 Task: Add the iQOO Z7 5G phone with 6GB RAM and 128GB storage to your Amazon cart.
Action: Mouse moved to (403, 417)
Screenshot: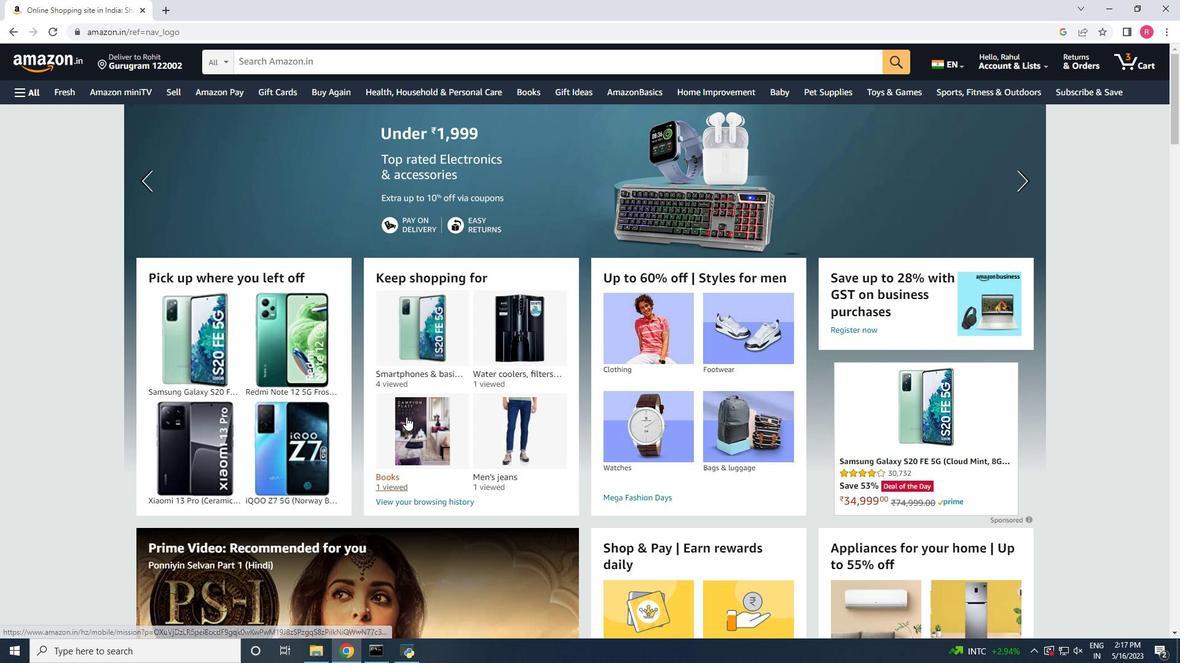 
Action: Mouse scrolled (403, 417) with delta (0, 0)
Screenshot: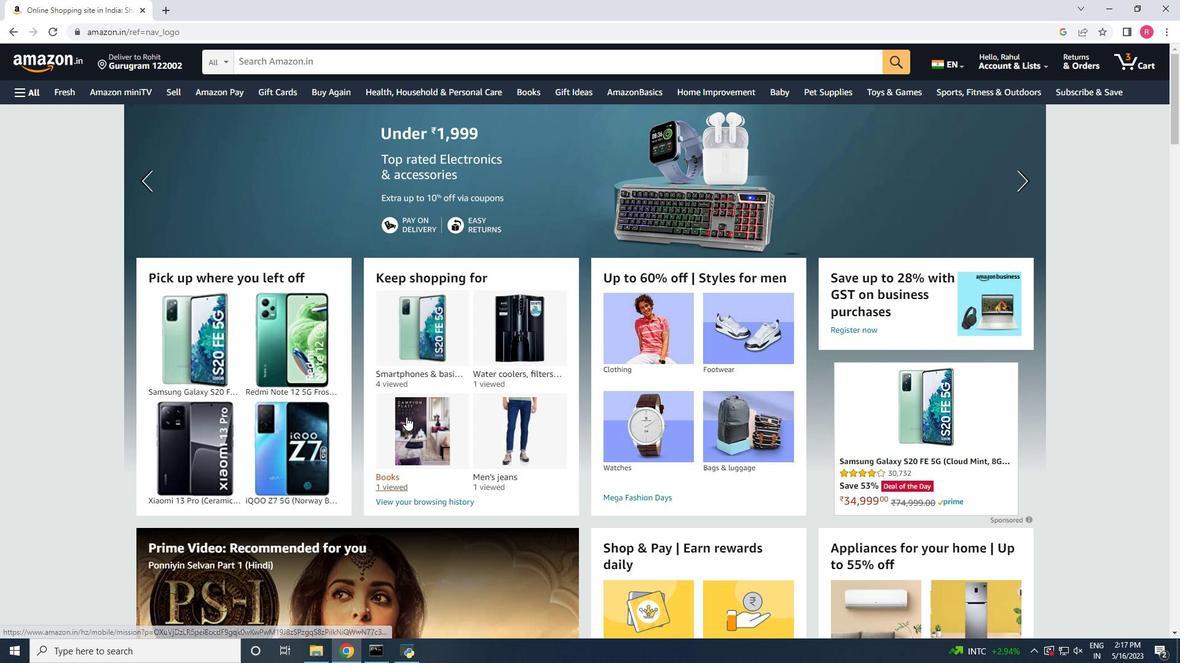 
Action: Mouse moved to (397, 419)
Screenshot: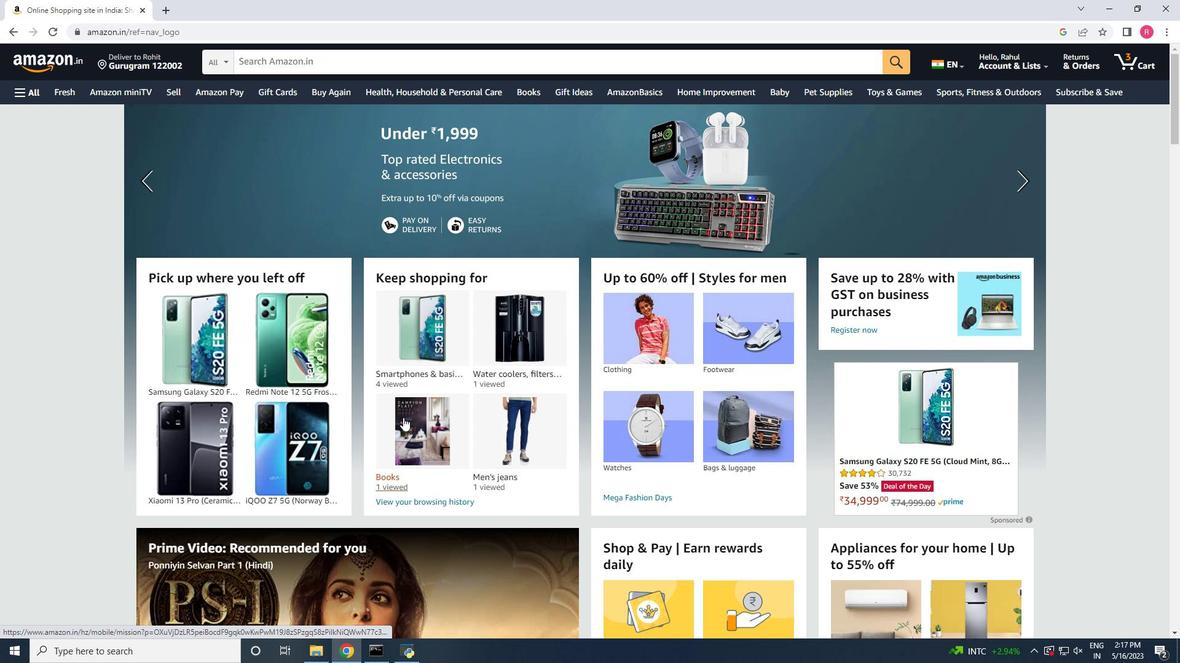
Action: Mouse scrolled (397, 419) with delta (0, 0)
Screenshot: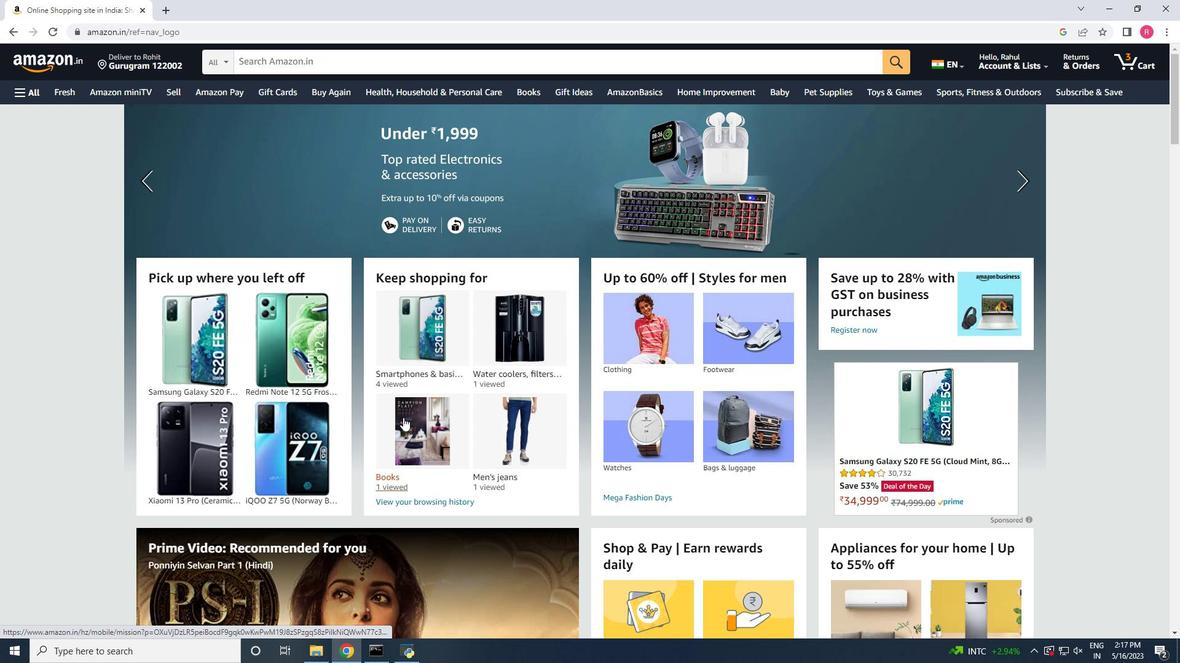 
Action: Mouse moved to (262, 315)
Screenshot: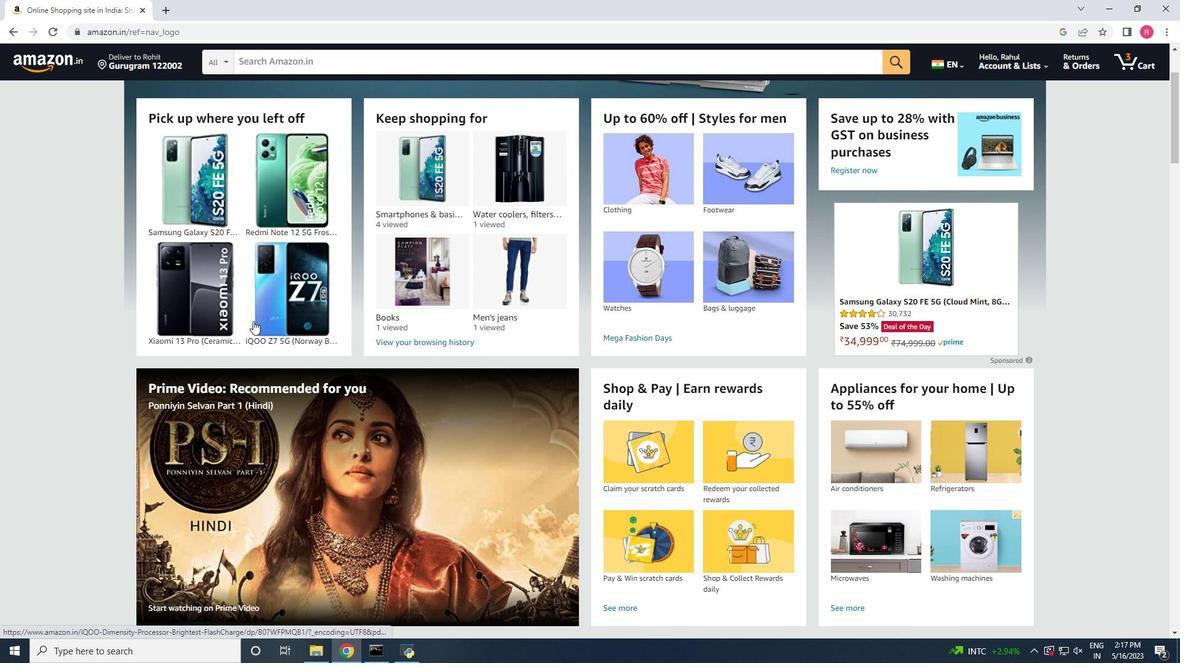 
Action: Mouse pressed left at (262, 315)
Screenshot: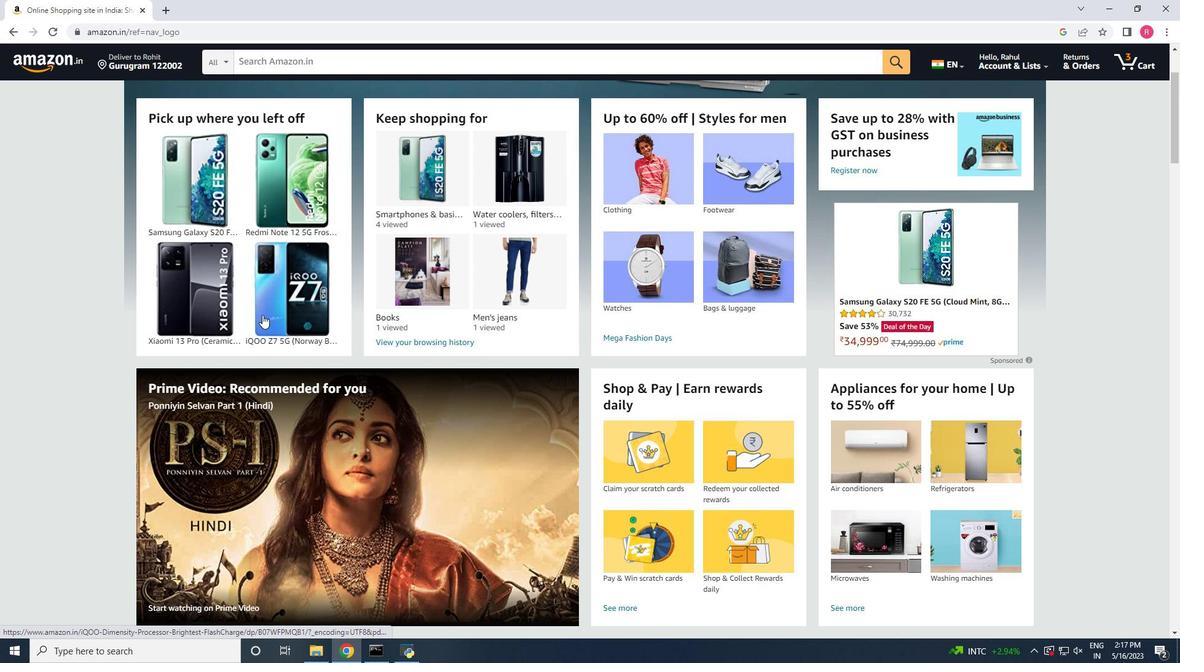 
Action: Mouse moved to (444, 343)
Screenshot: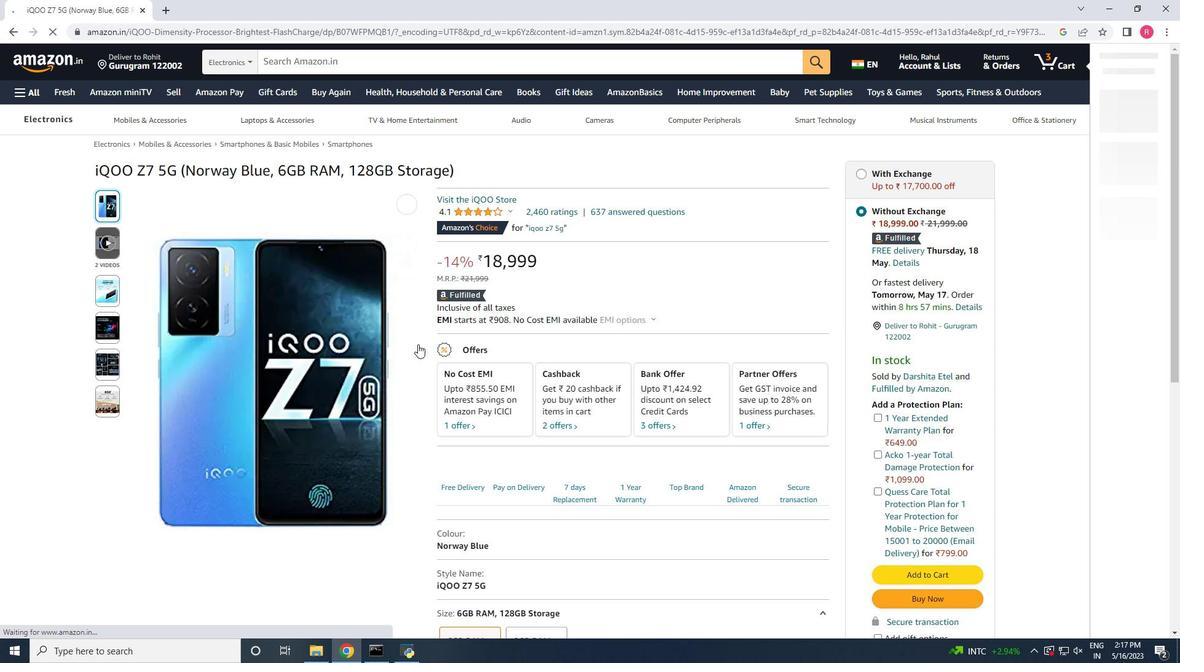 
Action: Mouse scrolled (444, 343) with delta (0, 0)
Screenshot: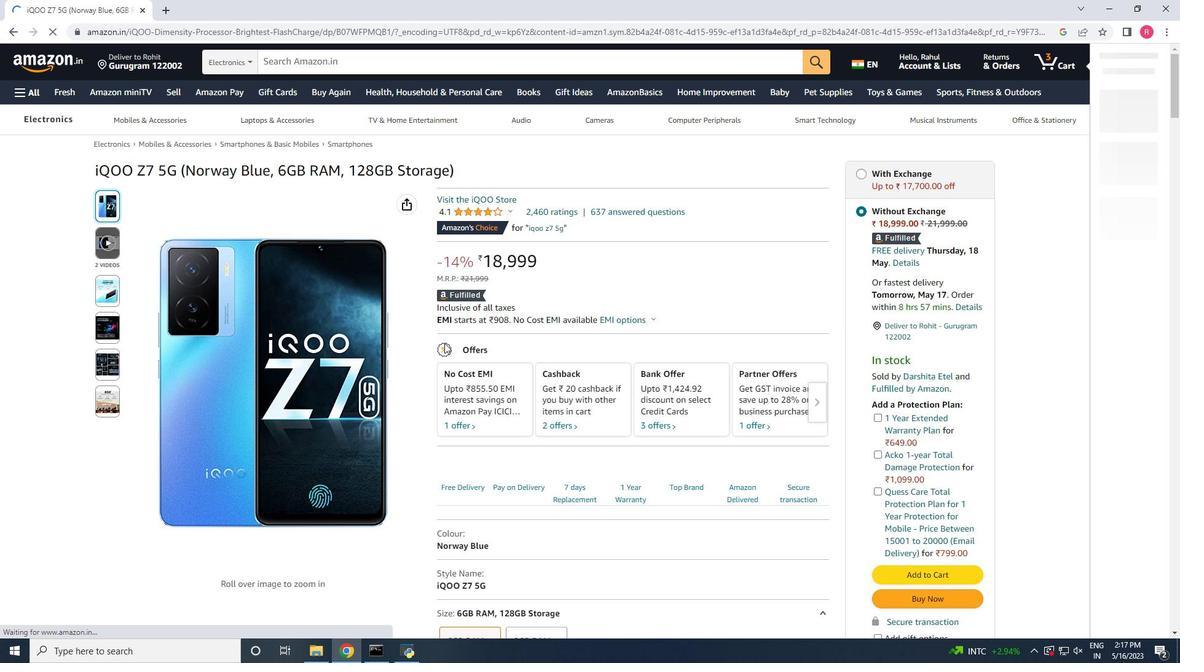 
Action: Mouse scrolled (444, 343) with delta (0, 0)
Screenshot: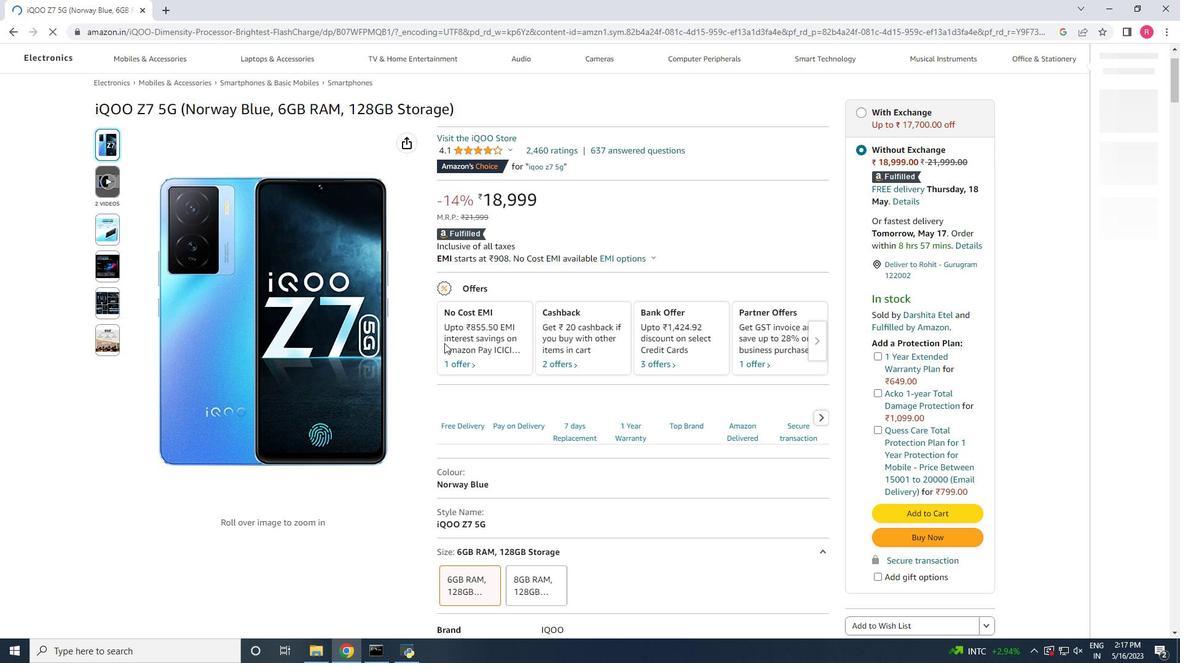 
Action: Mouse scrolled (444, 343) with delta (0, 0)
Screenshot: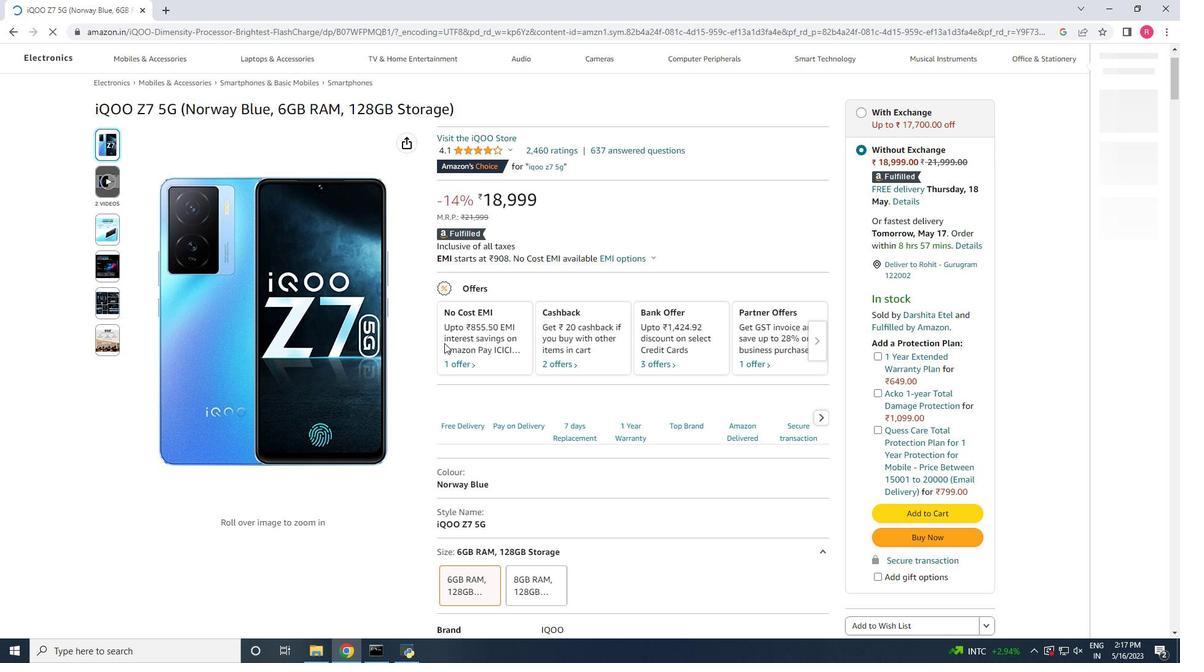 
Action: Mouse moved to (935, 395)
Screenshot: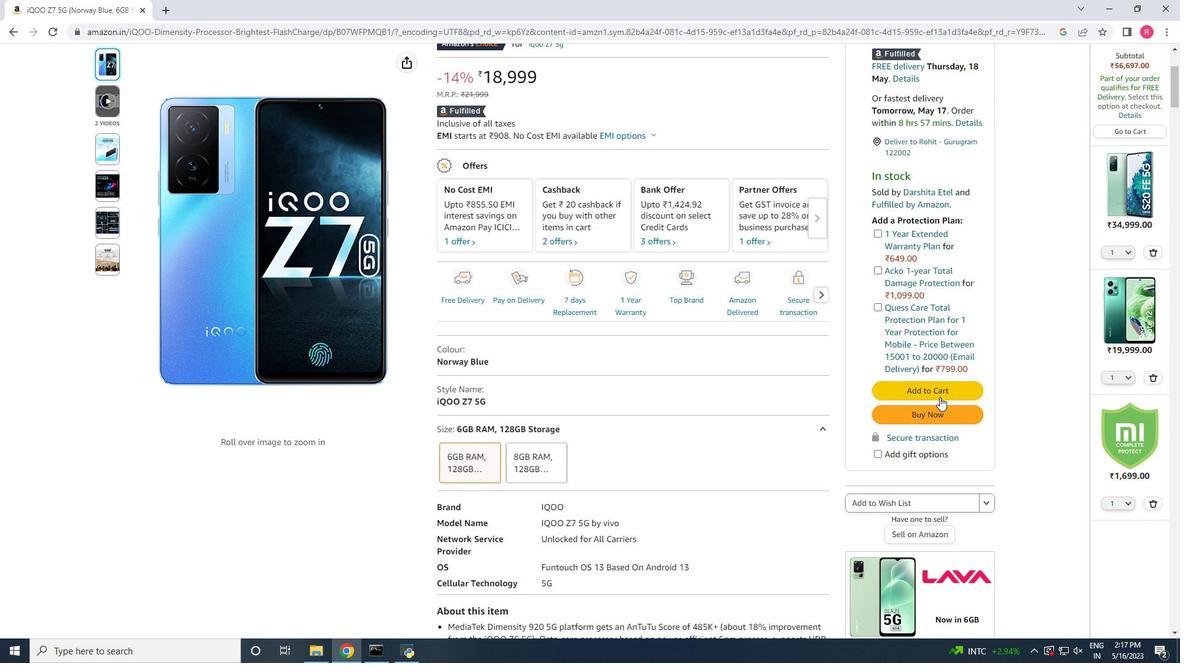 
Action: Mouse pressed left at (935, 395)
Screenshot: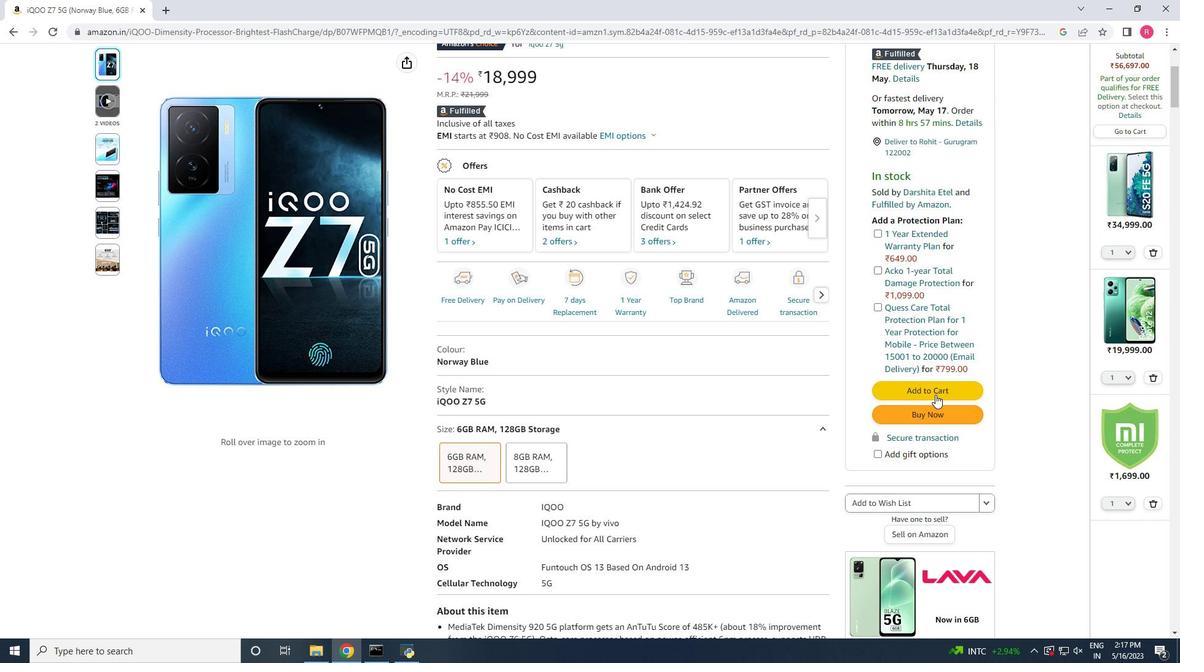 
Action: Mouse moved to (935, 92)
Screenshot: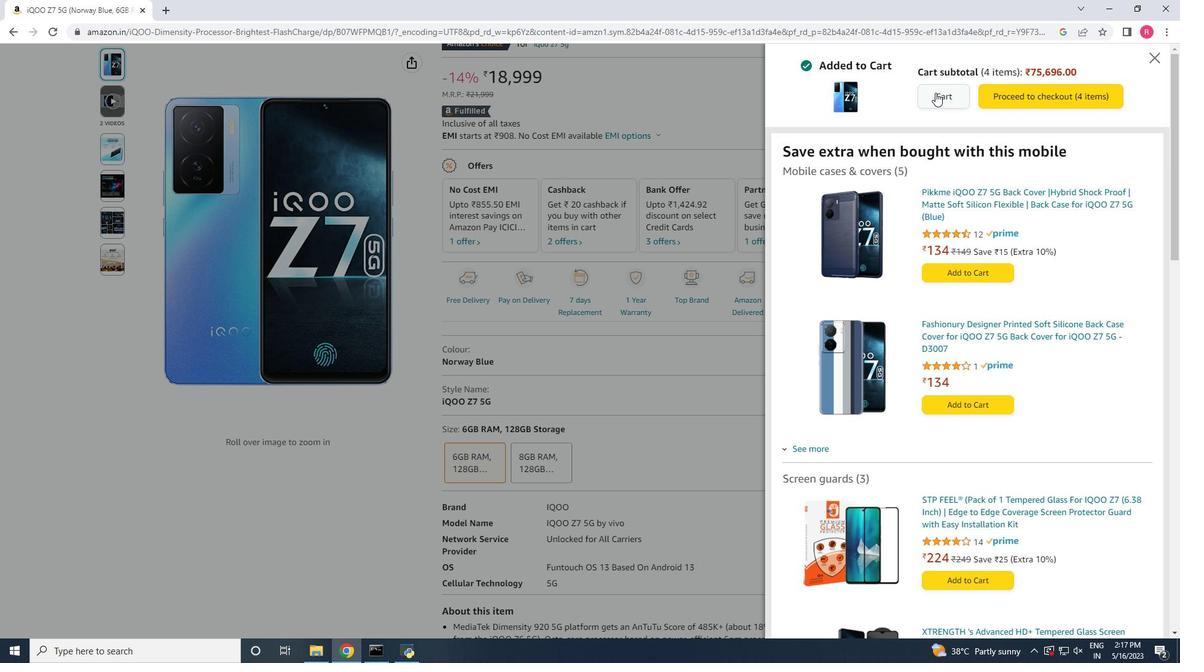 
Action: Mouse pressed left at (935, 92)
Screenshot: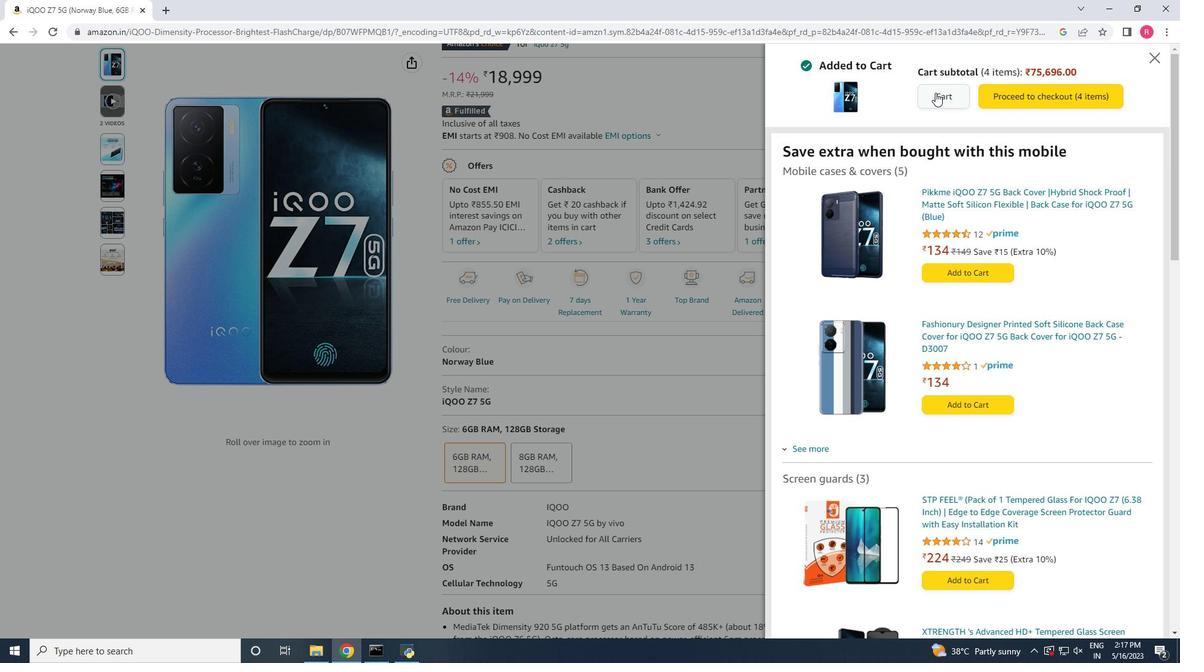 
Action: Mouse moved to (806, 398)
Screenshot: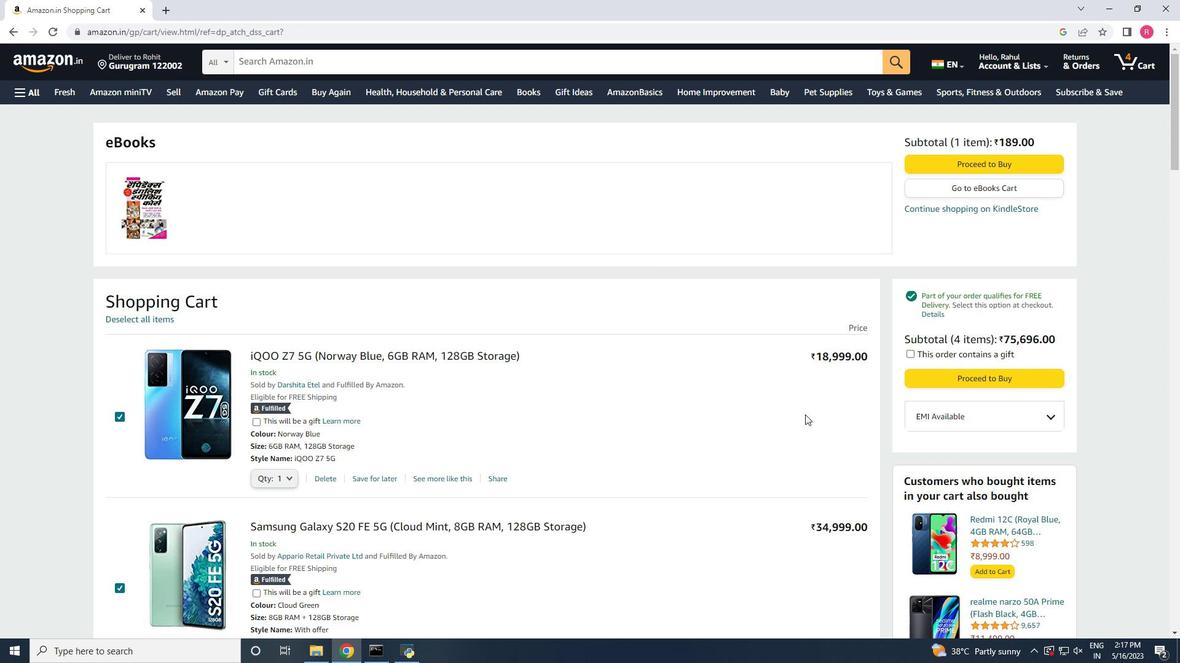 
Action: Mouse scrolled (806, 398) with delta (0, 0)
Screenshot: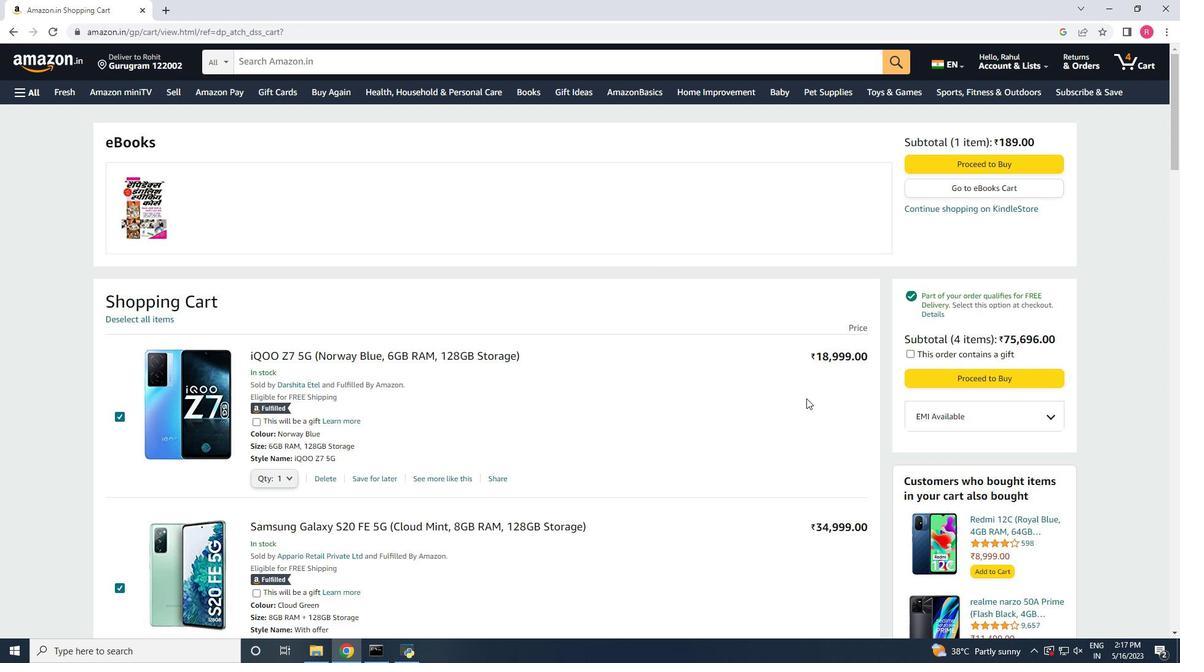 
Action: Mouse scrolled (806, 398) with delta (0, 0)
Screenshot: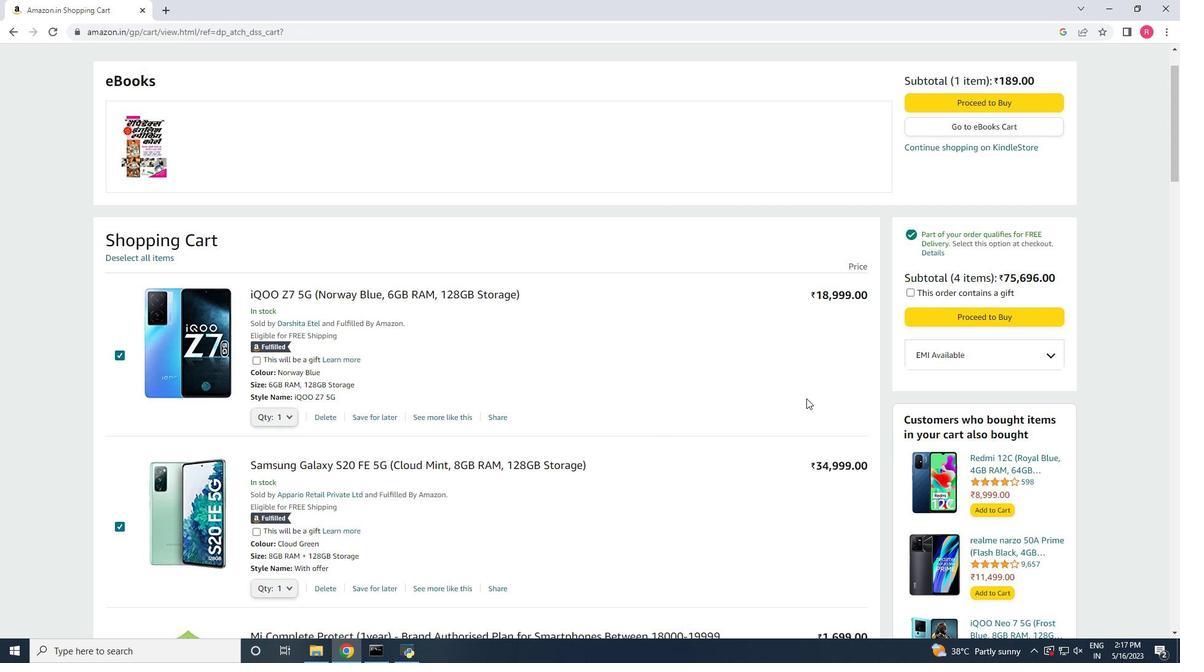 
Action: Mouse scrolled (806, 398) with delta (0, 0)
Screenshot: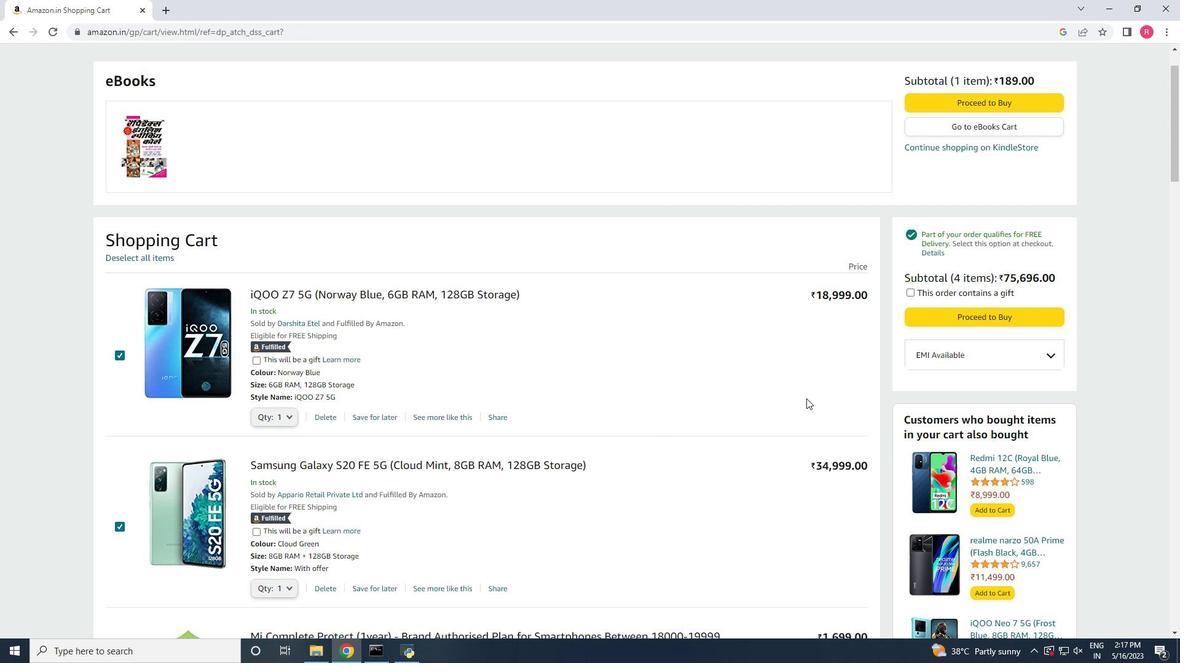 
Action: Mouse scrolled (806, 398) with delta (0, 0)
Screenshot: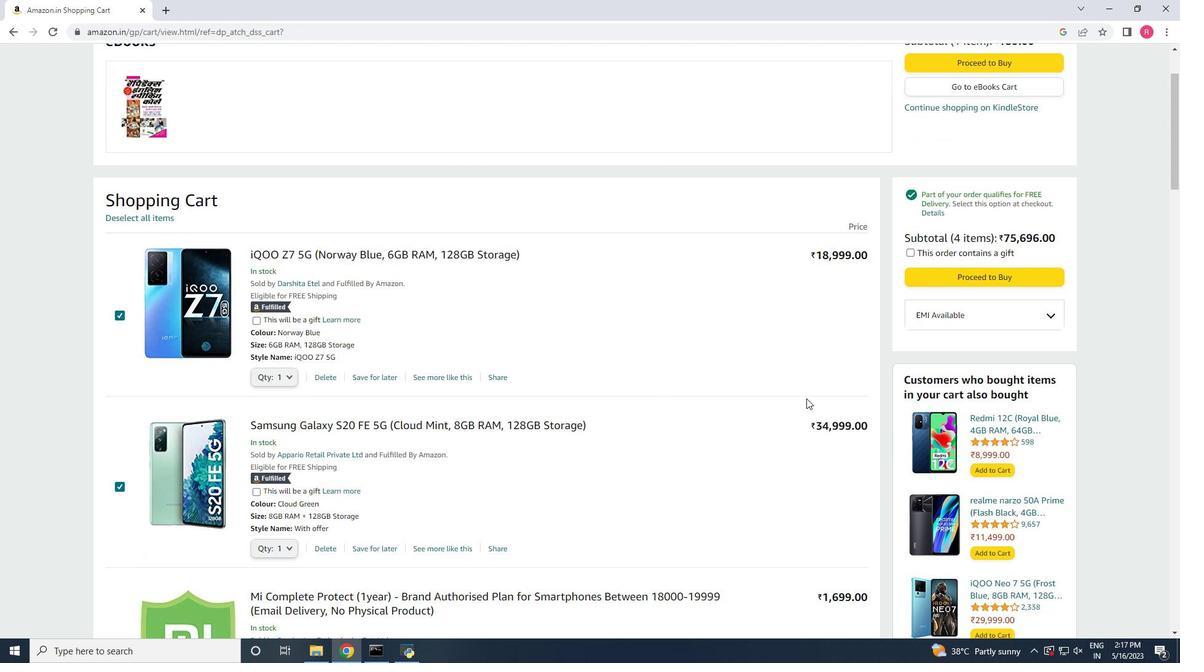 
Action: Mouse scrolled (806, 398) with delta (0, 0)
Screenshot: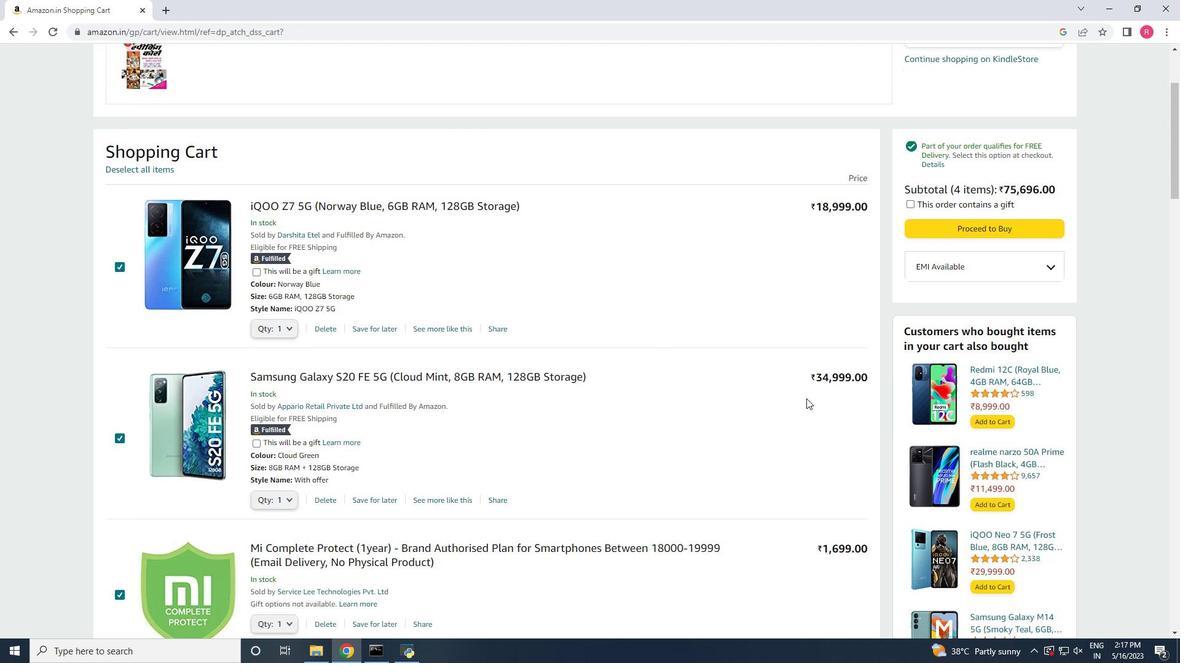
Action: Mouse scrolled (806, 398) with delta (0, 0)
Screenshot: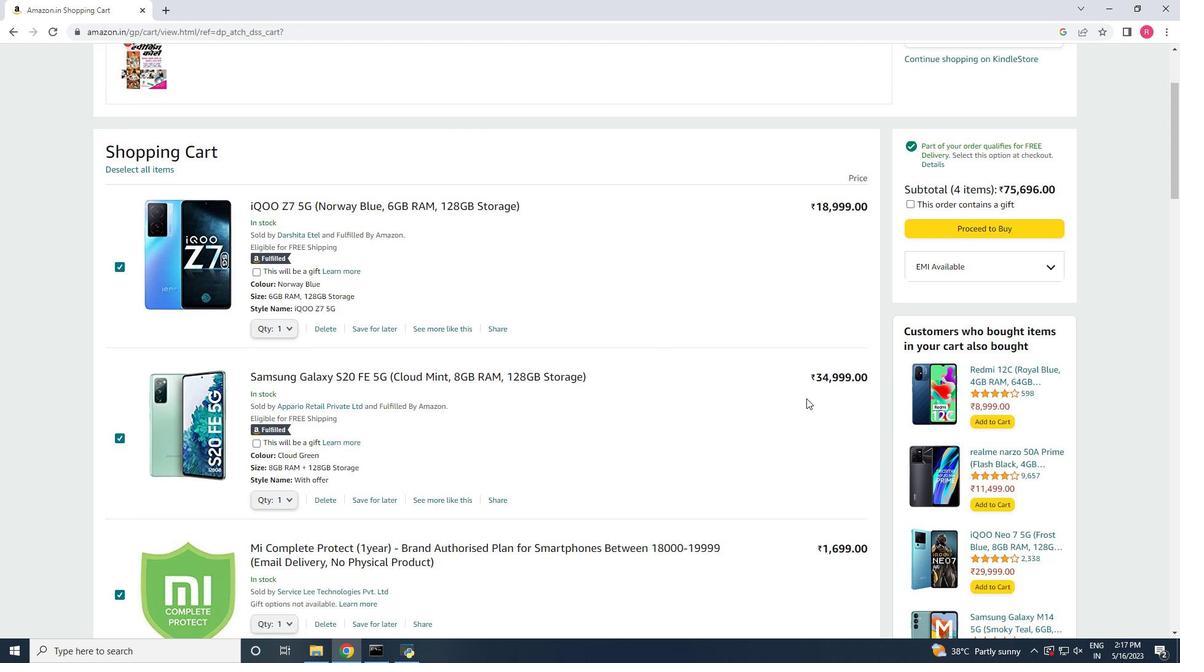 
Action: Mouse scrolled (806, 398) with delta (0, 0)
Screenshot: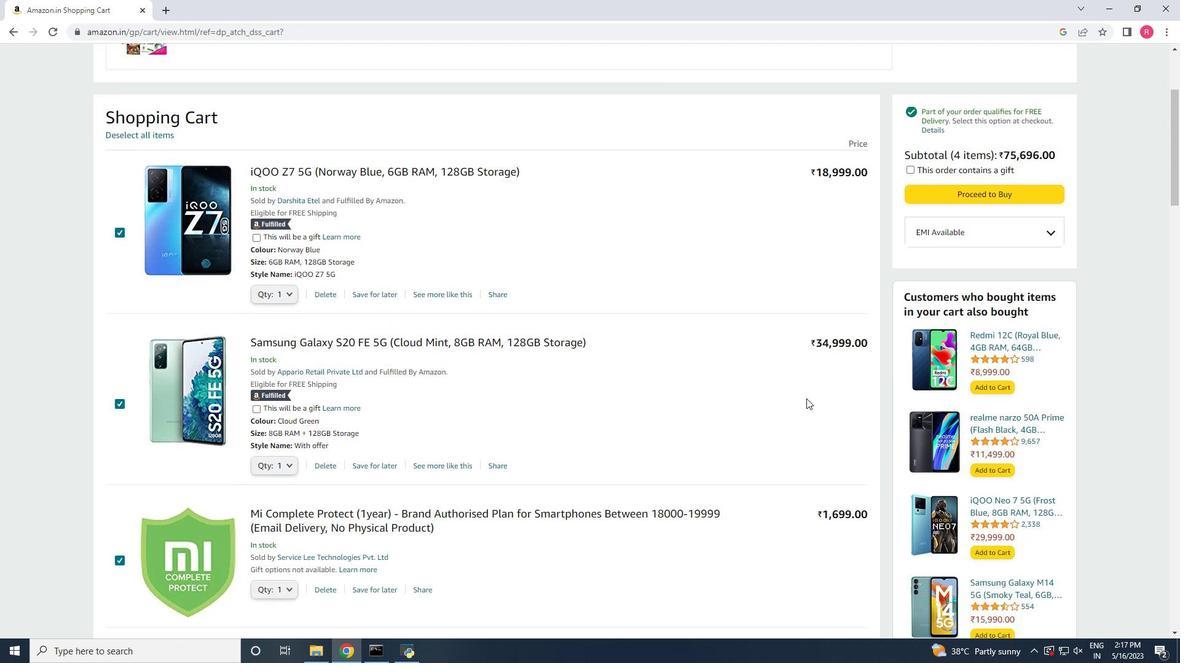
Action: Mouse scrolled (806, 398) with delta (0, 0)
Screenshot: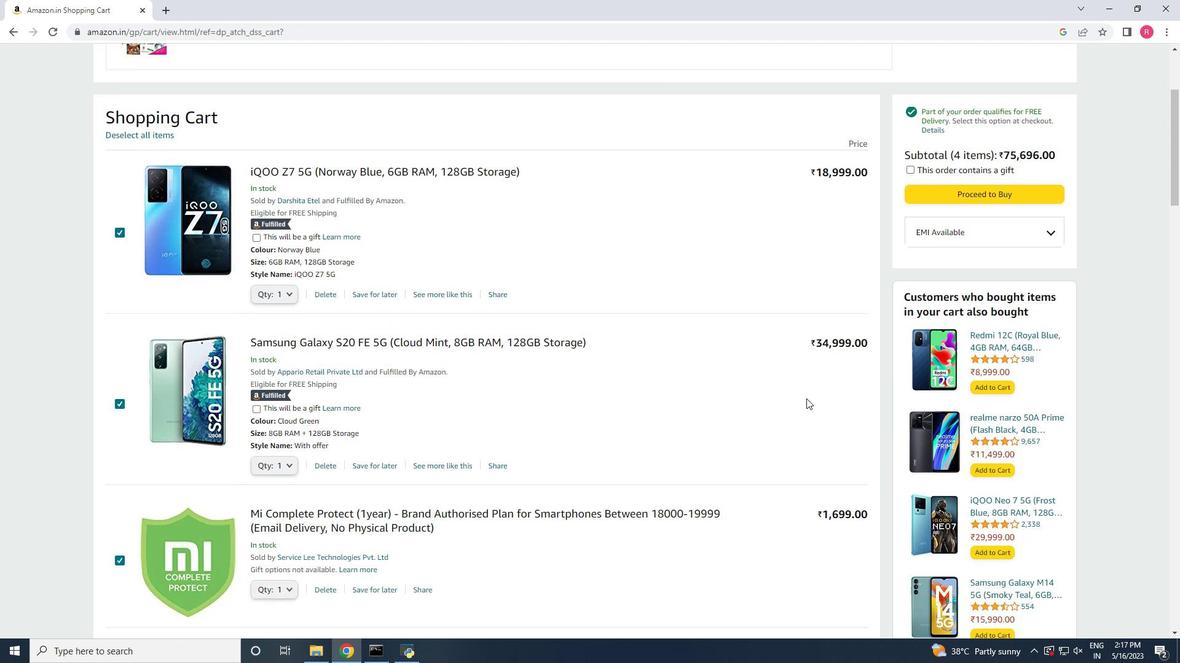 
Action: Mouse scrolled (806, 398) with delta (0, 0)
Screenshot: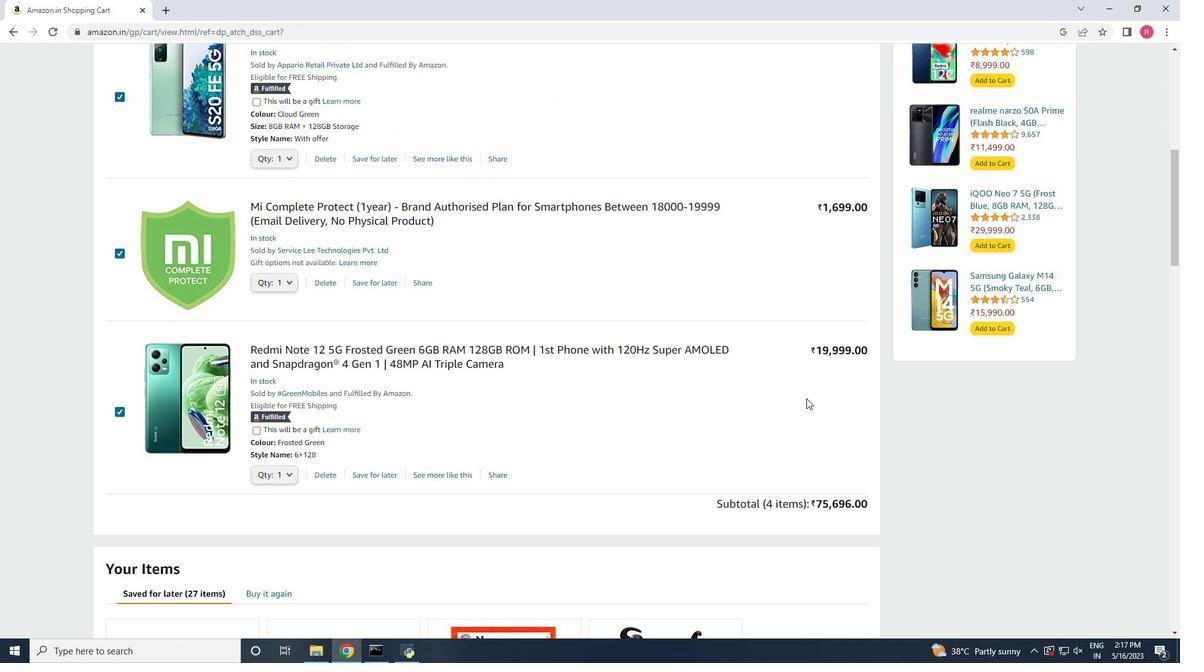 
Action: Mouse scrolled (806, 398) with delta (0, 0)
Screenshot: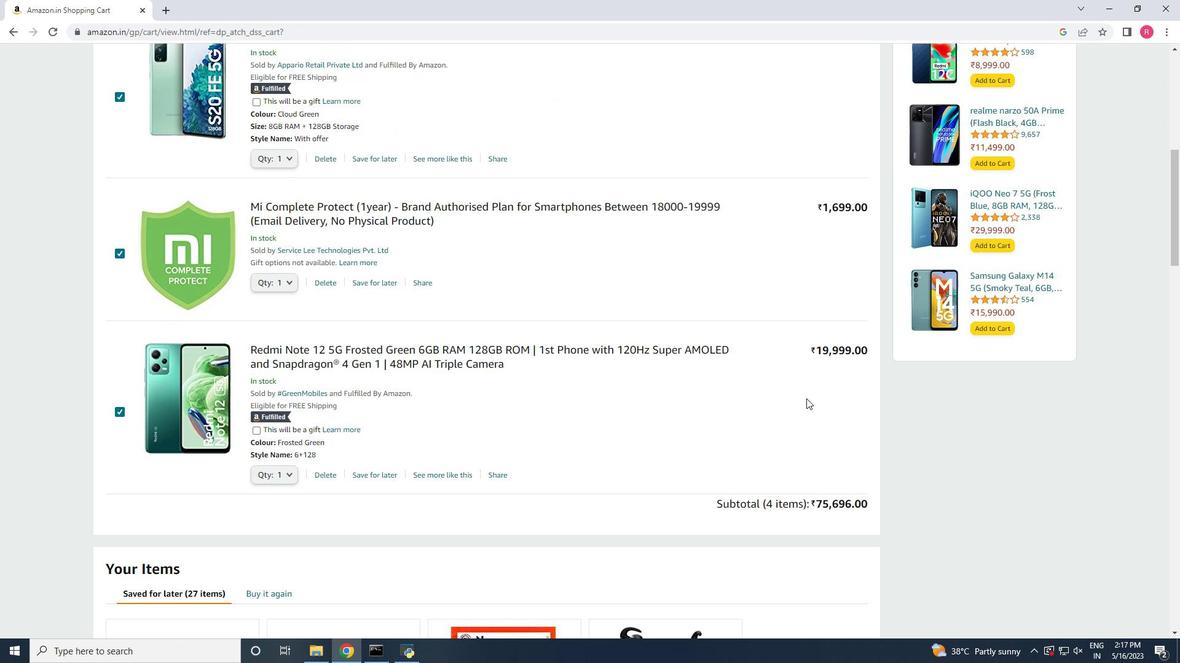 
Action: Mouse scrolled (806, 398) with delta (0, 0)
Screenshot: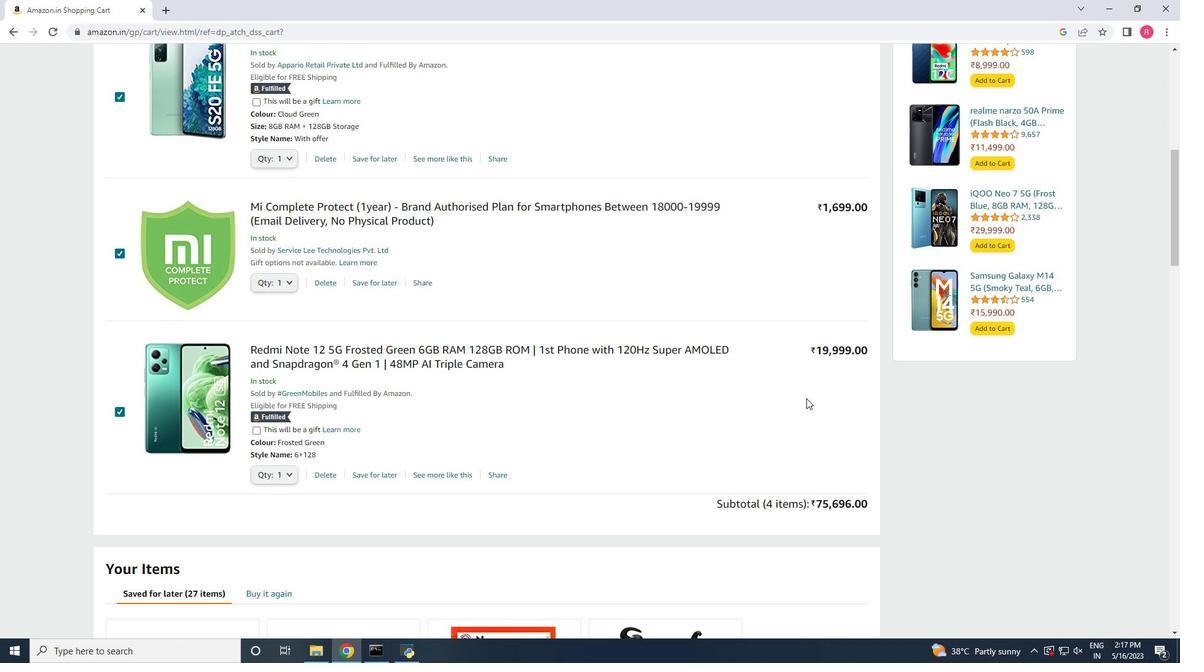
Action: Mouse scrolled (806, 398) with delta (0, 0)
Screenshot: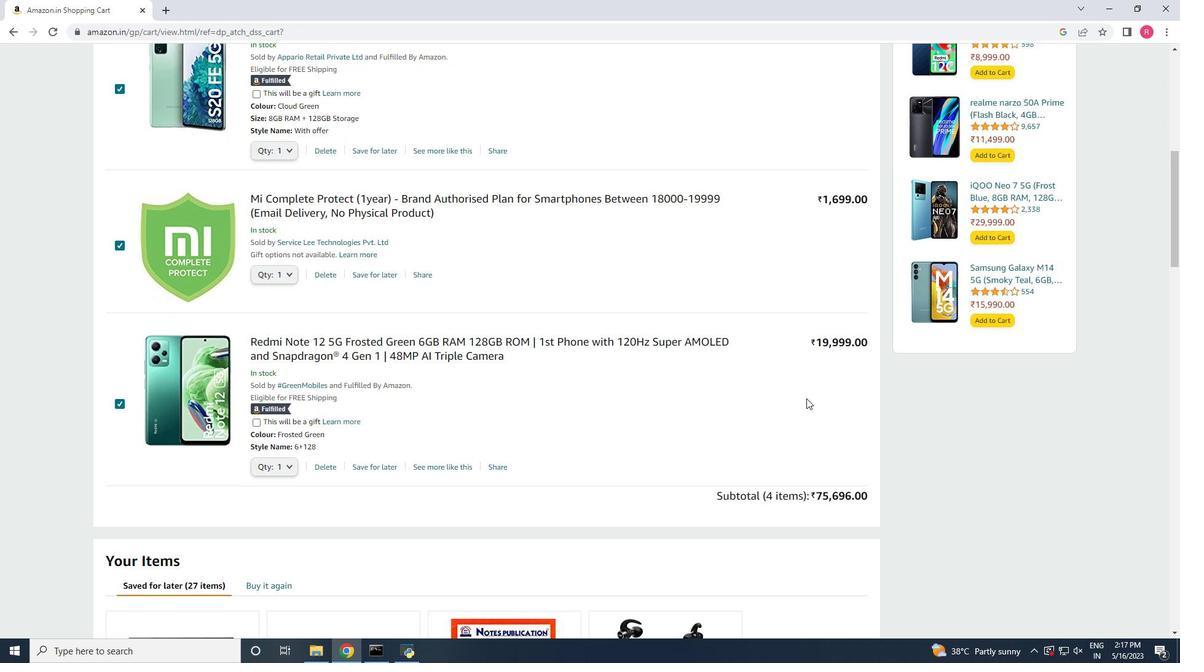 
Action: Mouse scrolled (806, 398) with delta (0, 0)
Screenshot: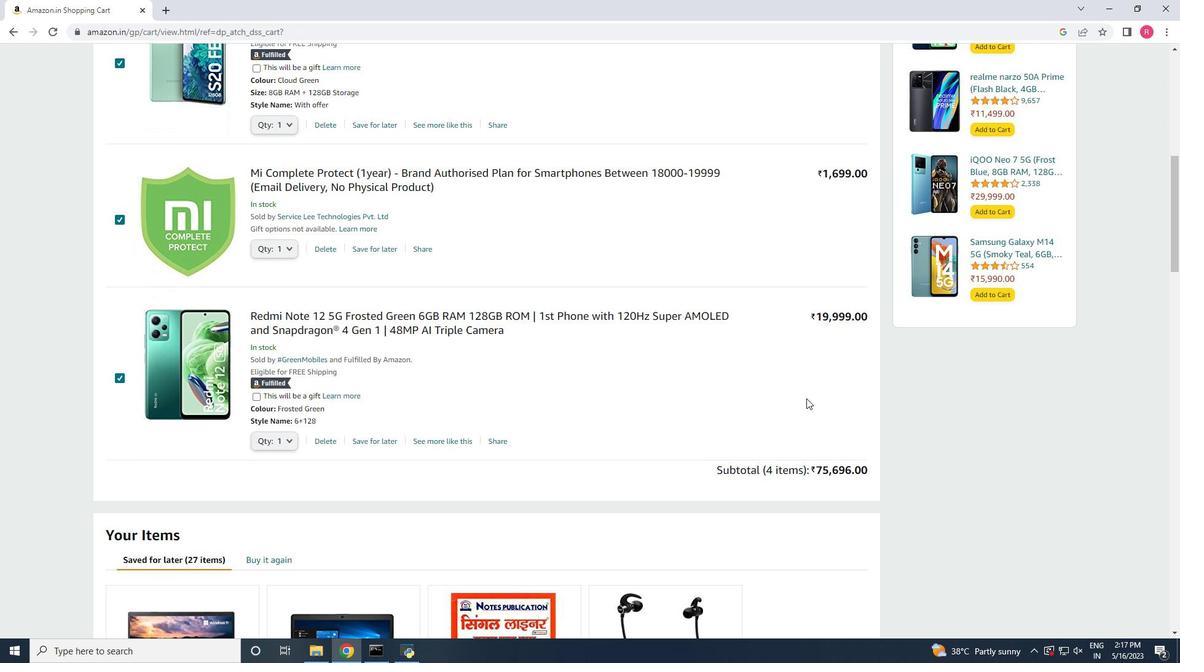 
Action: Mouse moved to (807, 398)
Screenshot: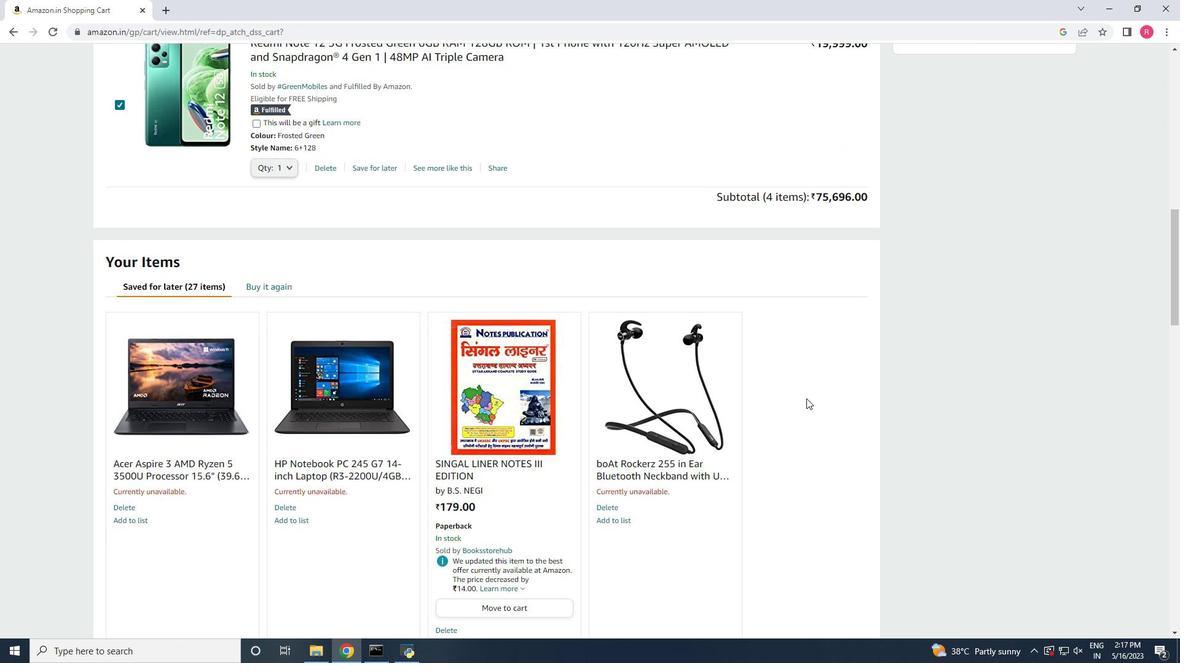 
Action: Mouse scrolled (807, 397) with delta (0, 0)
Screenshot: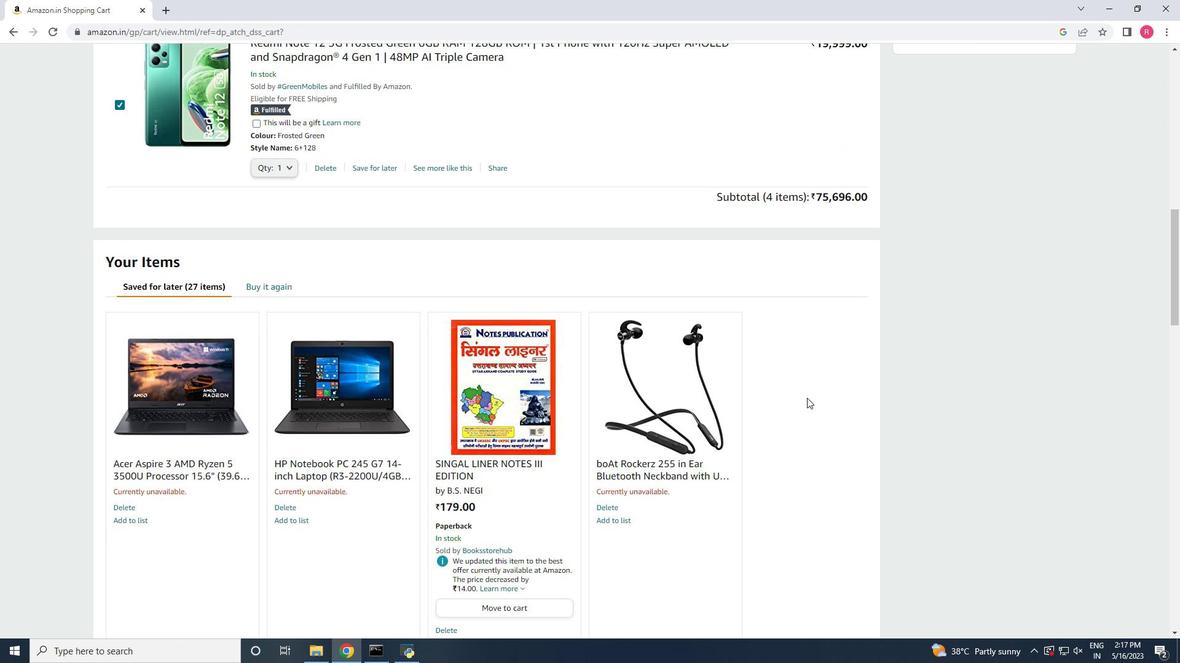 
Action: Mouse scrolled (807, 397) with delta (0, 0)
Screenshot: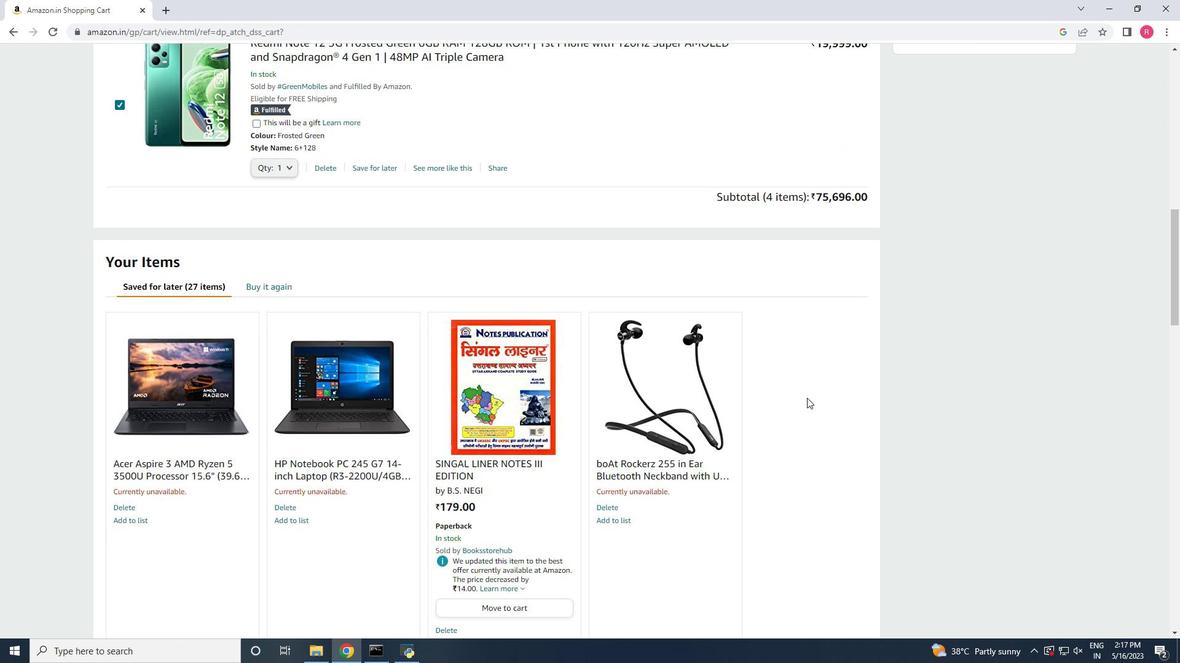 
Action: Mouse scrolled (807, 397) with delta (0, 0)
Screenshot: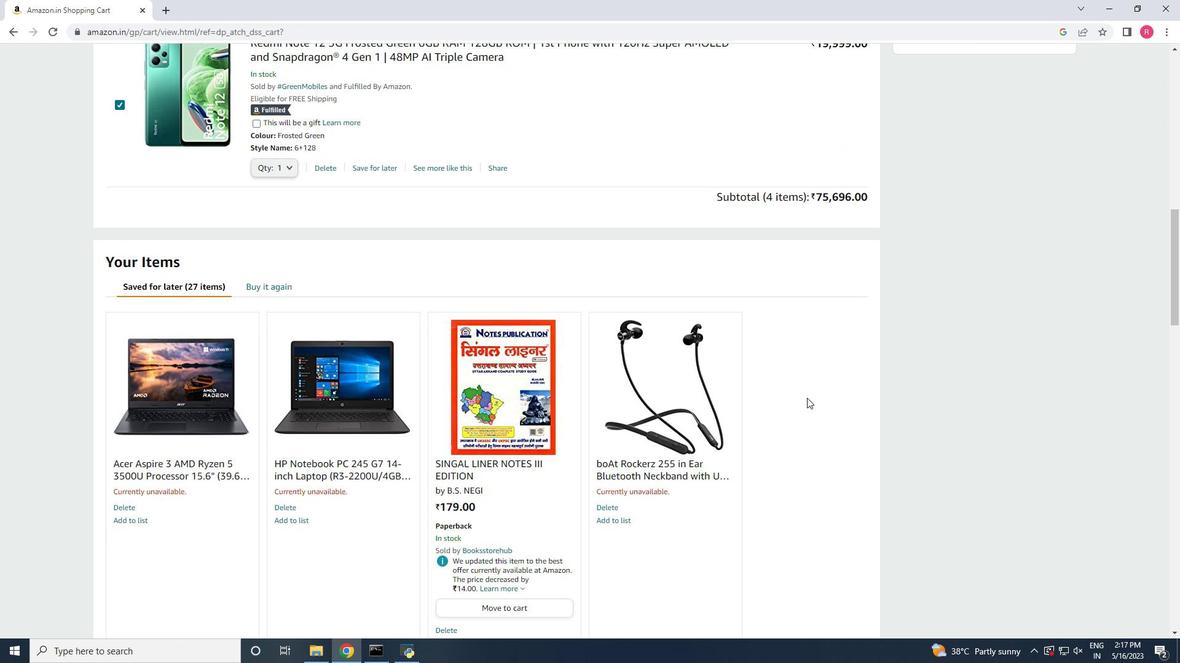 
Action: Mouse scrolled (807, 397) with delta (0, 0)
Screenshot: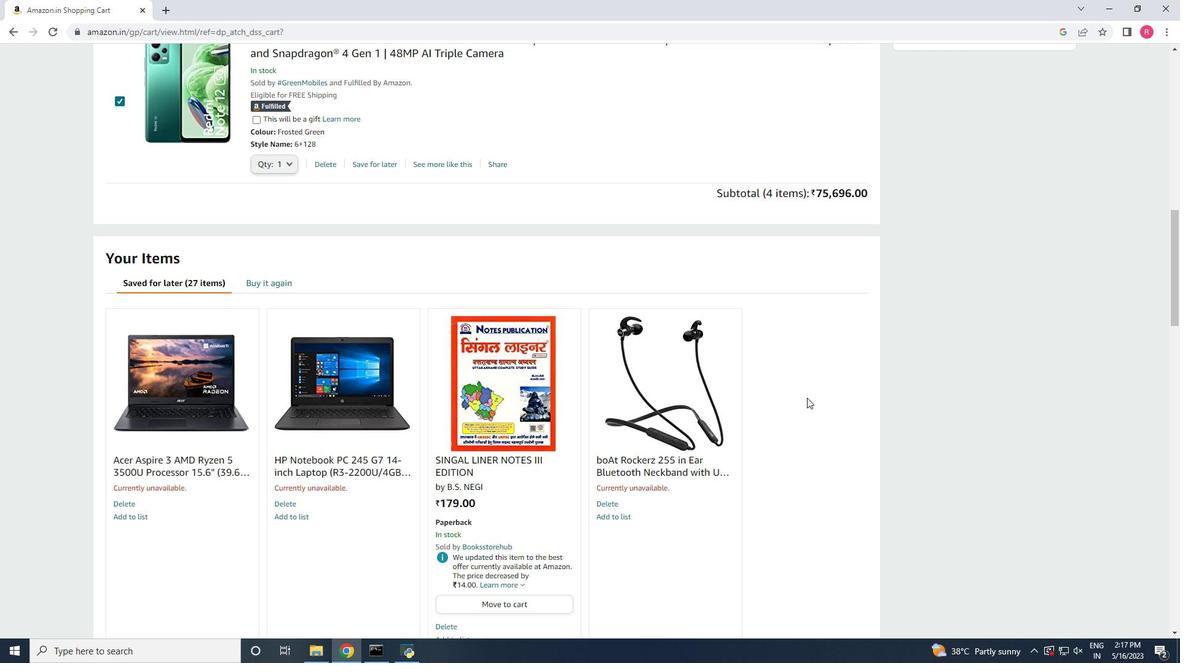 
Action: Mouse scrolled (807, 397) with delta (0, 0)
Screenshot: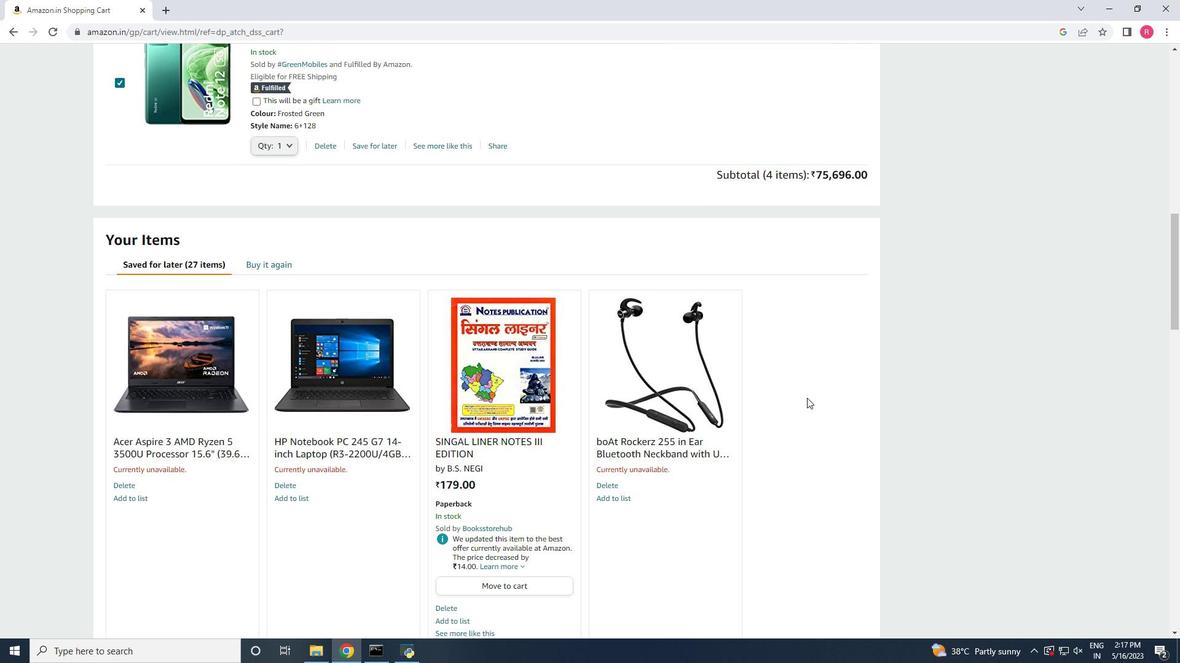
Action: Mouse scrolled (807, 397) with delta (0, 0)
Screenshot: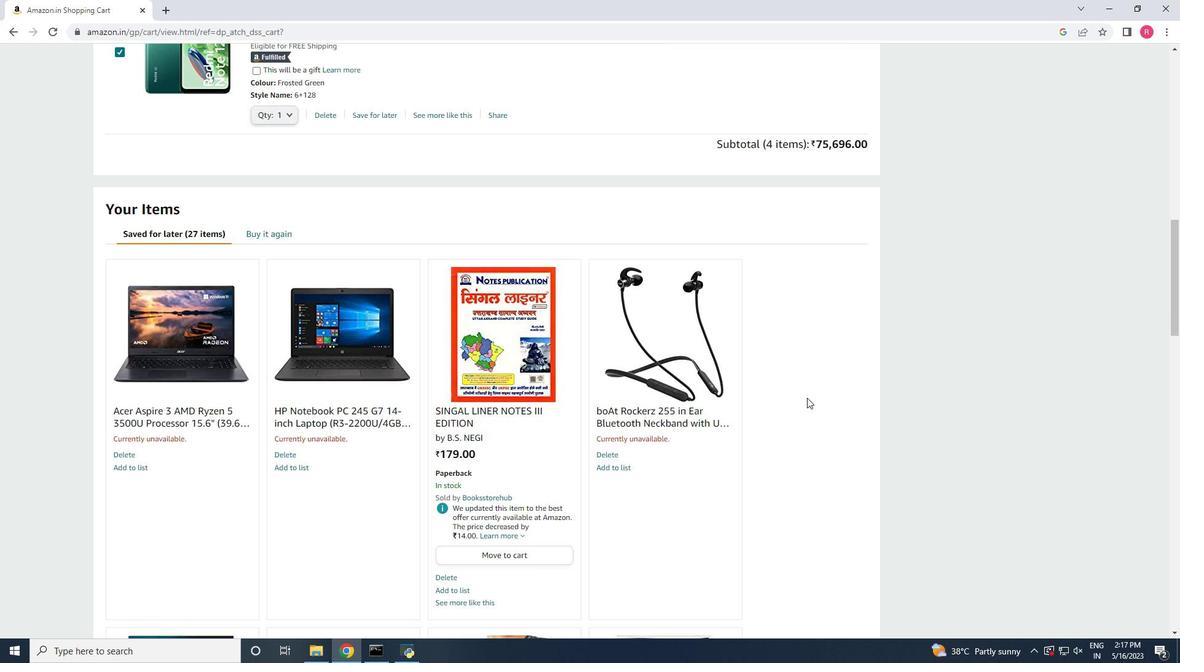 
Action: Mouse scrolled (807, 397) with delta (0, 0)
Screenshot: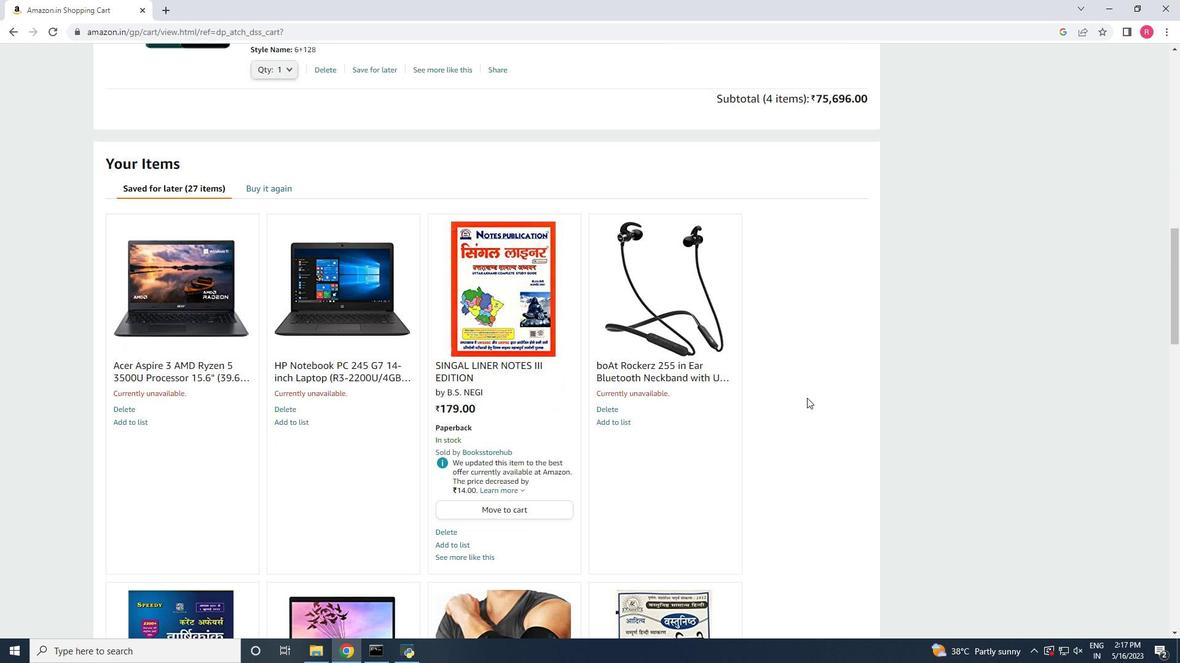 
Action: Mouse scrolled (807, 397) with delta (0, 0)
Screenshot: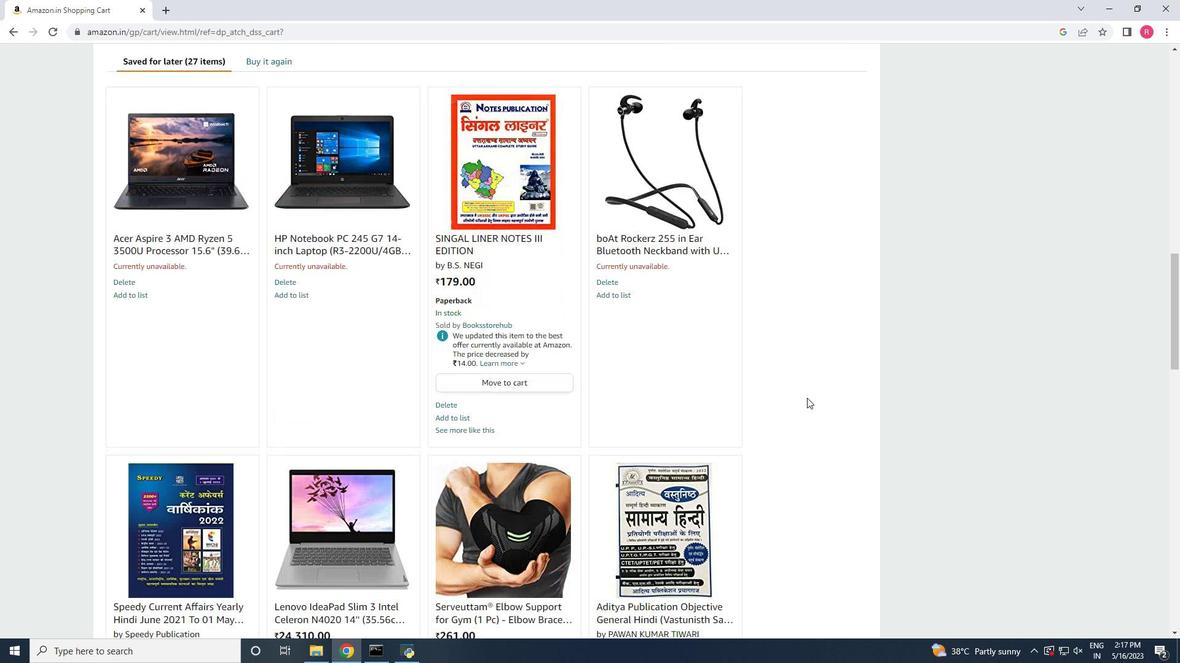 
Action: Mouse scrolled (807, 397) with delta (0, 0)
Screenshot: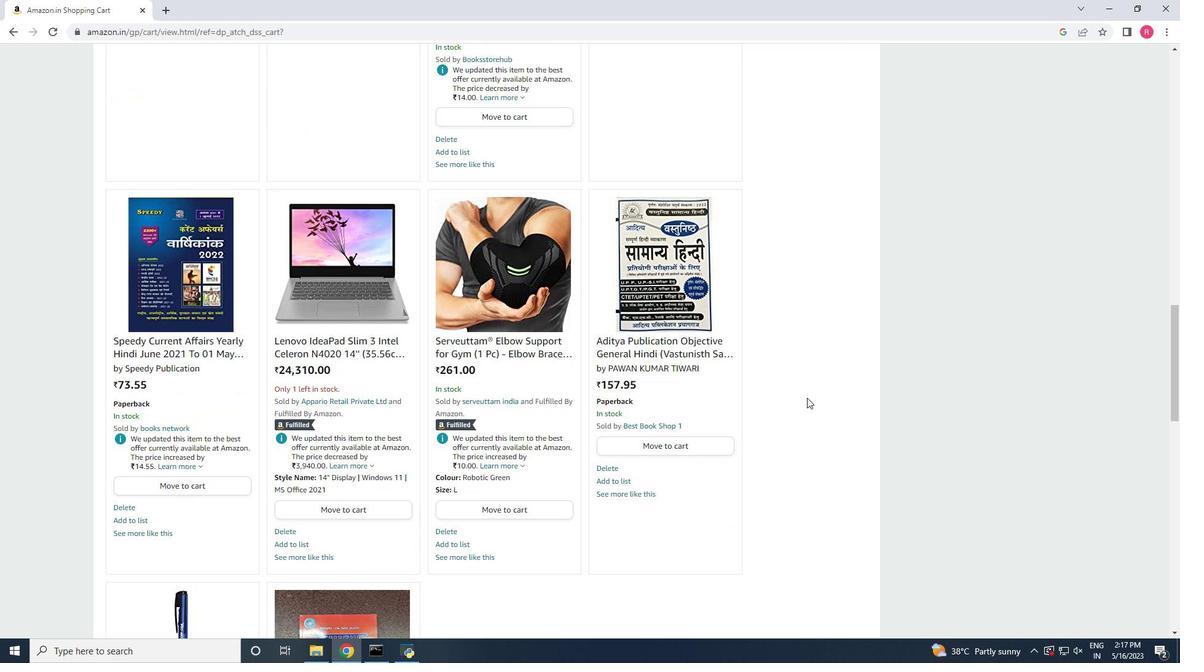 
Action: Mouse scrolled (807, 397) with delta (0, 0)
Screenshot: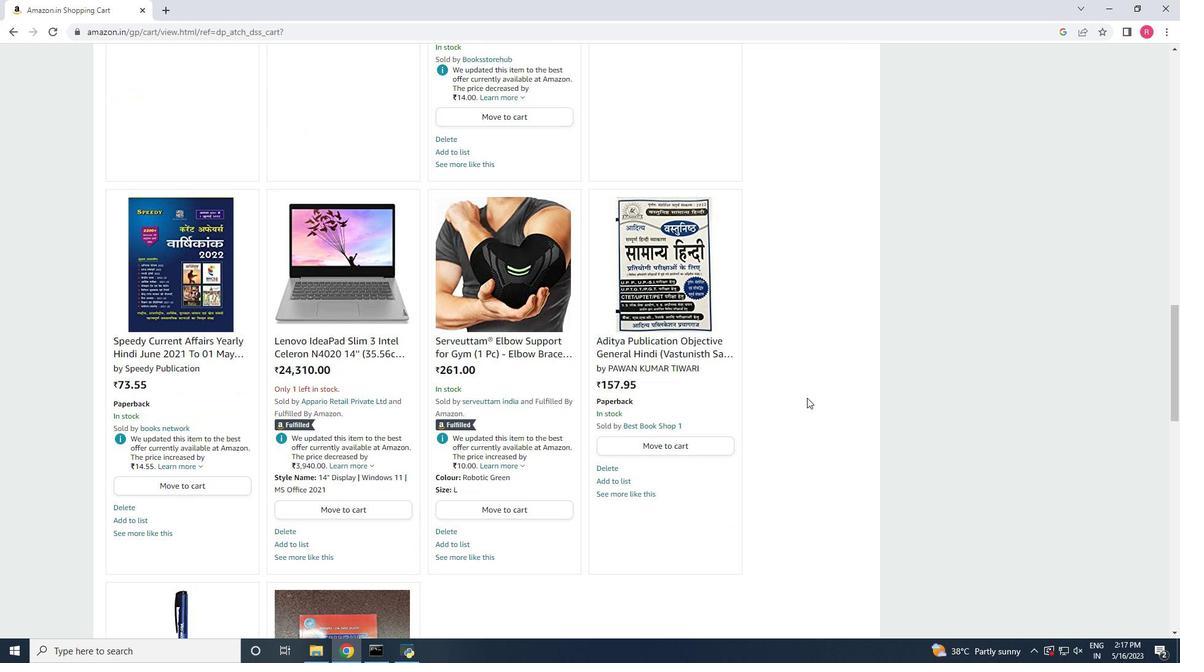 
Action: Mouse scrolled (807, 397) with delta (0, 0)
Screenshot: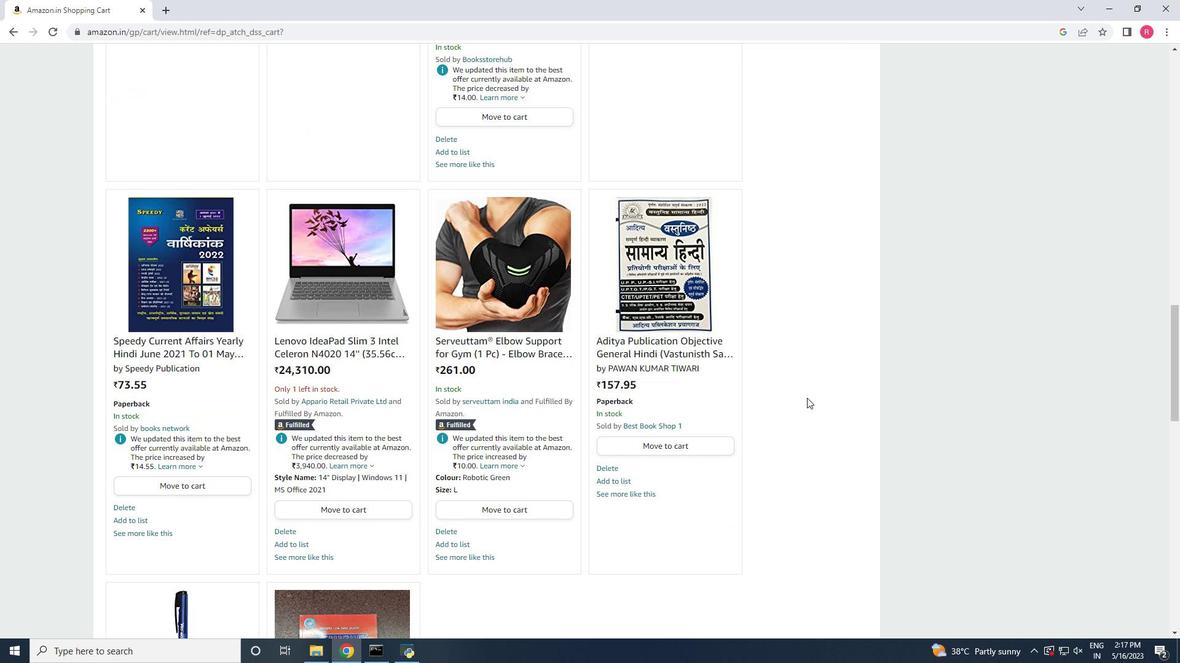 
Action: Mouse scrolled (807, 397) with delta (0, 0)
Screenshot: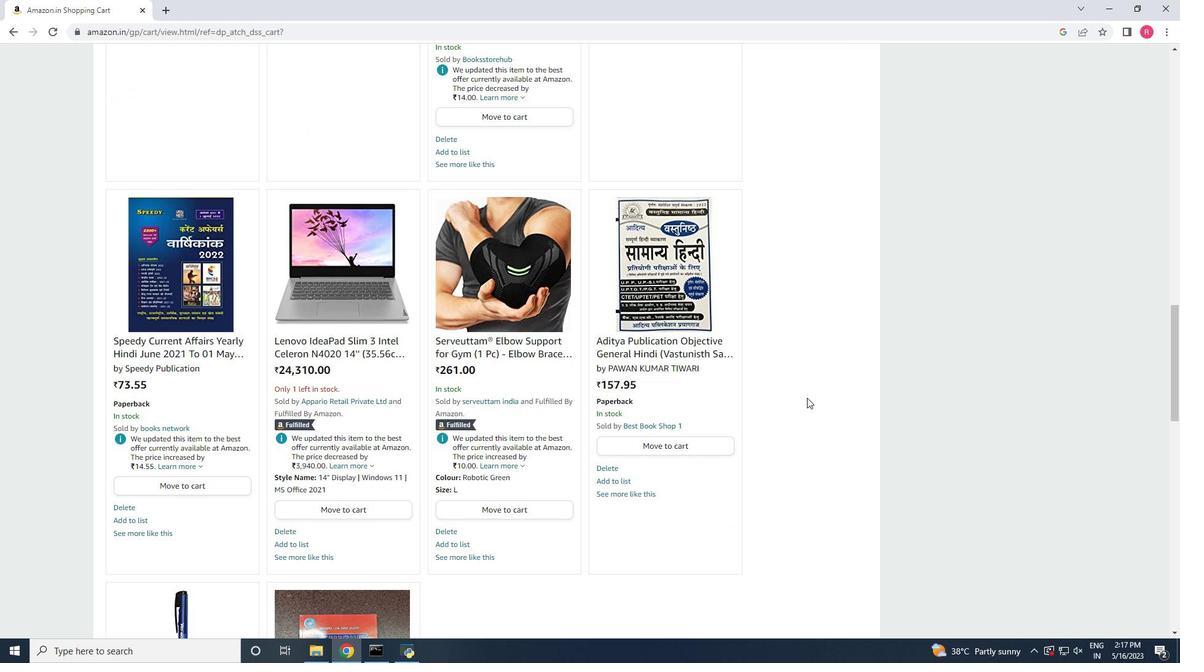 
Action: Mouse scrolled (807, 397) with delta (0, 0)
Screenshot: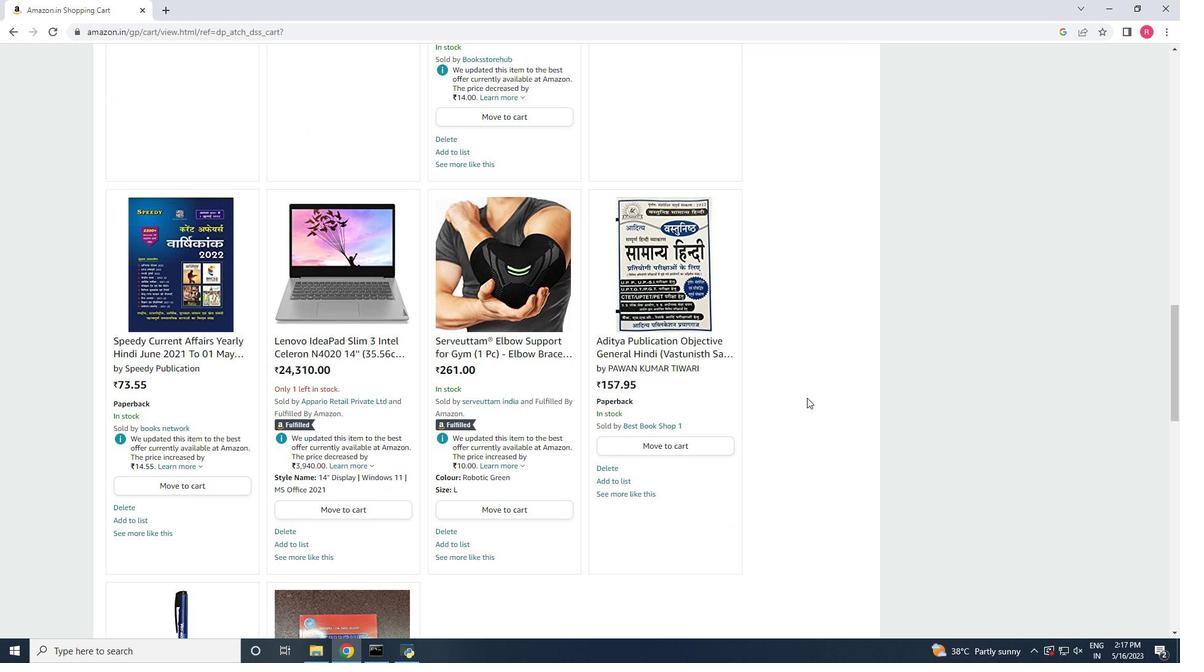 
Action: Mouse scrolled (807, 397) with delta (0, 0)
Screenshot: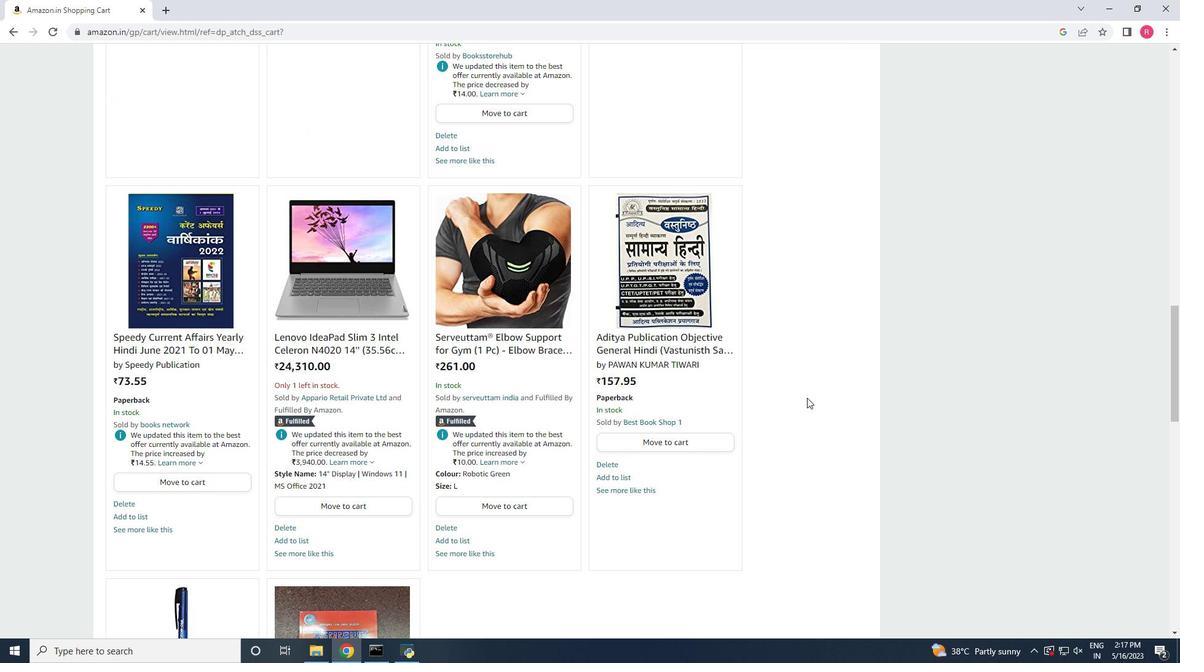 
Action: Mouse scrolled (807, 397) with delta (0, 0)
Screenshot: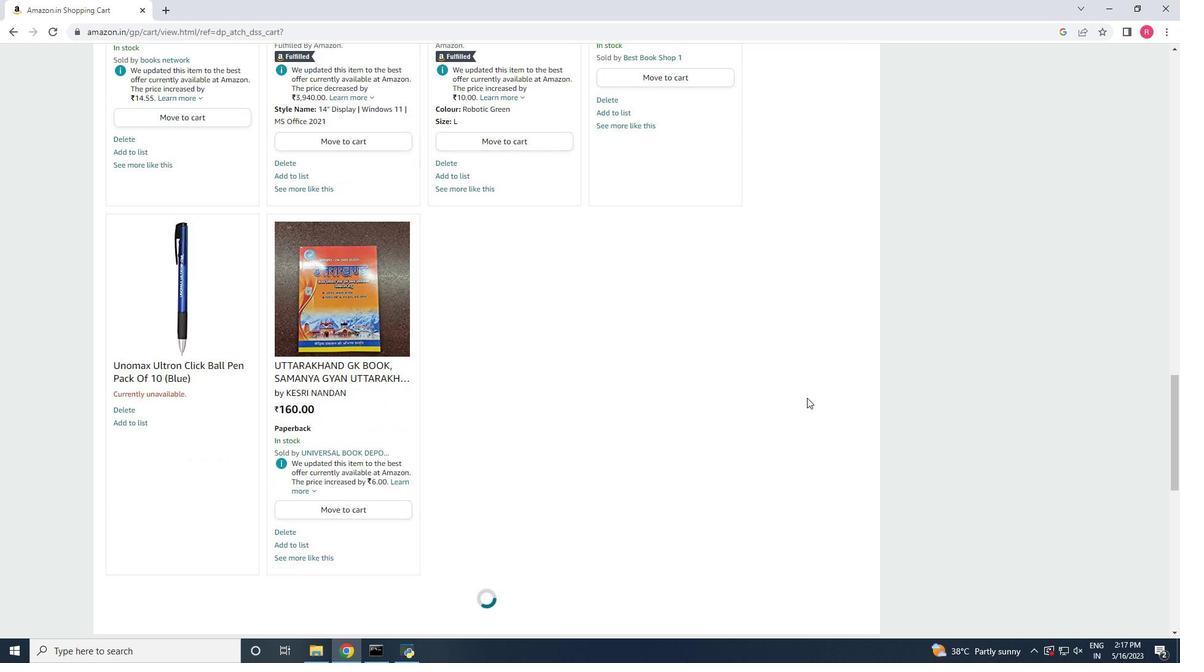
Action: Mouse scrolled (807, 397) with delta (0, 0)
Screenshot: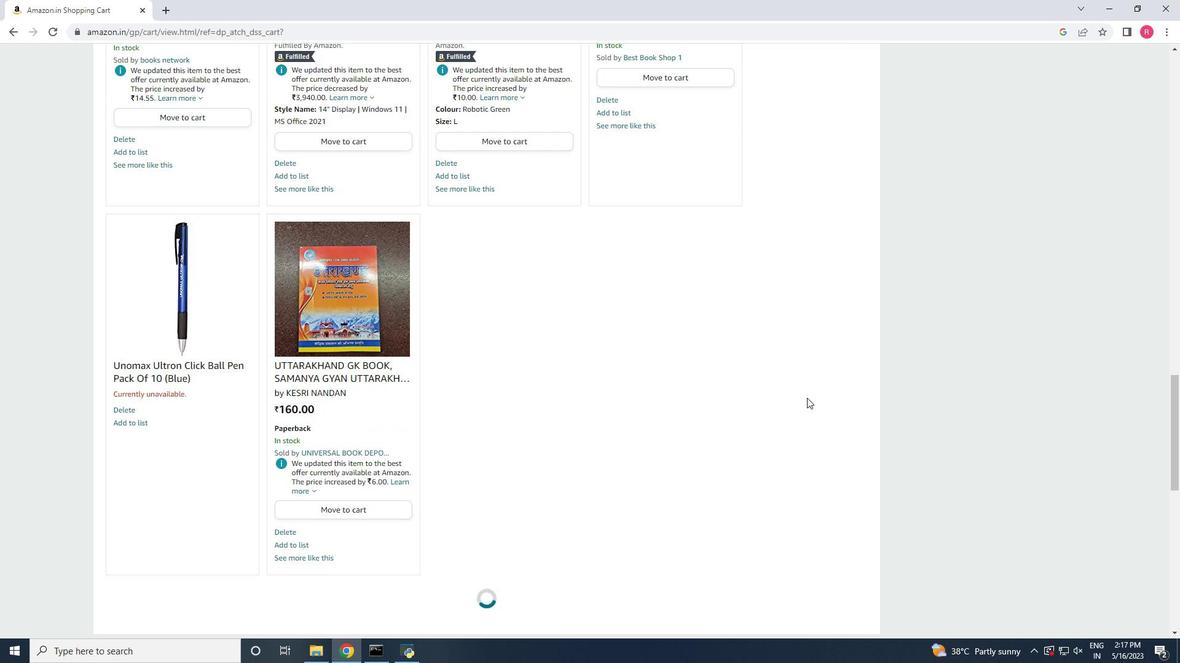 
Action: Mouse scrolled (807, 397) with delta (0, 0)
Screenshot: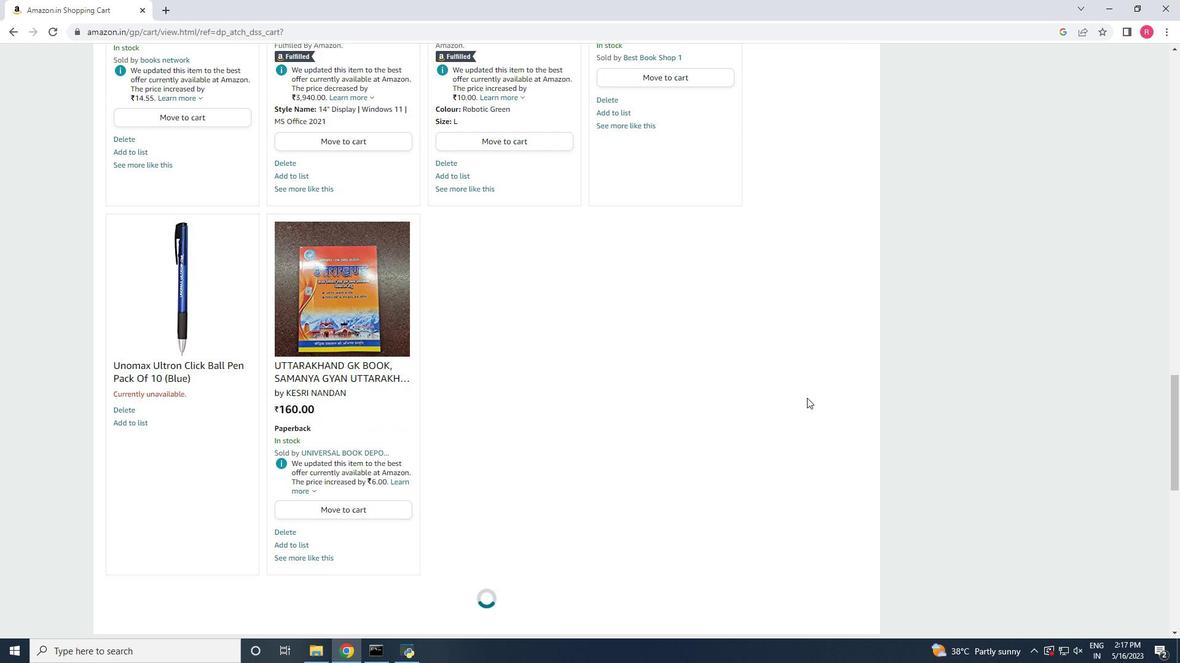 
Action: Mouse scrolled (807, 397) with delta (0, 0)
Screenshot: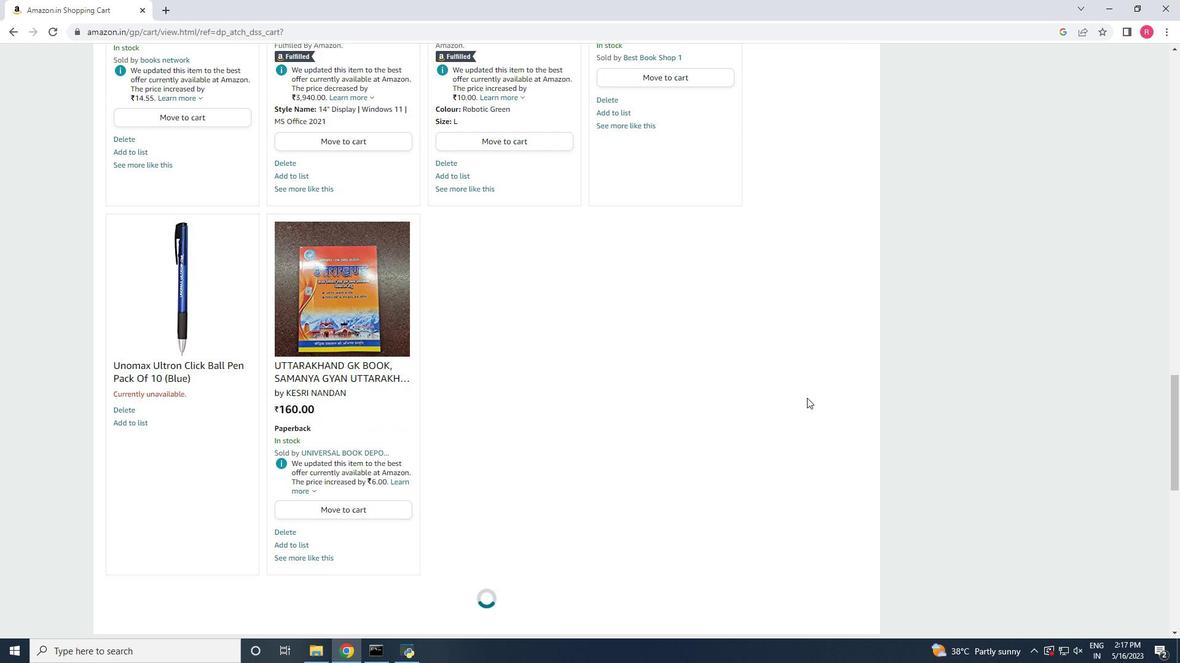 
Action: Mouse scrolled (807, 397) with delta (0, 0)
Screenshot: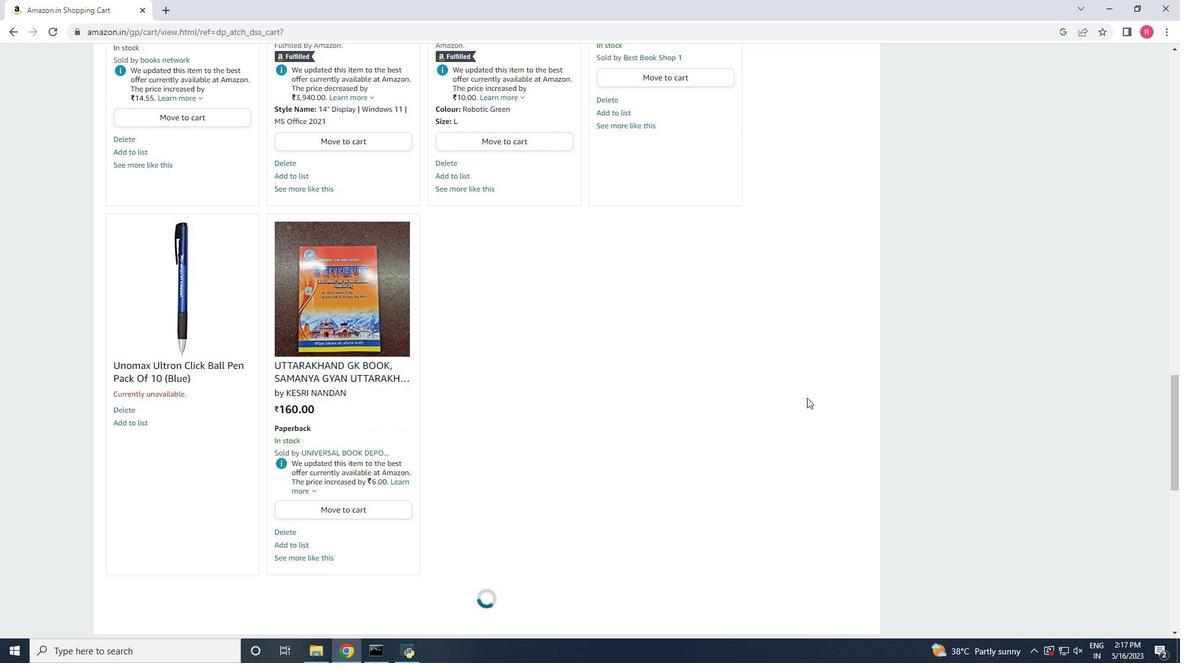 
Action: Mouse scrolled (807, 397) with delta (0, 0)
Screenshot: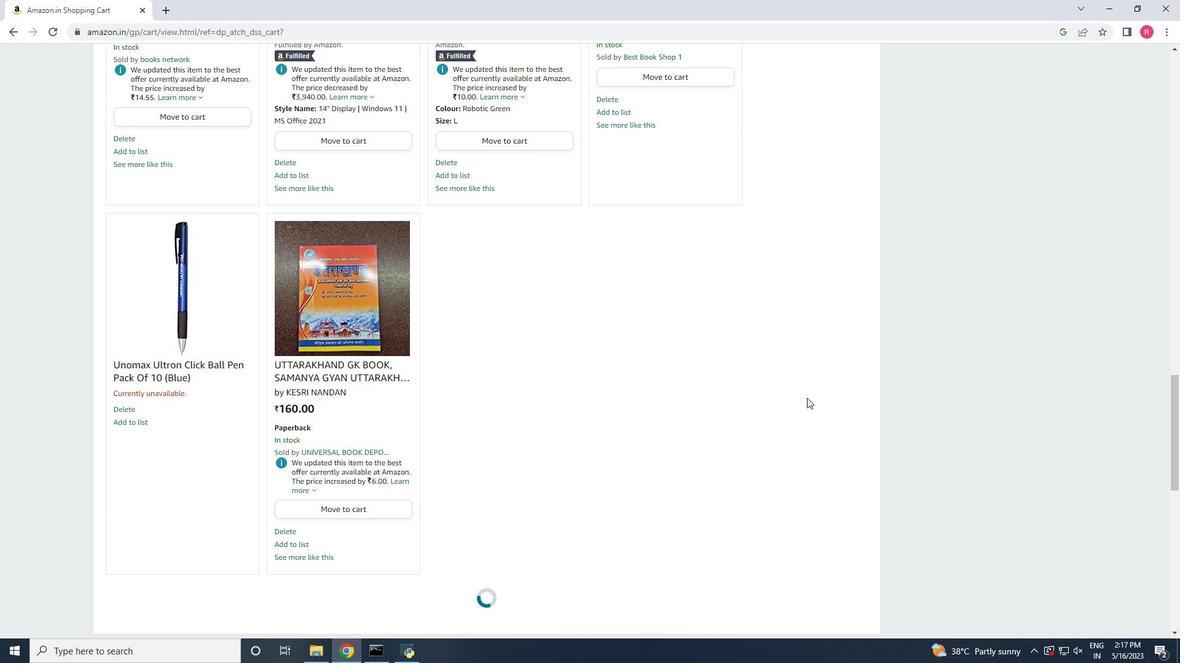 
Action: Mouse scrolled (807, 397) with delta (0, 0)
Screenshot: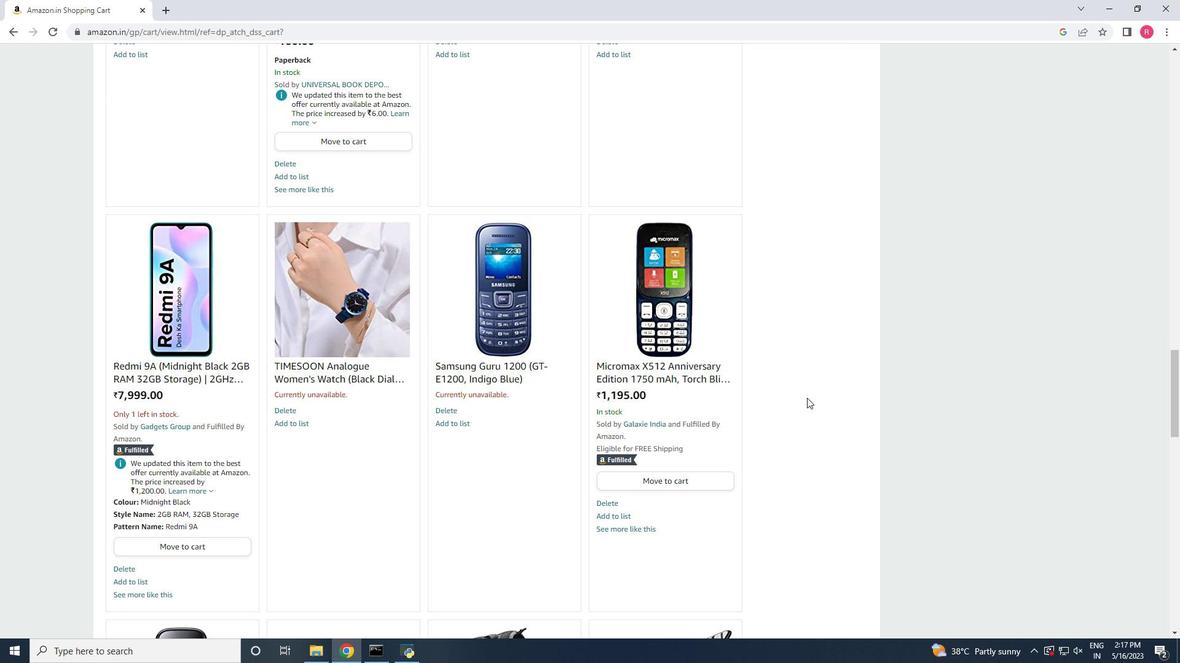 
Action: Mouse scrolled (807, 397) with delta (0, 0)
Screenshot: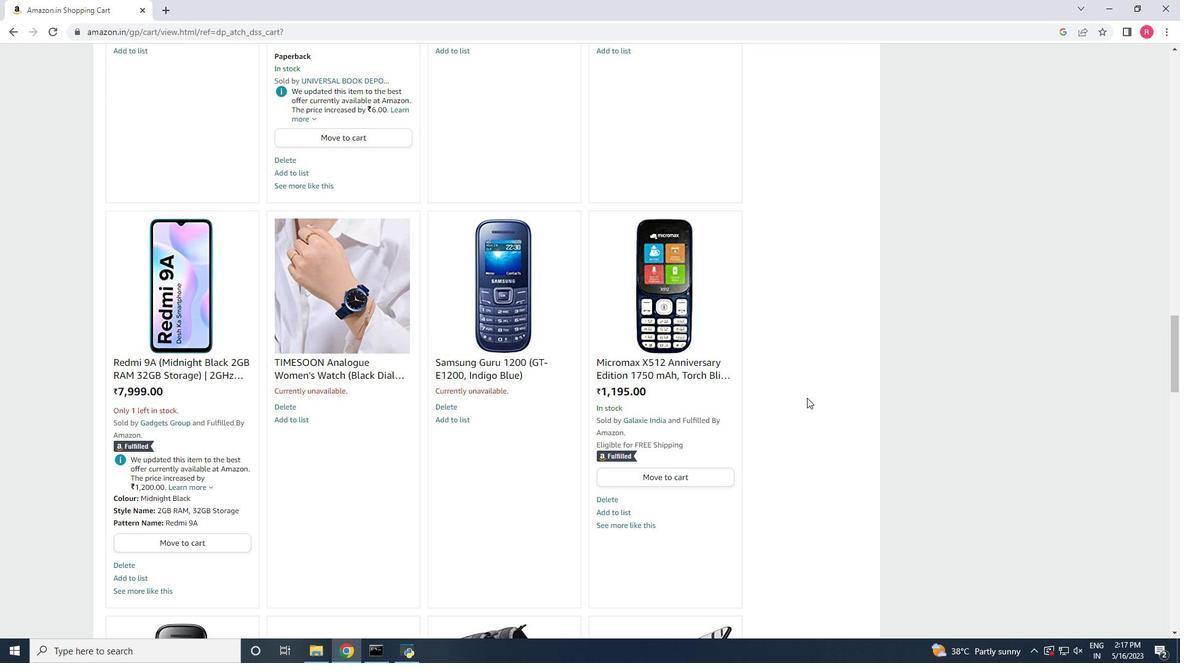 
Action: Mouse scrolled (807, 397) with delta (0, 0)
Screenshot: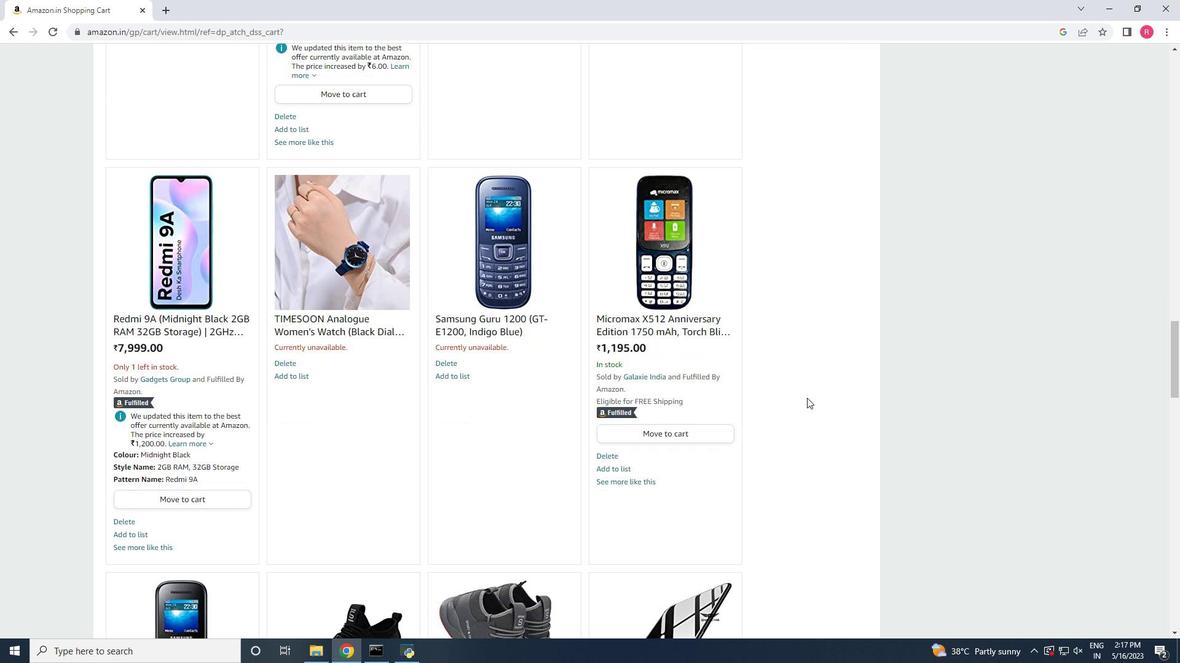 
Action: Mouse scrolled (807, 397) with delta (0, 0)
Screenshot: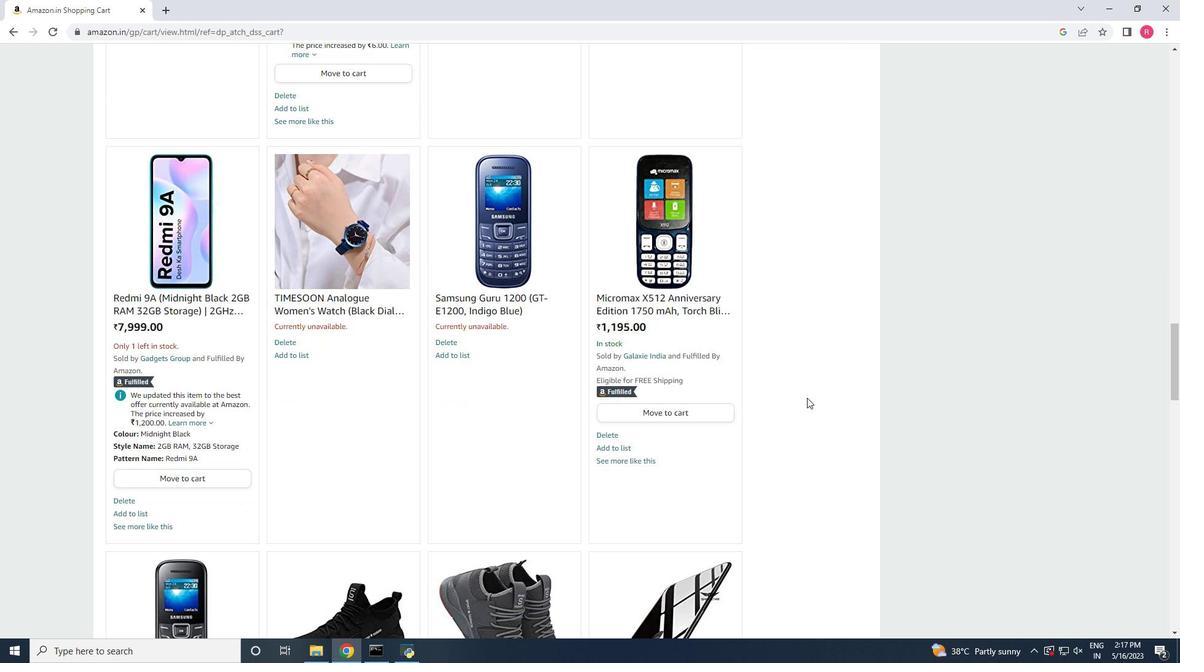 
Action: Mouse scrolled (807, 397) with delta (0, 0)
Screenshot: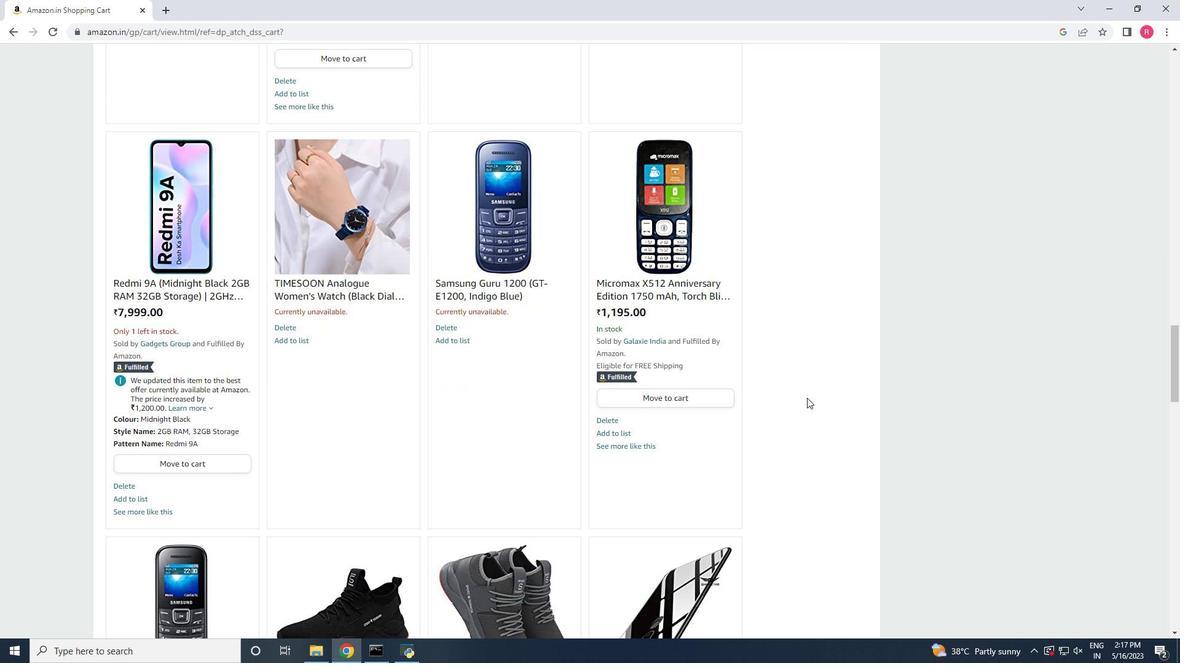 
Action: Mouse scrolled (807, 397) with delta (0, 0)
Screenshot: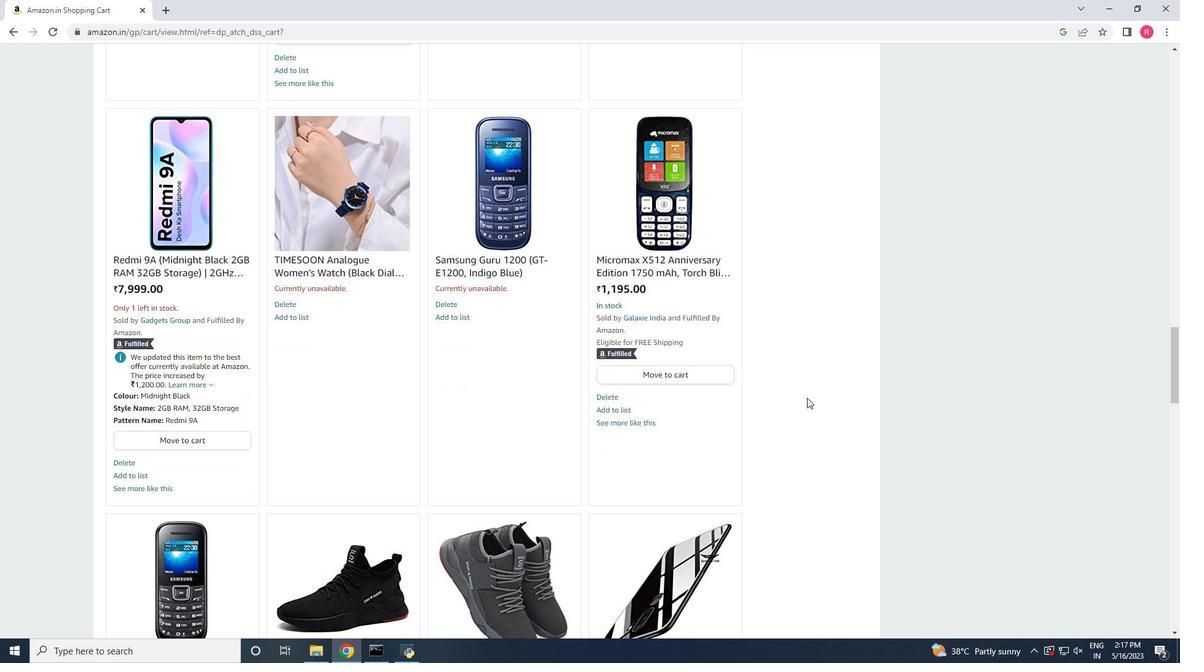 
Action: Mouse scrolled (807, 397) with delta (0, 0)
Screenshot: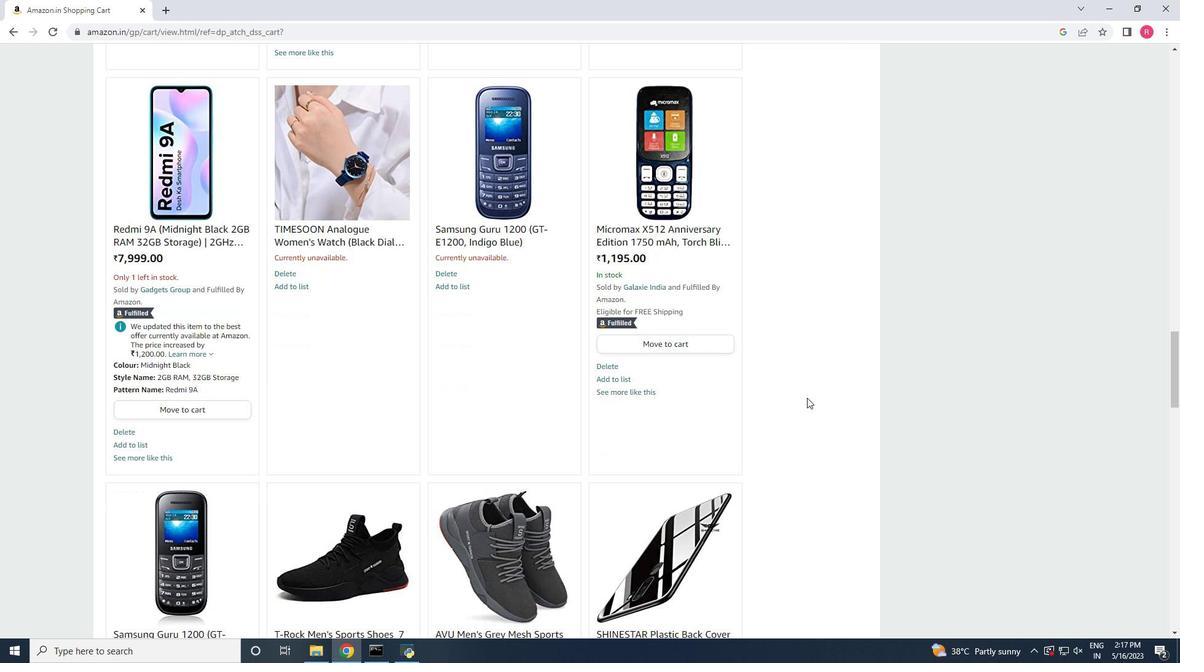 
Action: Mouse scrolled (807, 397) with delta (0, 0)
Screenshot: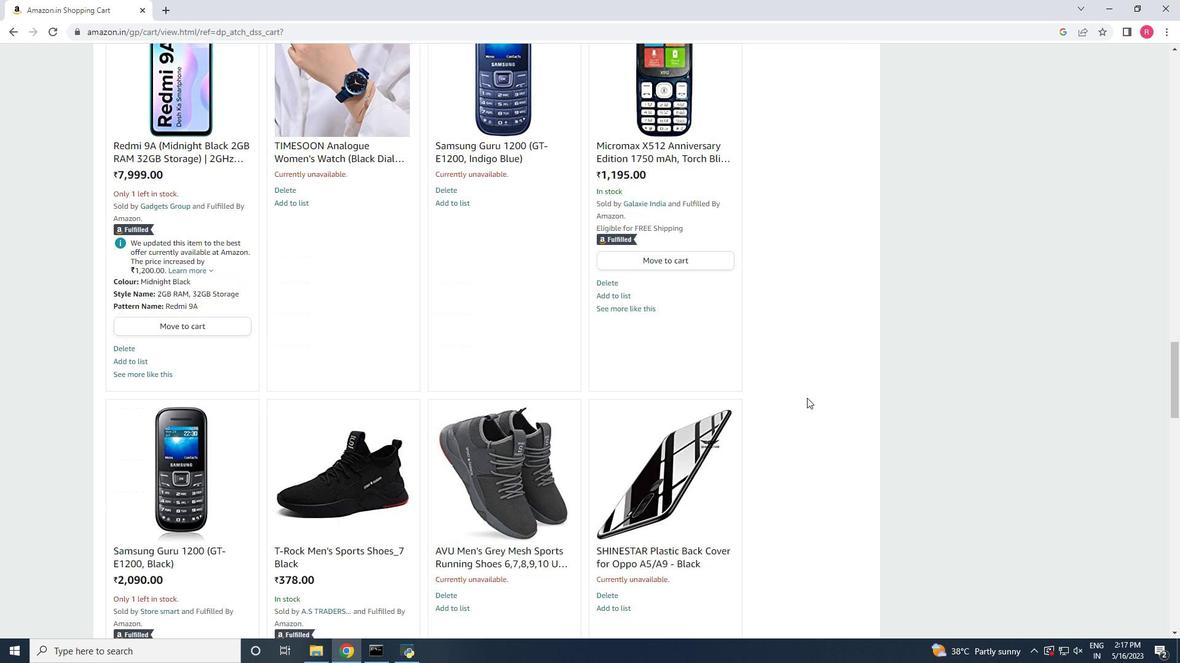 
Action: Mouse scrolled (807, 397) with delta (0, 0)
Screenshot: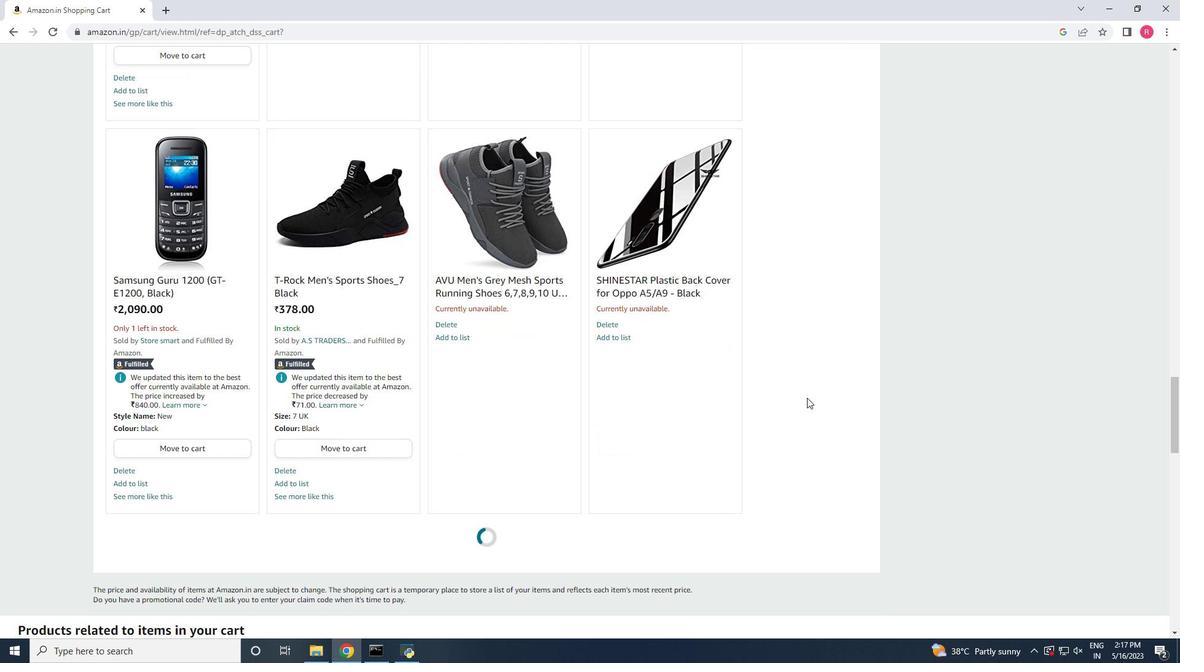
Action: Mouse scrolled (807, 397) with delta (0, 0)
Screenshot: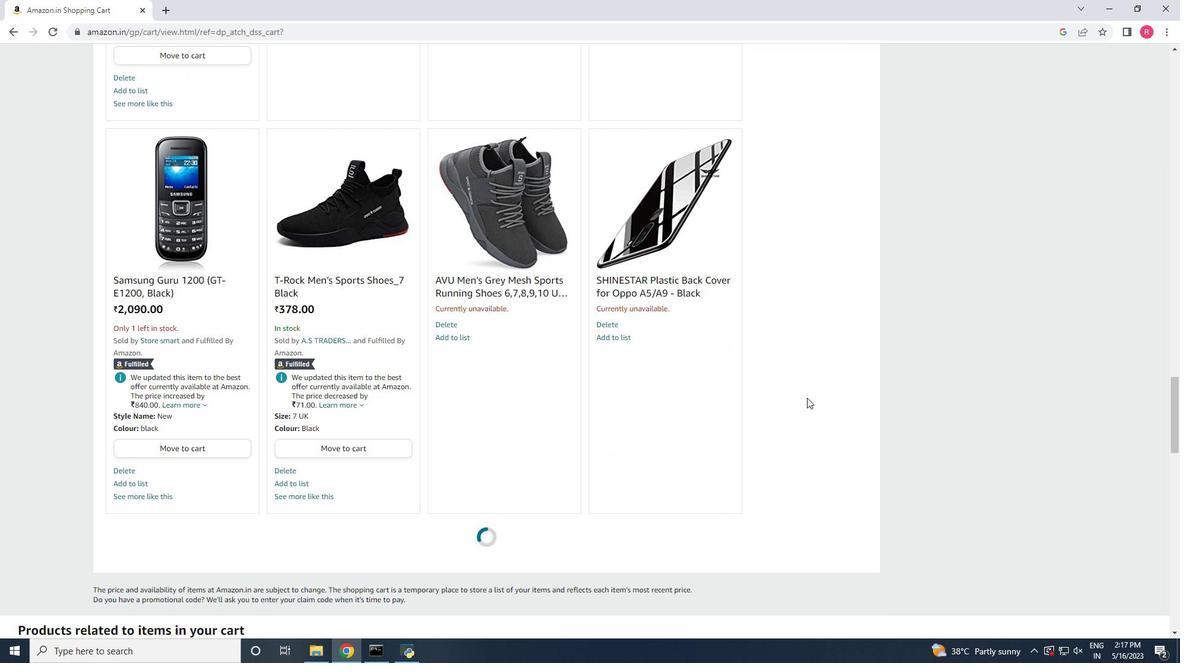 
Action: Mouse scrolled (807, 397) with delta (0, 0)
Screenshot: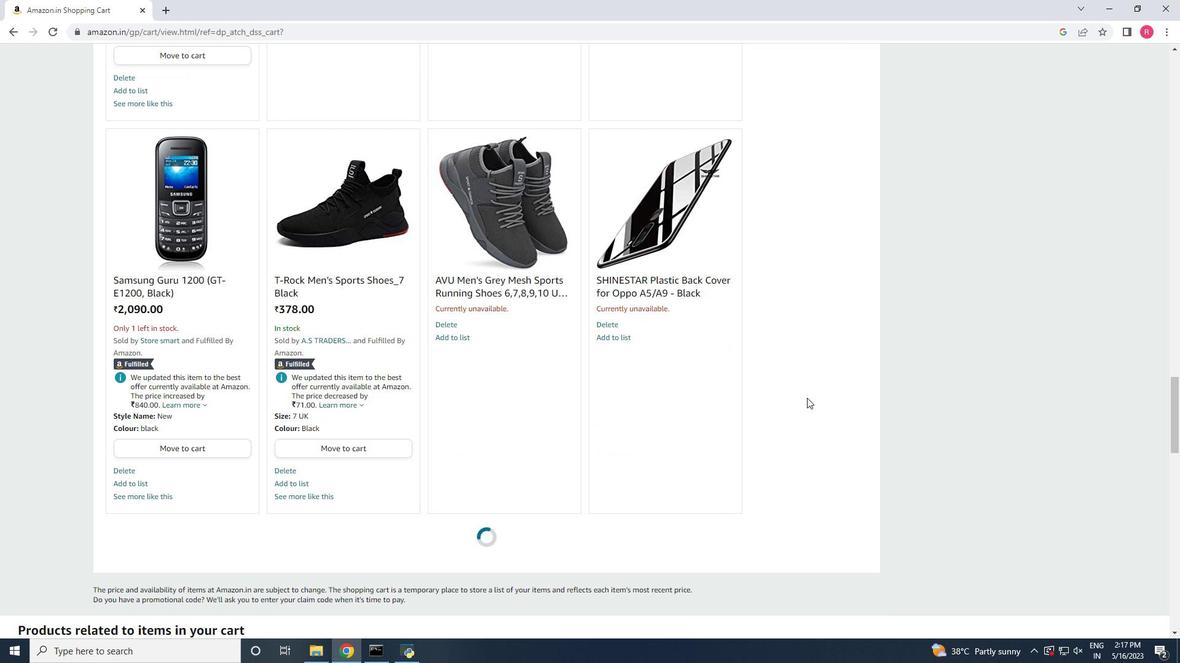 
Action: Mouse scrolled (807, 397) with delta (0, 0)
Screenshot: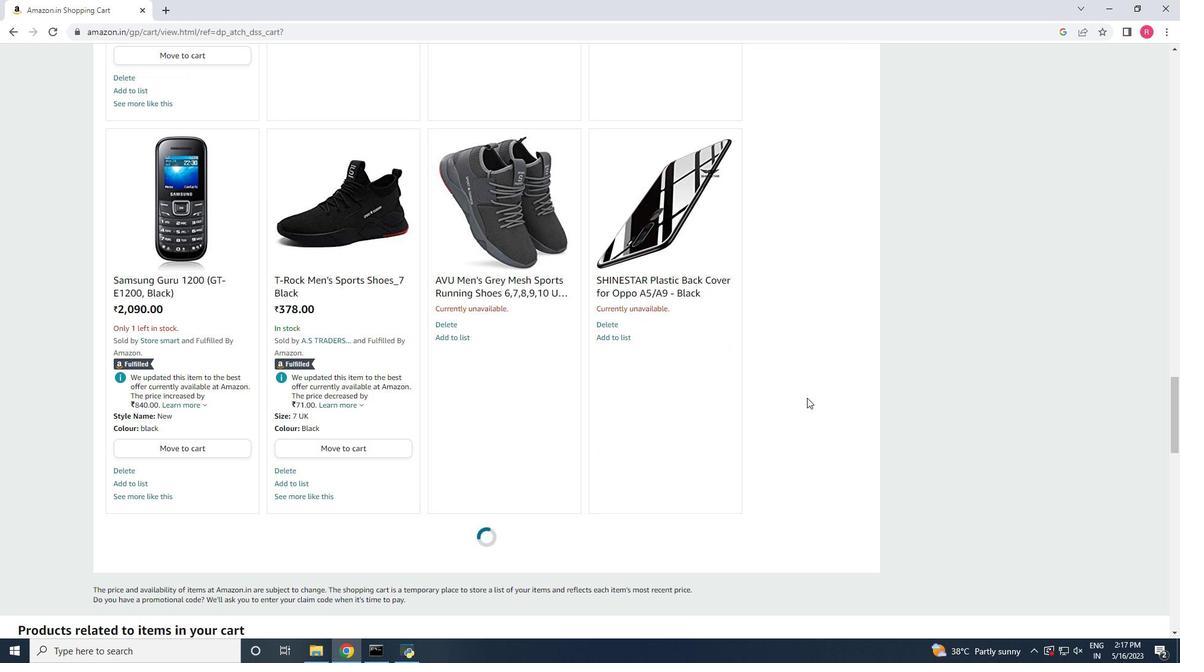 
Action: Mouse scrolled (807, 397) with delta (0, 0)
Screenshot: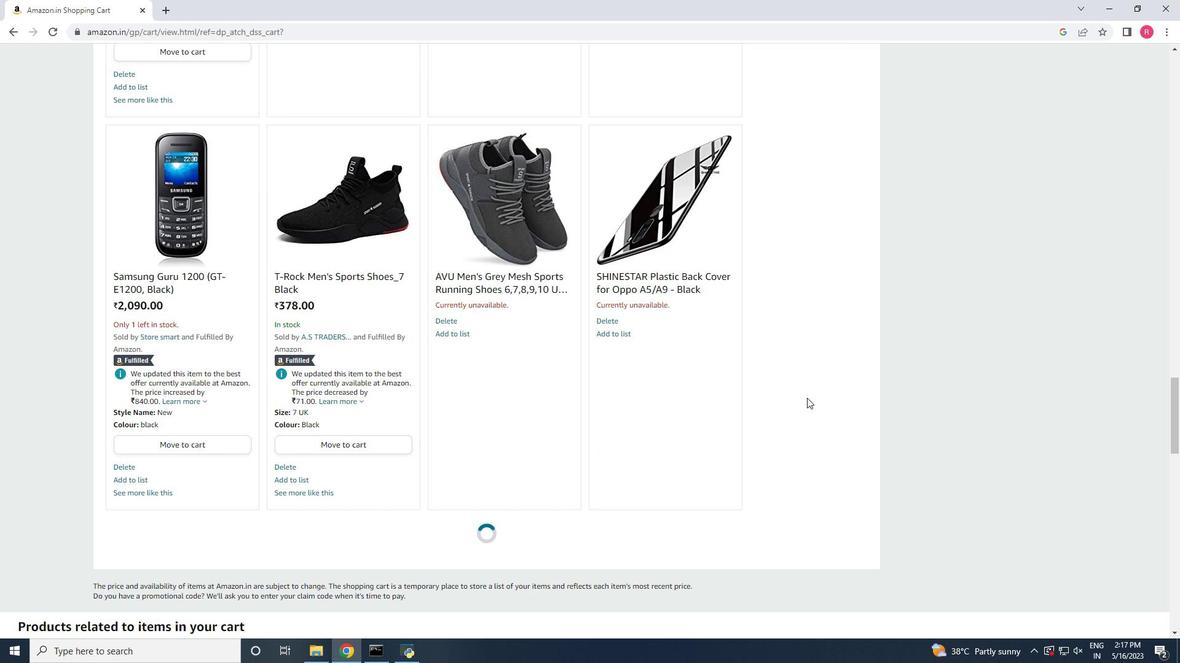 
Action: Mouse scrolled (807, 397) with delta (0, 0)
Screenshot: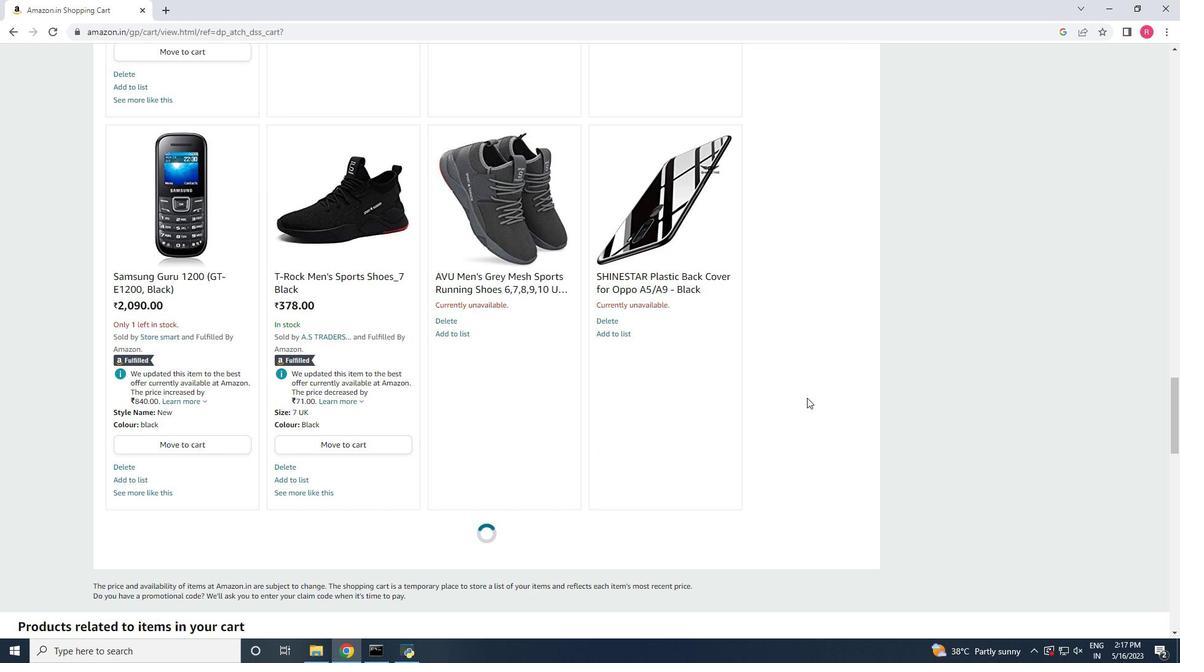 
Action: Mouse scrolled (807, 397) with delta (0, 0)
Screenshot: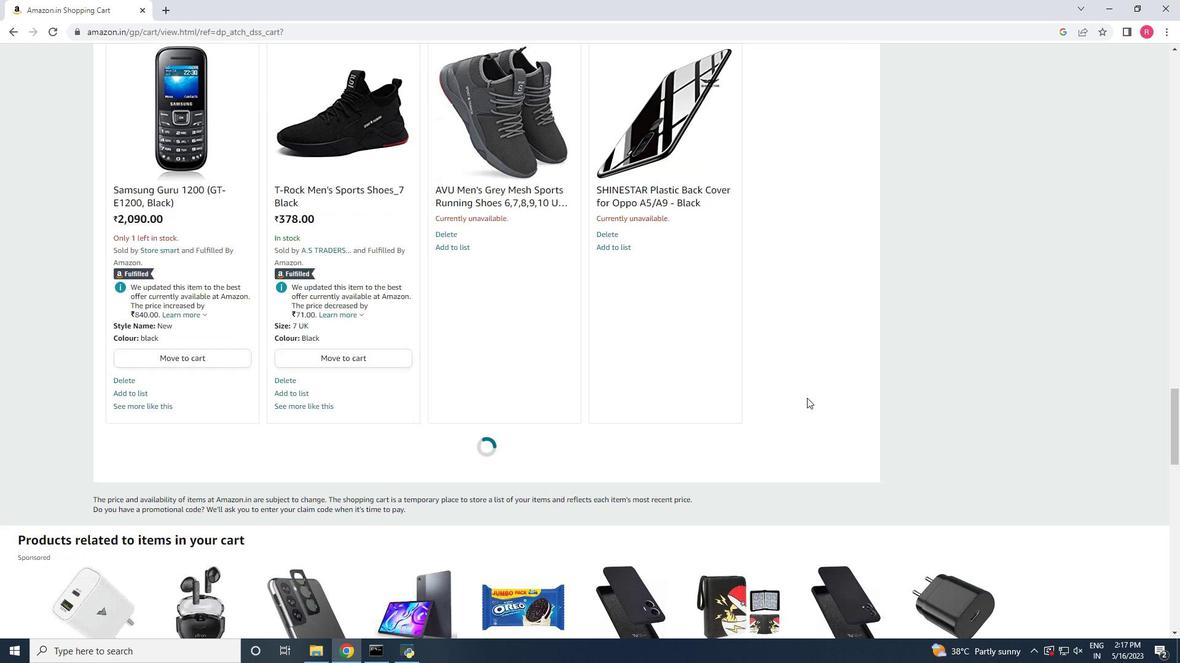
Action: Mouse scrolled (807, 397) with delta (0, 0)
Screenshot: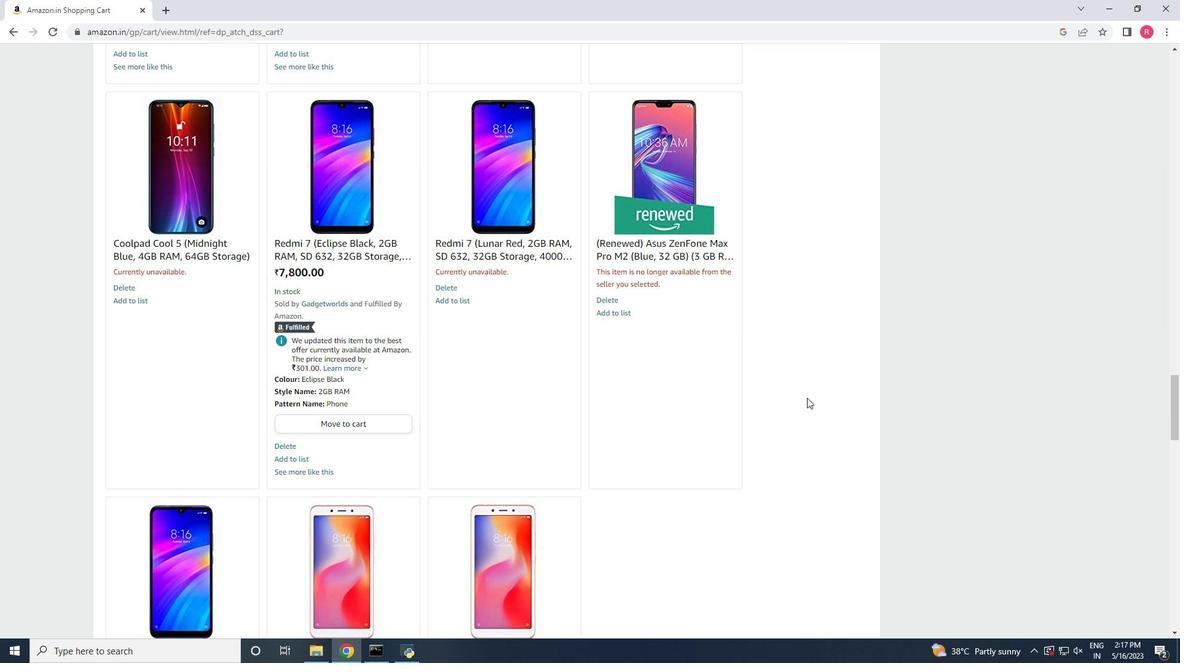 
Action: Mouse scrolled (807, 397) with delta (0, 0)
Screenshot: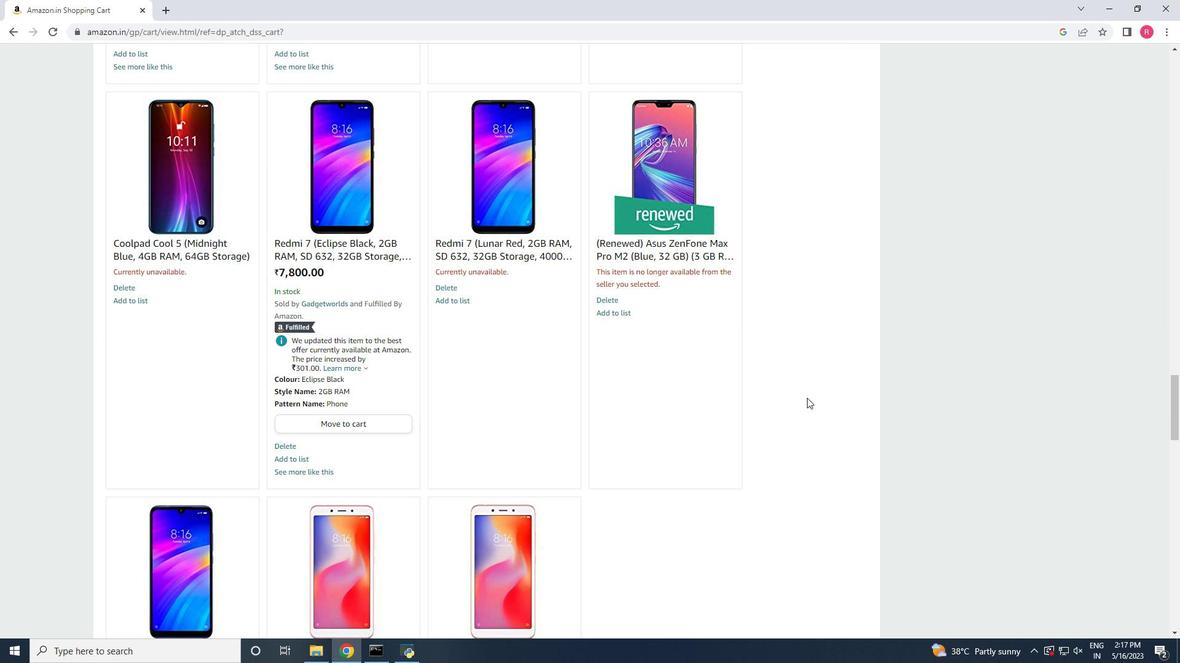
Action: Mouse scrolled (807, 397) with delta (0, 0)
Screenshot: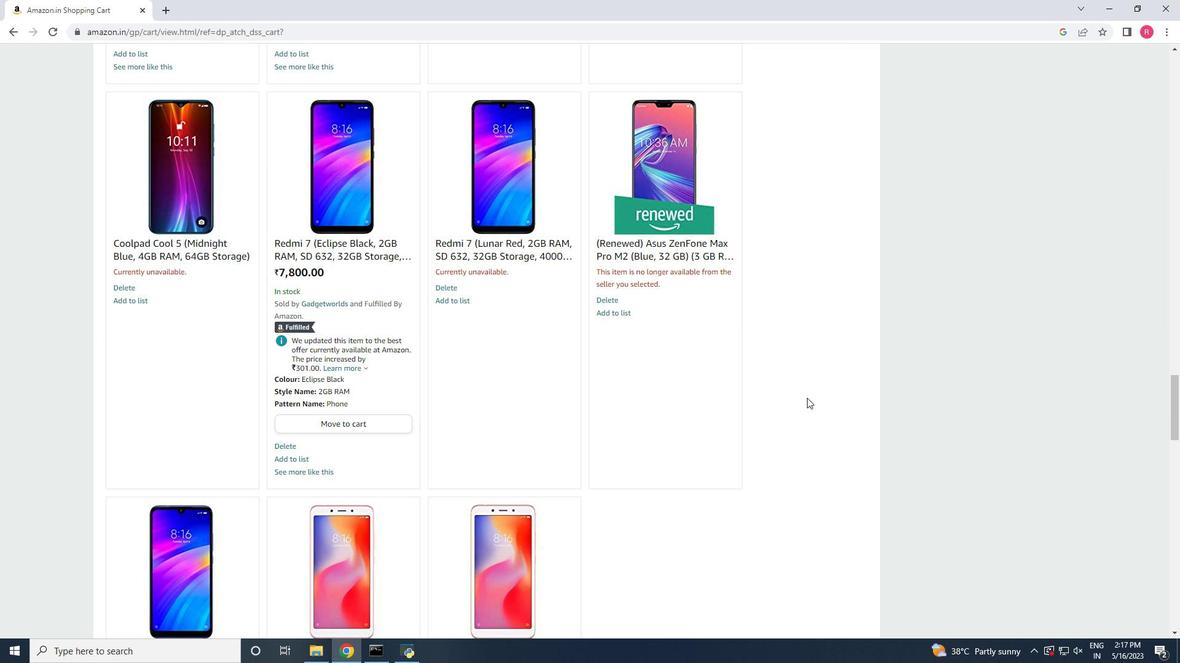 
Action: Mouse scrolled (807, 397) with delta (0, 0)
Screenshot: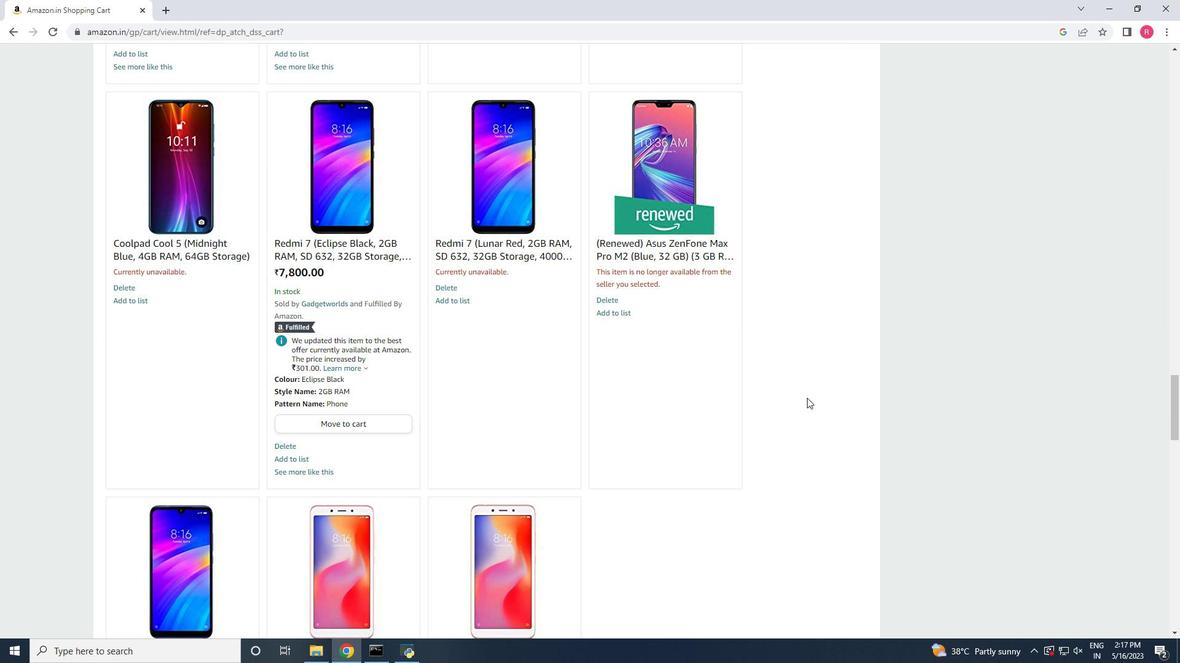 
Action: Mouse scrolled (807, 397) with delta (0, 0)
Screenshot: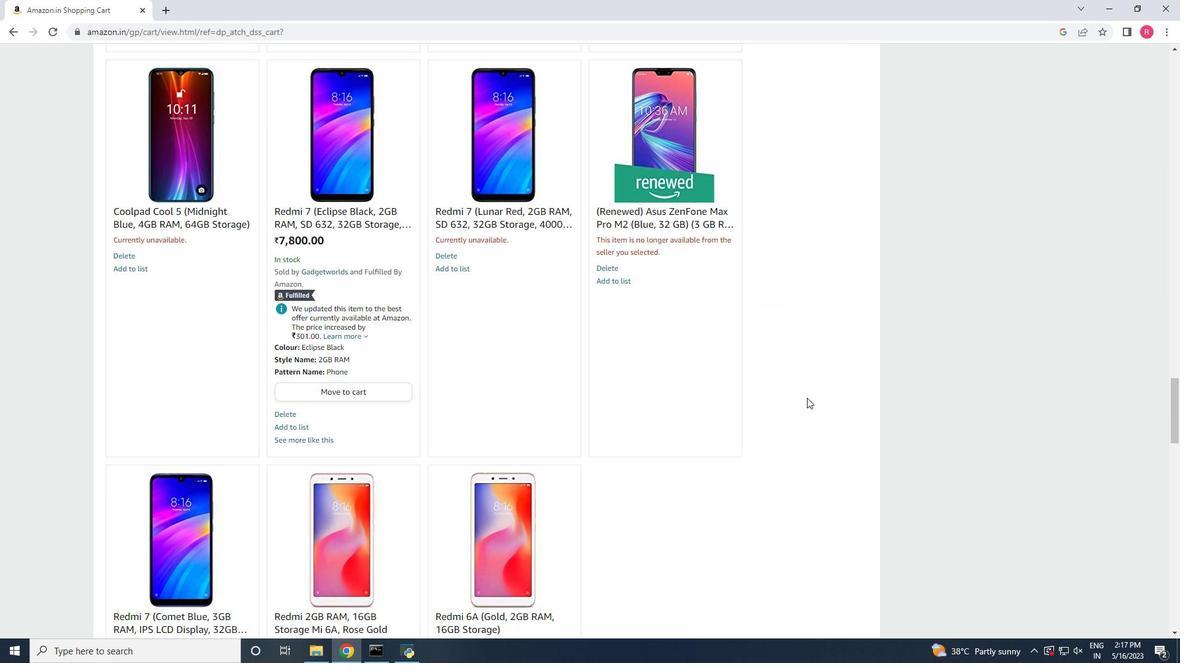 
Action: Mouse scrolled (807, 397) with delta (0, 0)
Screenshot: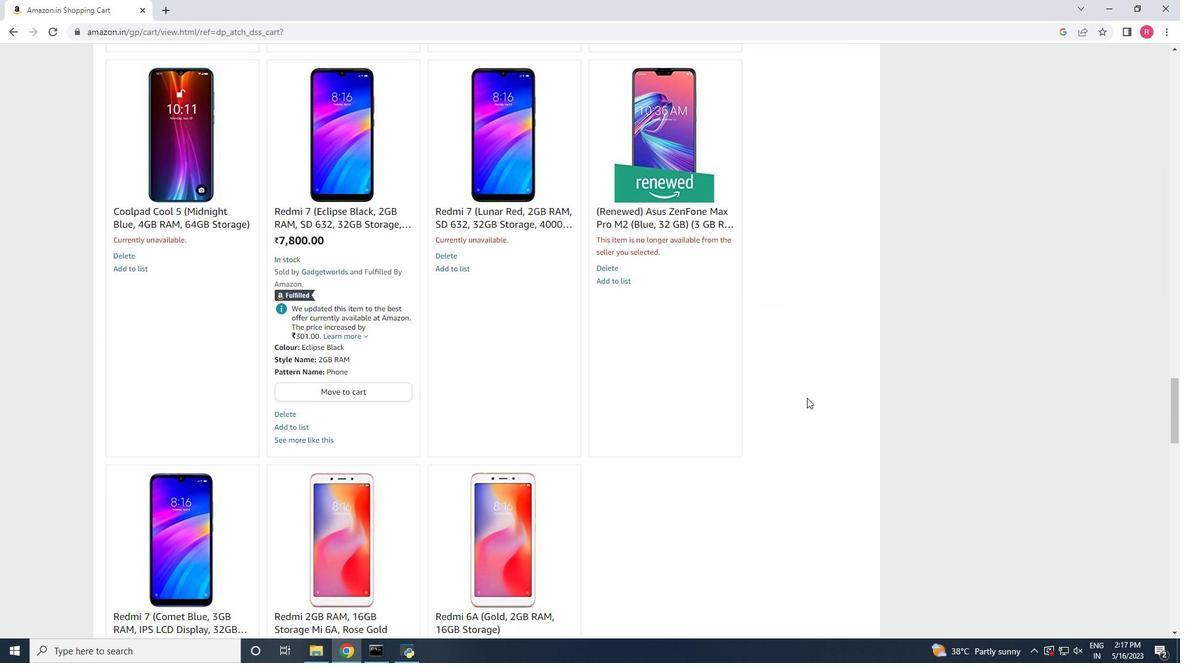 
Action: Mouse scrolled (807, 397) with delta (0, 0)
Screenshot: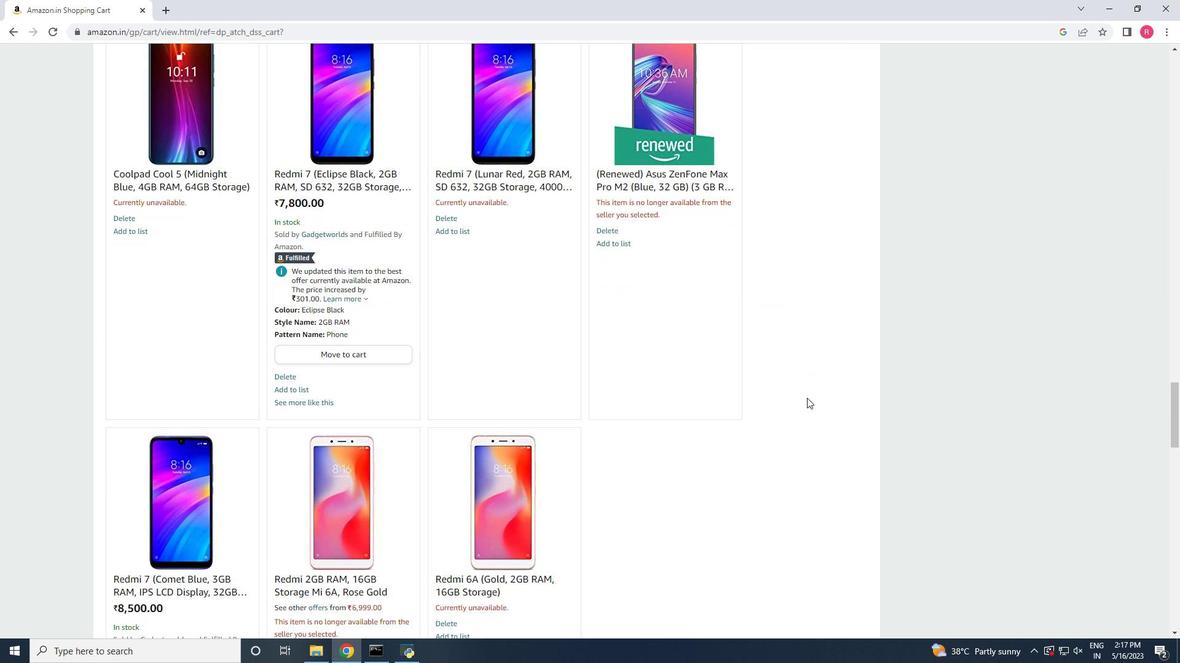 
Action: Mouse scrolled (807, 397) with delta (0, 0)
Screenshot: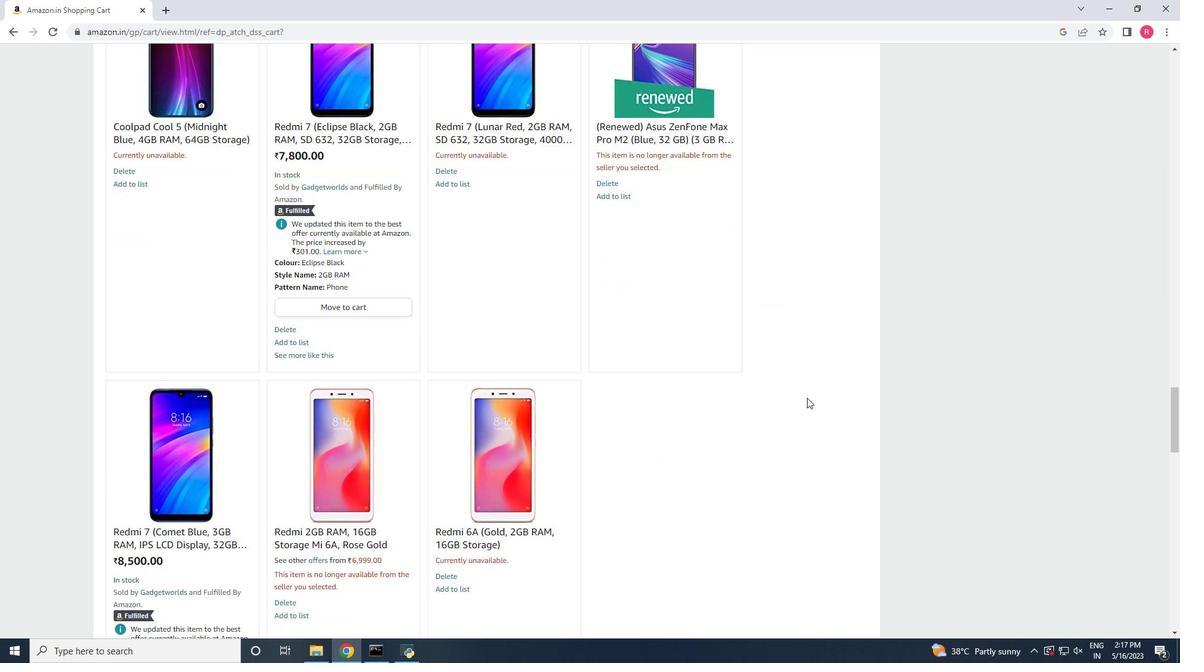 
Action: Mouse scrolled (807, 398) with delta (0, 0)
Screenshot: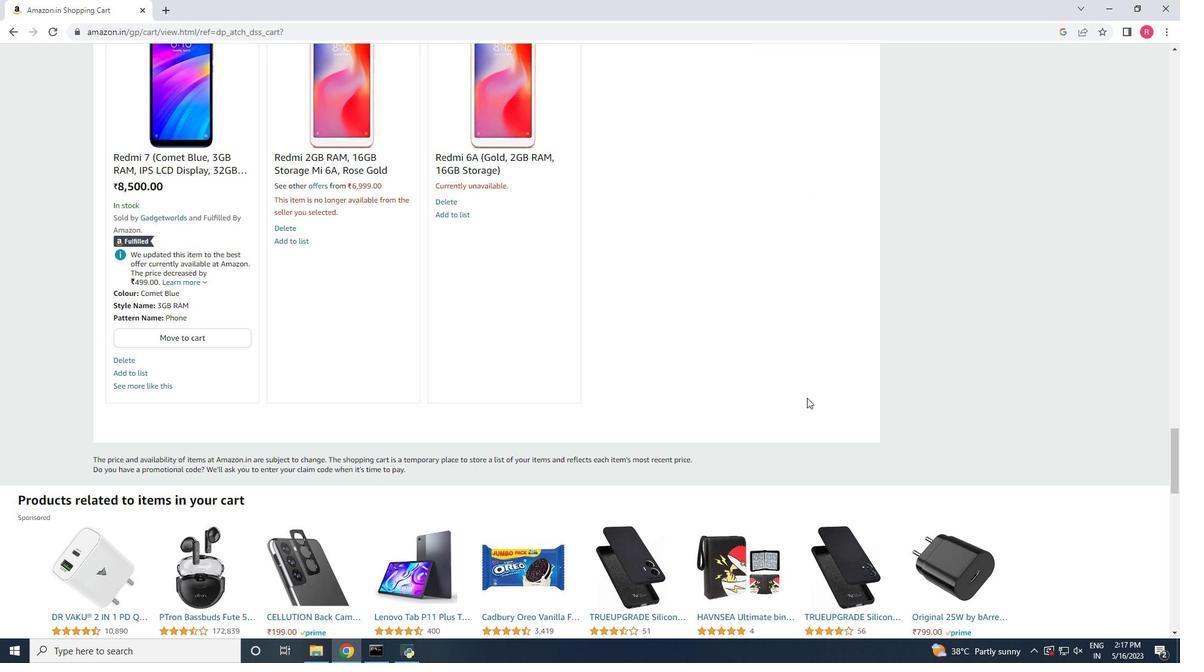 
Action: Mouse scrolled (807, 398) with delta (0, 0)
Screenshot: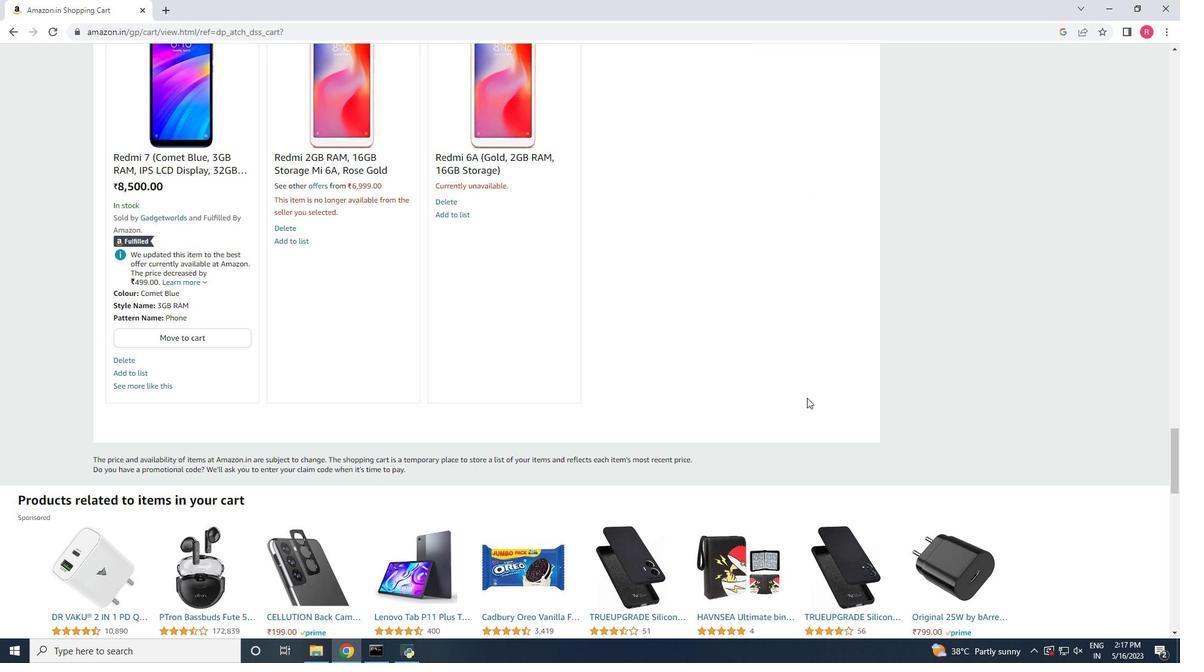
Action: Mouse scrolled (807, 397) with delta (0, 0)
Screenshot: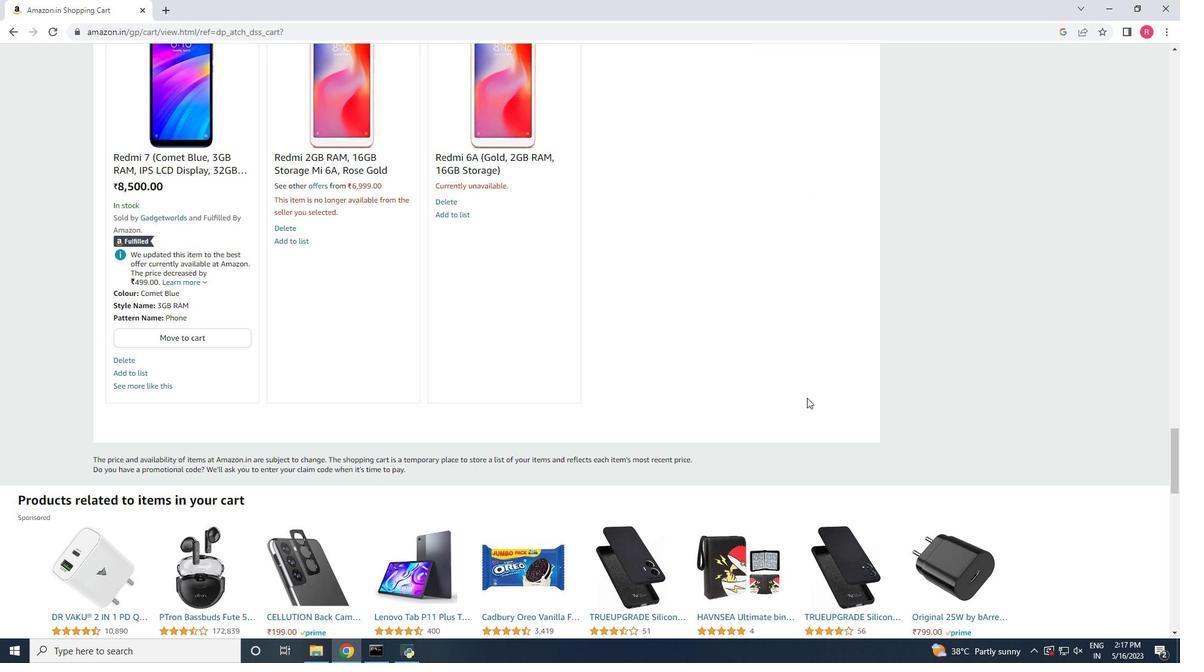 
Action: Mouse scrolled (807, 398) with delta (0, 0)
Screenshot: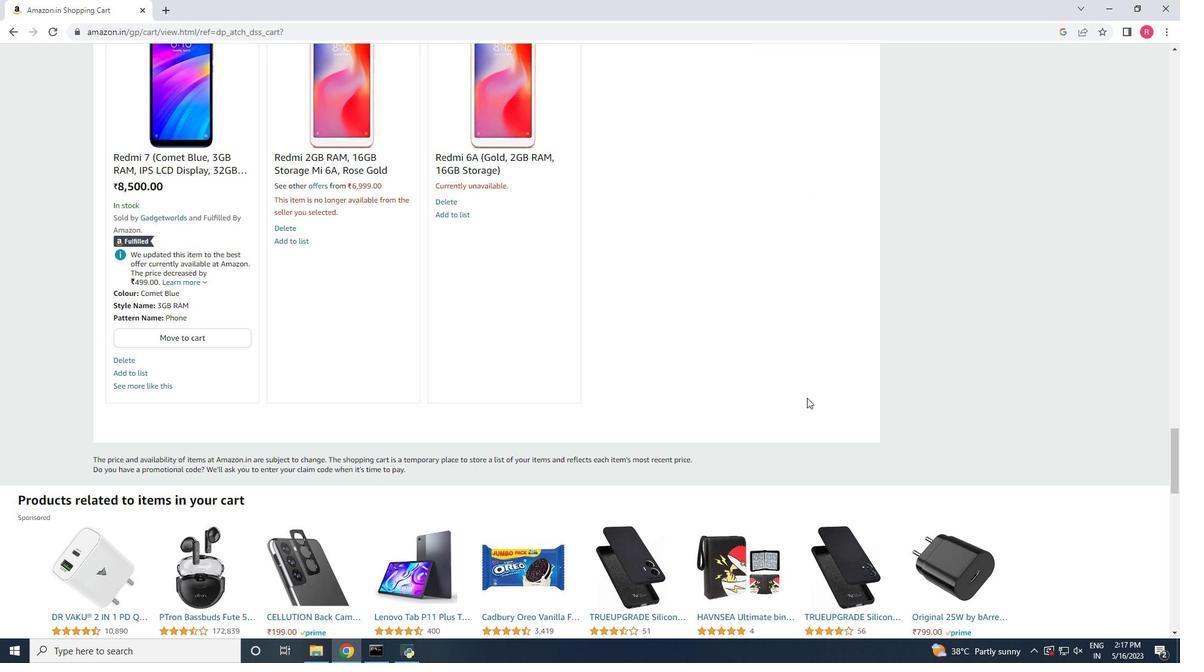 
Action: Mouse scrolled (807, 398) with delta (0, 0)
Screenshot: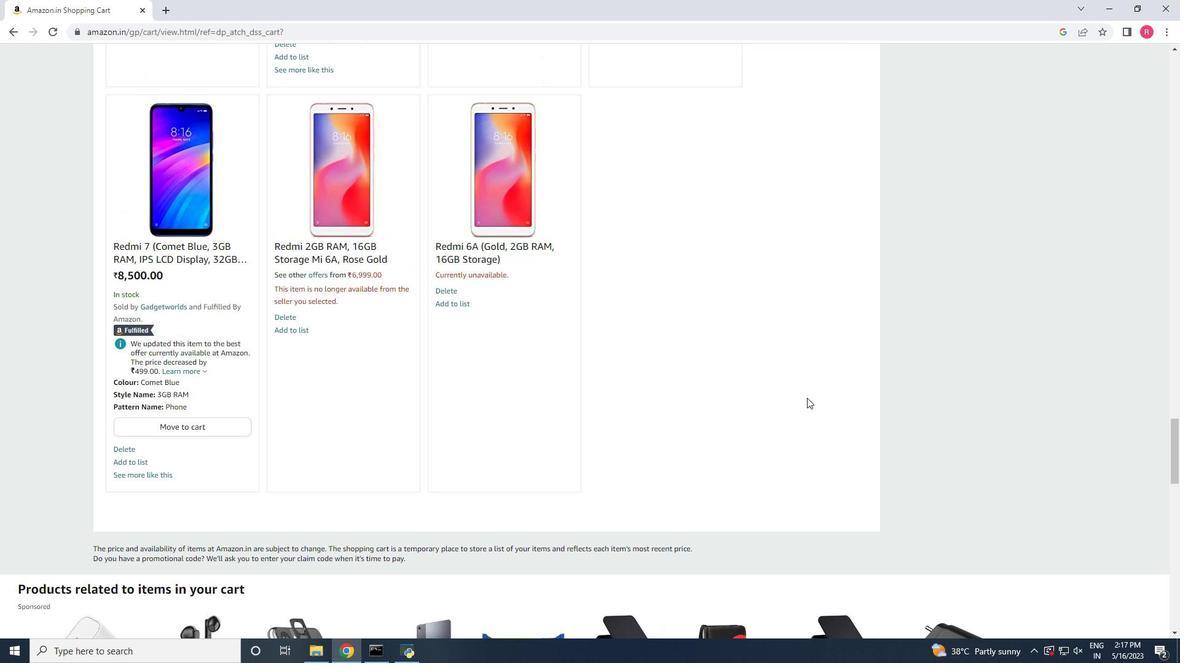 
Action: Mouse scrolled (807, 398) with delta (0, 0)
Screenshot: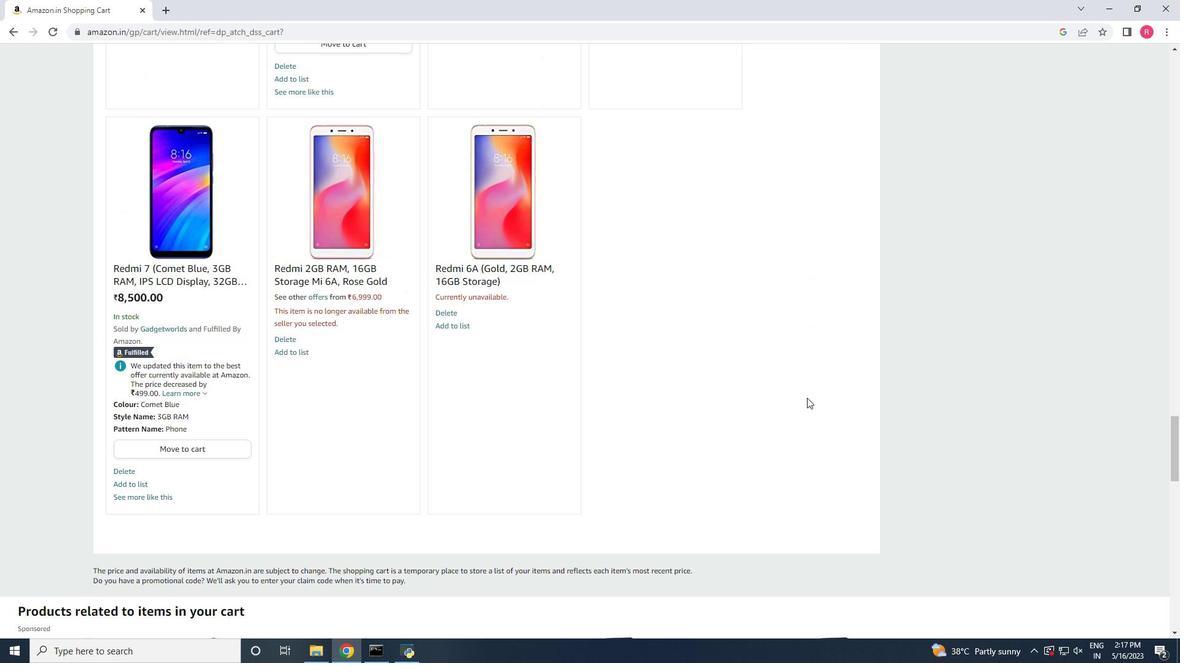 
Action: Mouse scrolled (807, 398) with delta (0, 0)
Screenshot: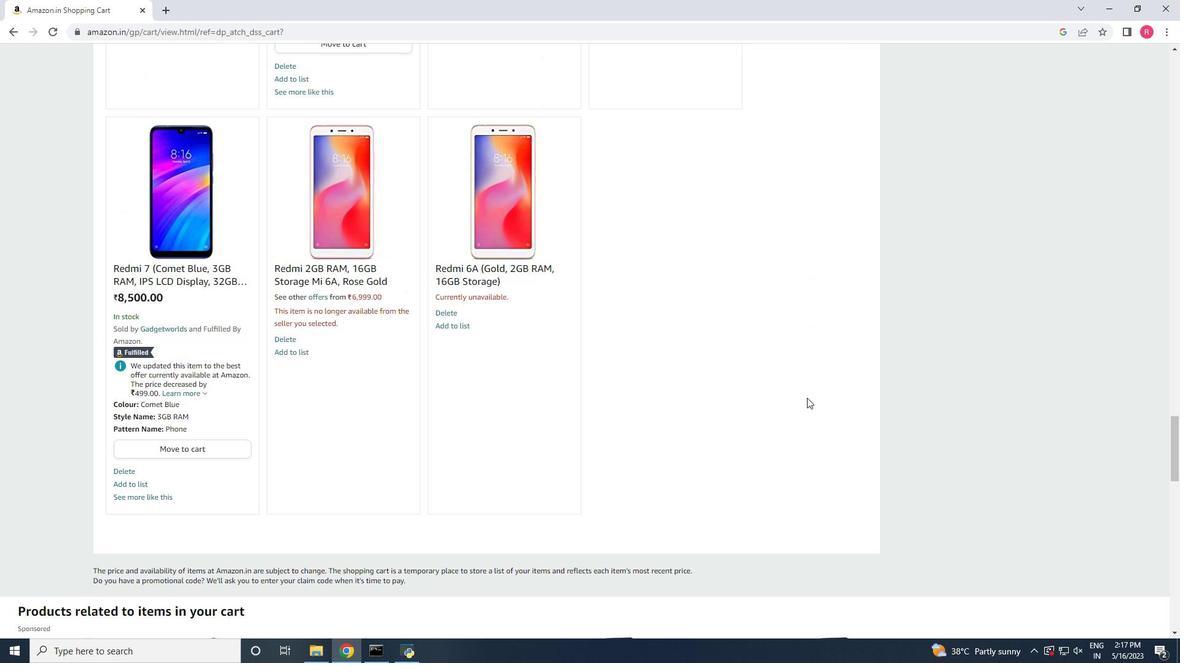 
Action: Mouse scrolled (807, 398) with delta (0, 0)
Screenshot: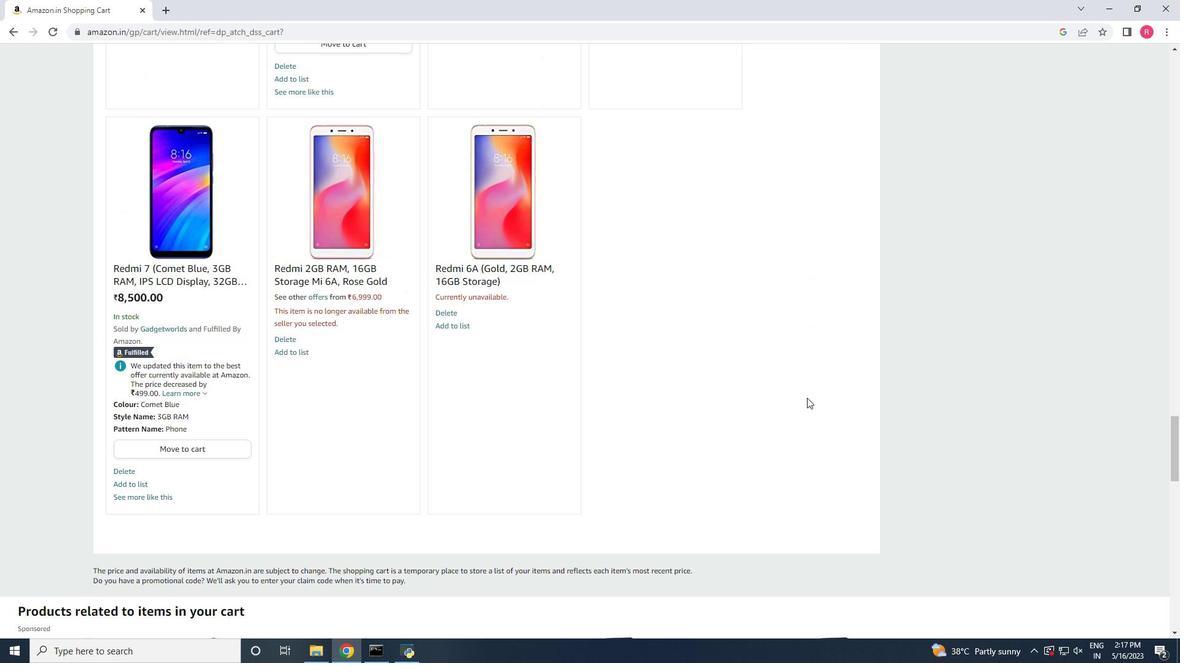 
Action: Mouse scrolled (807, 398) with delta (0, 0)
Screenshot: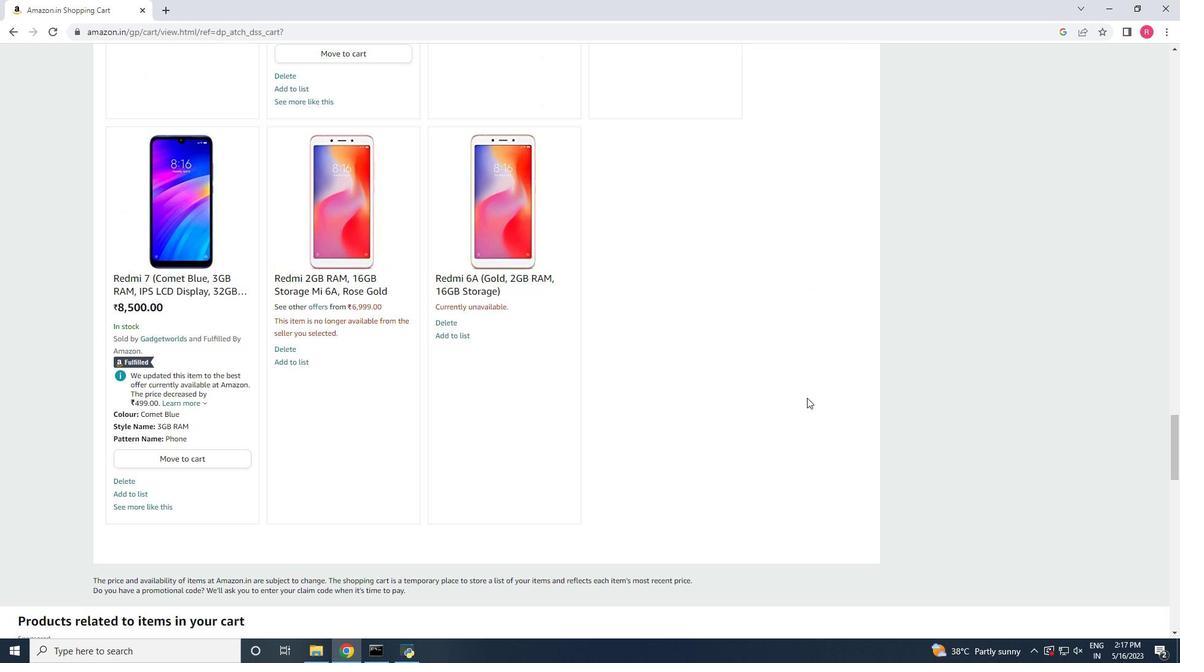 
Action: Mouse scrolled (807, 398) with delta (0, 0)
Screenshot: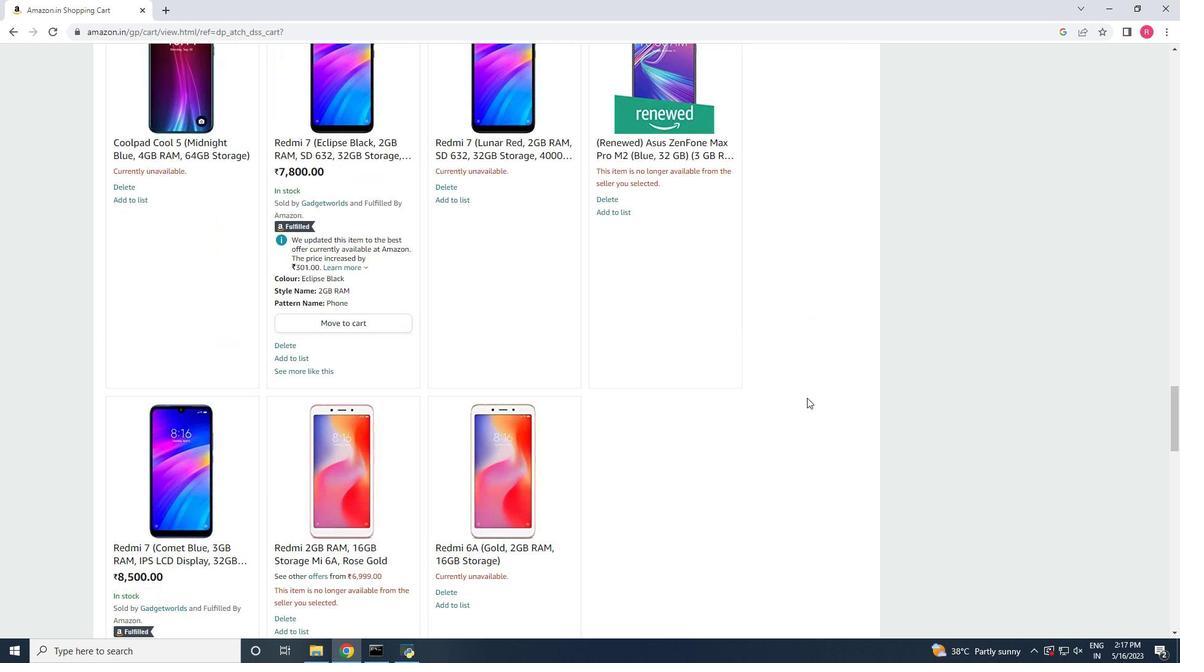 
Action: Mouse scrolled (807, 398) with delta (0, 0)
Screenshot: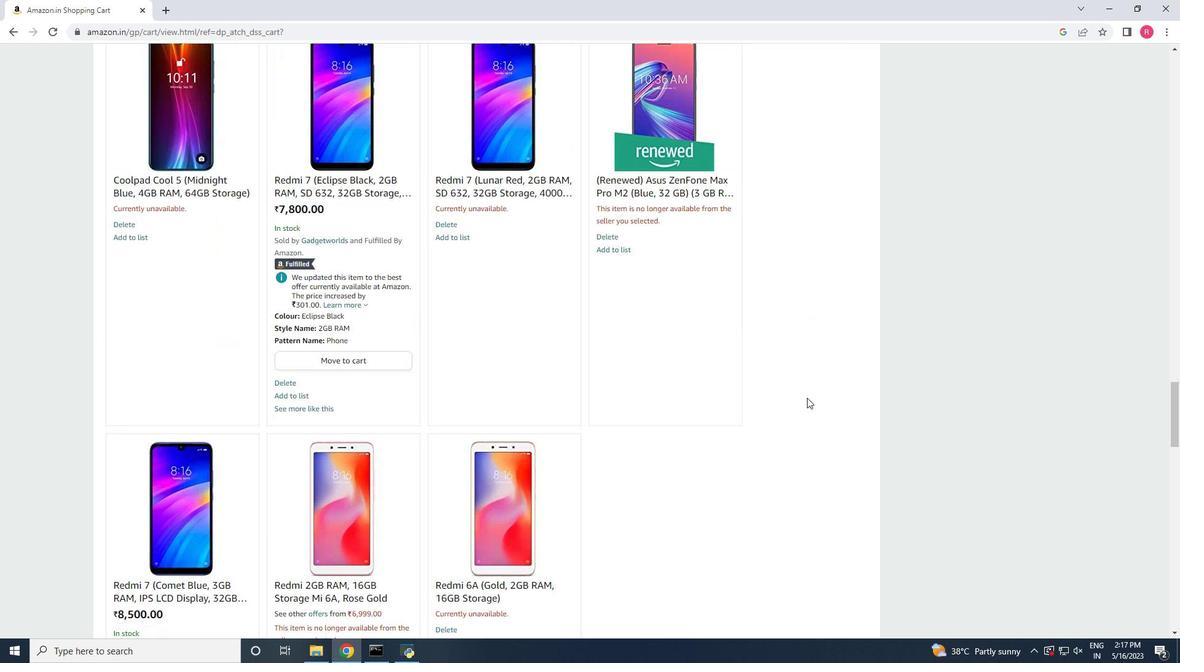 
Action: Mouse scrolled (807, 398) with delta (0, 0)
Screenshot: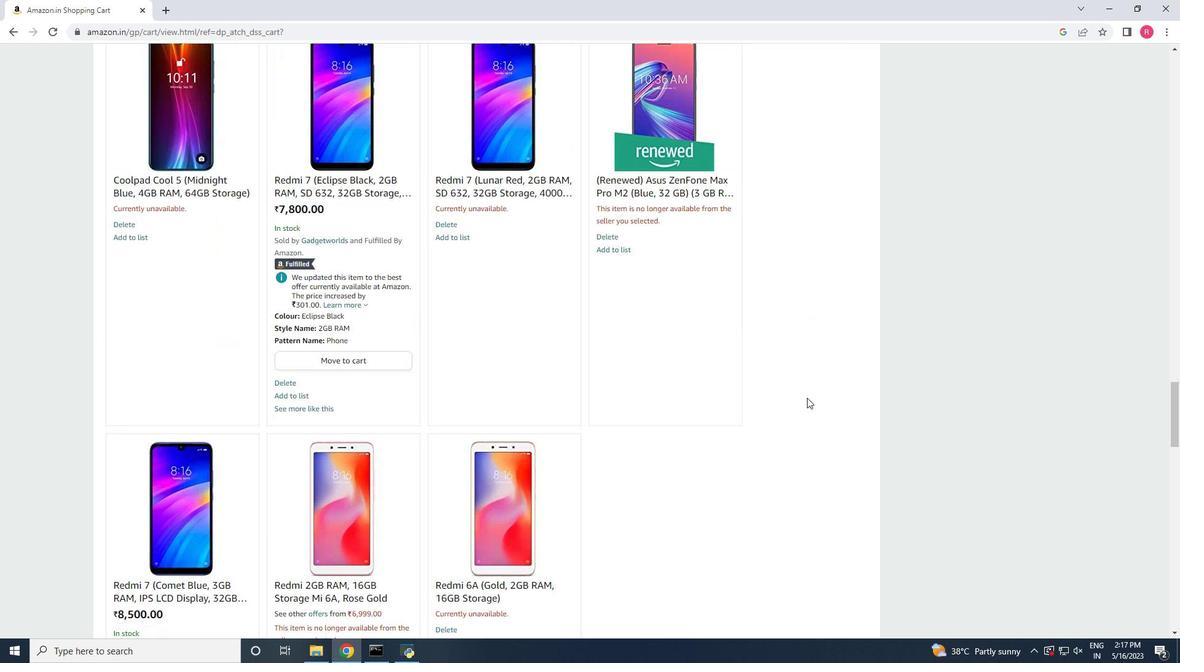 
Action: Mouse scrolled (807, 398) with delta (0, 0)
Screenshot: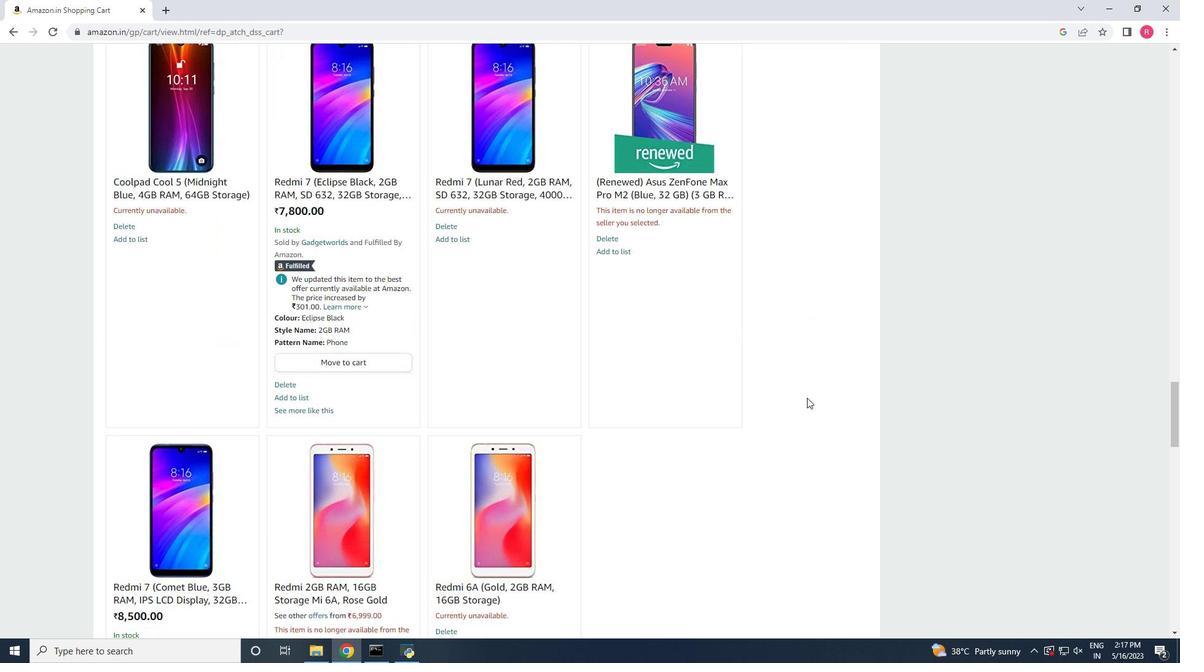 
Action: Mouse scrolled (807, 398) with delta (0, 0)
Screenshot: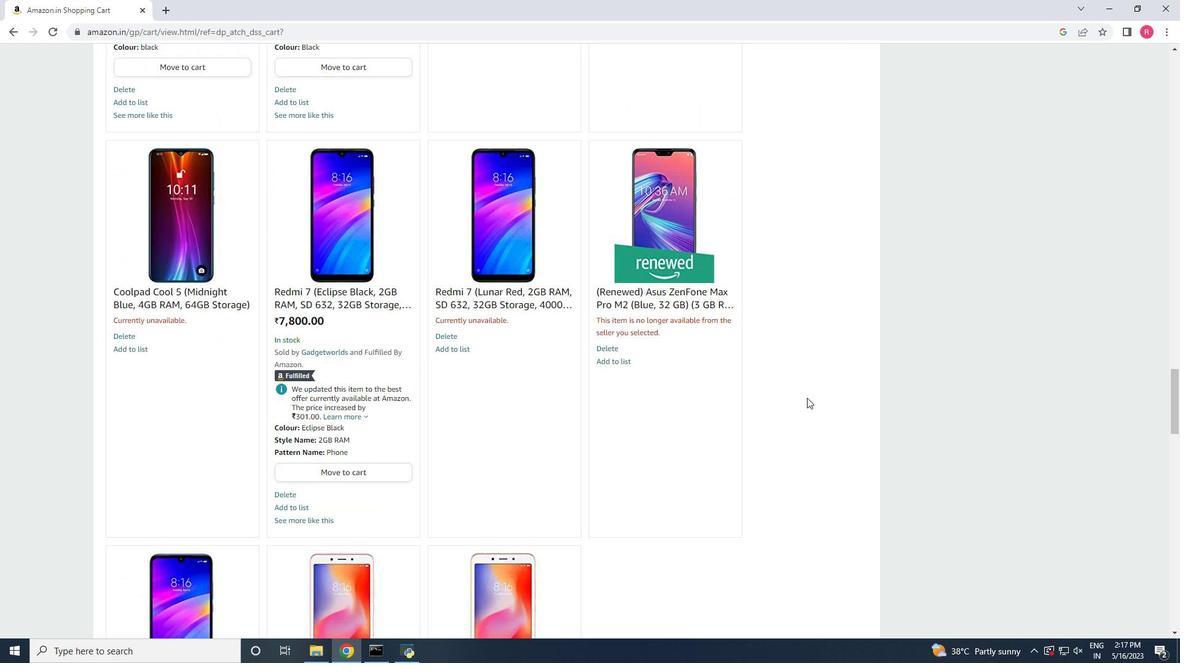 
Action: Mouse scrolled (807, 398) with delta (0, 0)
Screenshot: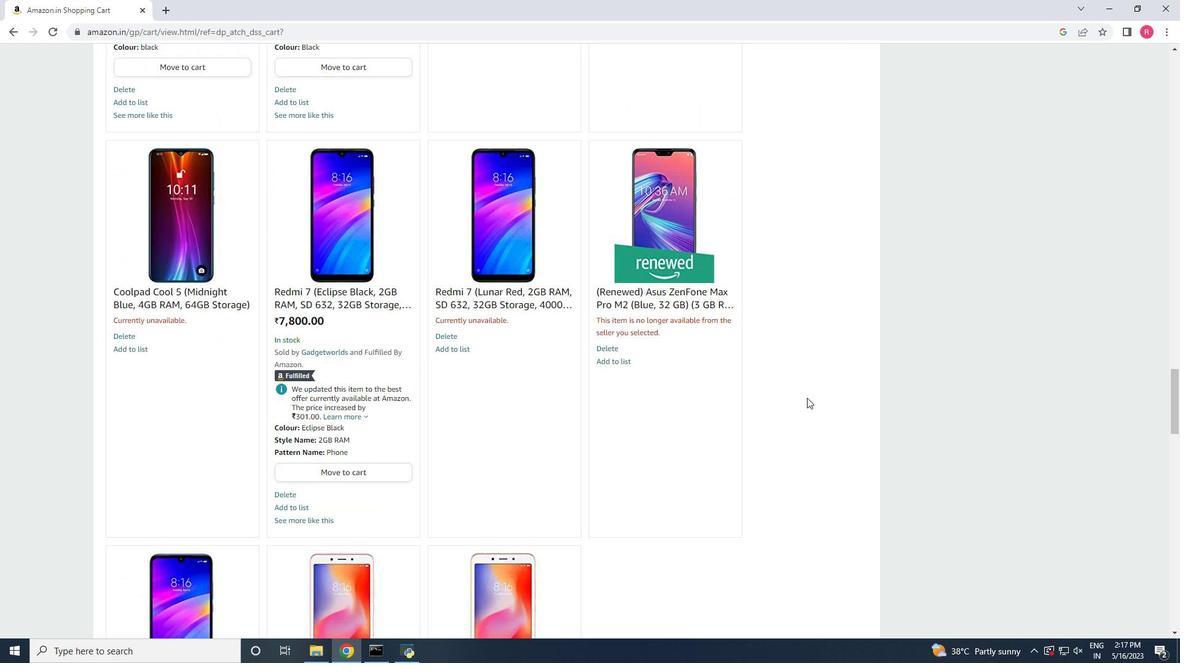 
Action: Mouse scrolled (807, 398) with delta (0, 0)
Screenshot: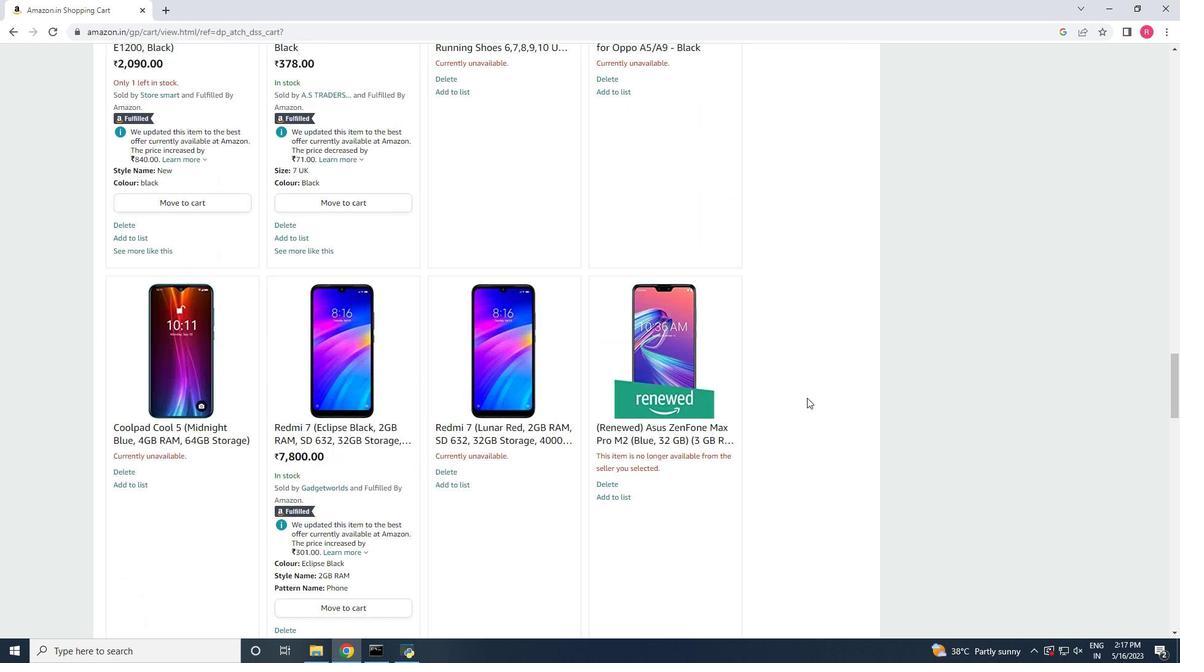 
Action: Mouse scrolled (807, 398) with delta (0, 0)
Screenshot: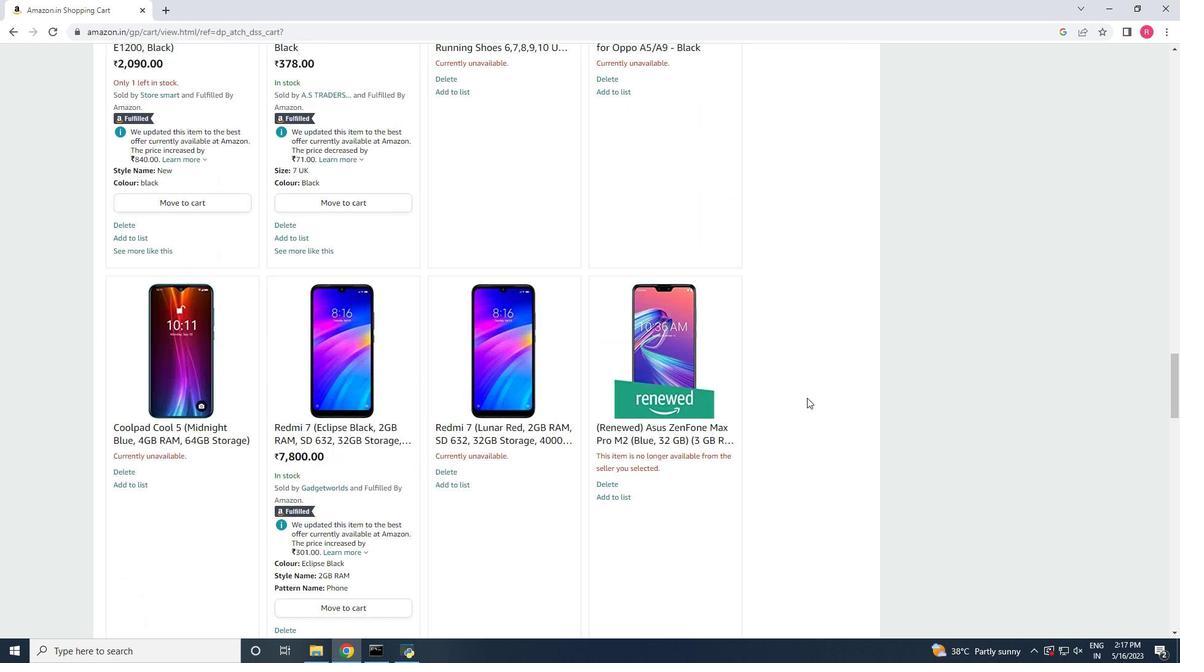 
Action: Mouse scrolled (807, 398) with delta (0, 0)
Screenshot: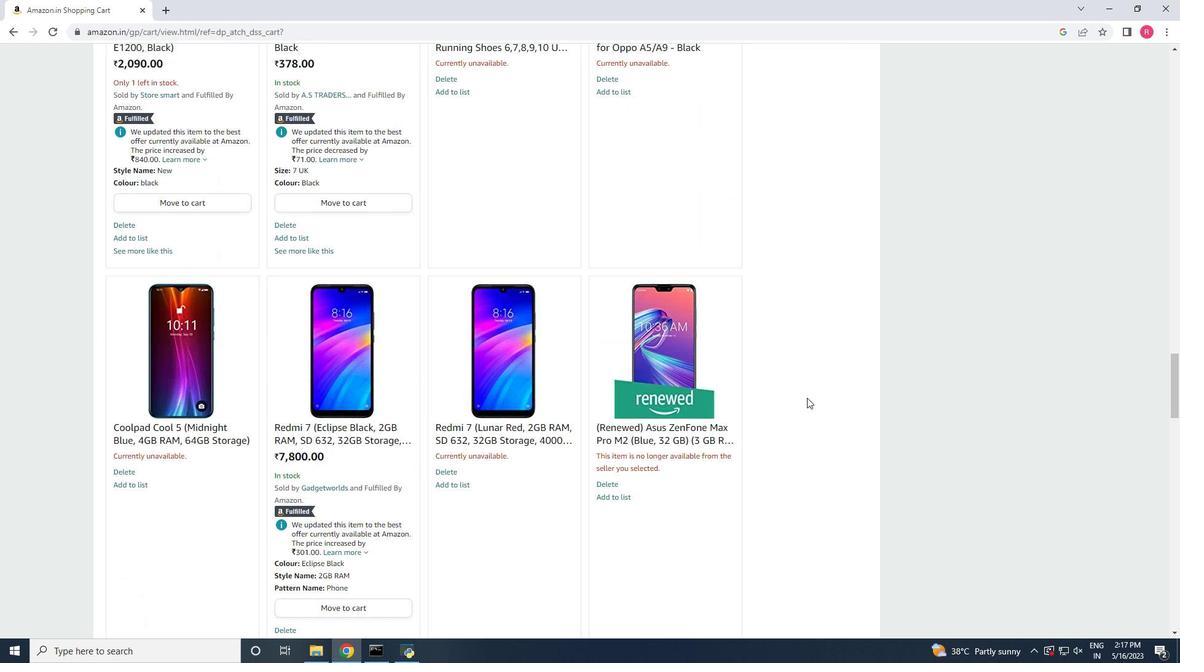 
Action: Mouse scrolled (807, 398) with delta (0, 0)
Screenshot: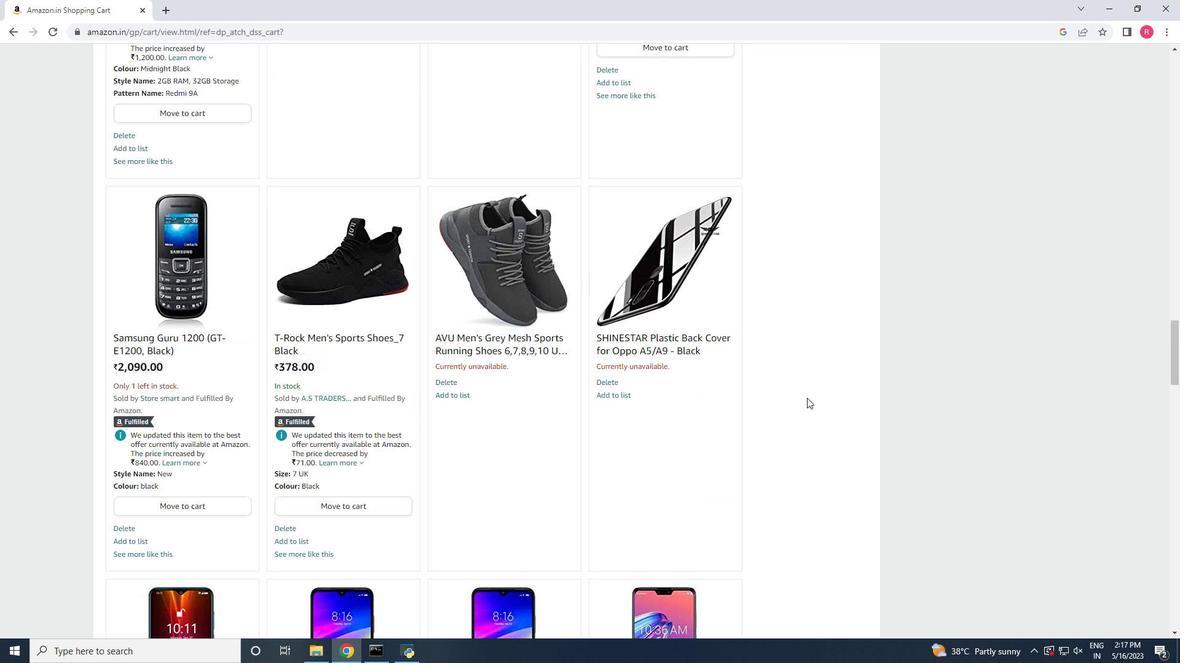 
Action: Mouse scrolled (807, 398) with delta (0, 0)
Screenshot: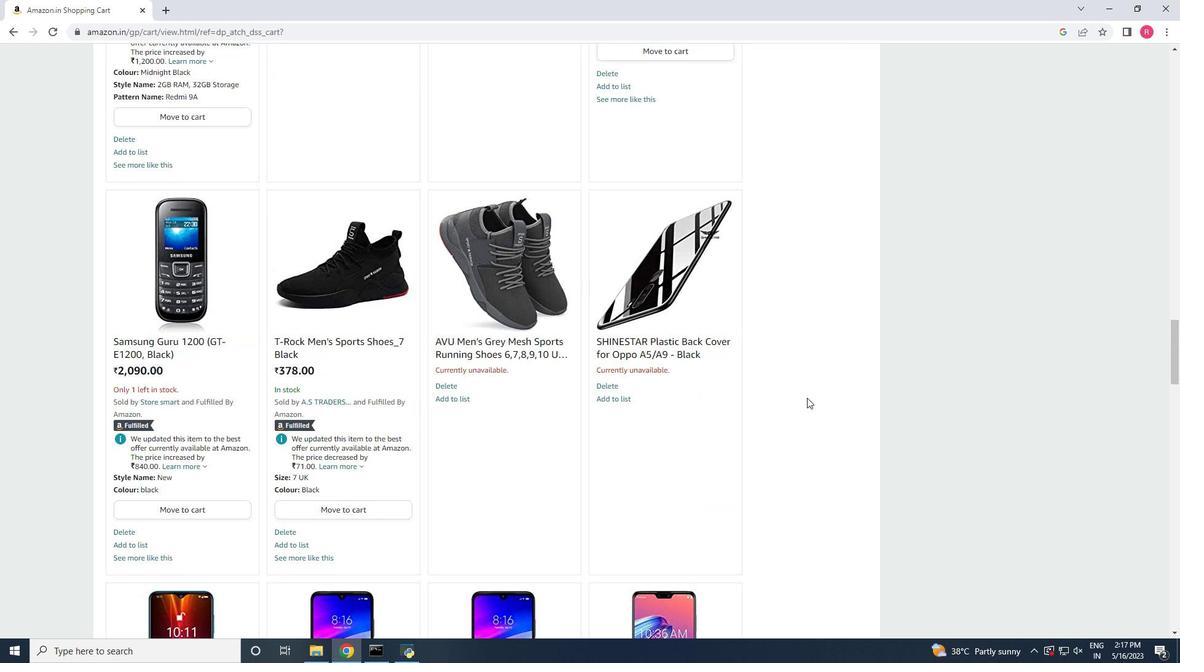 
Action: Mouse scrolled (807, 398) with delta (0, 0)
Screenshot: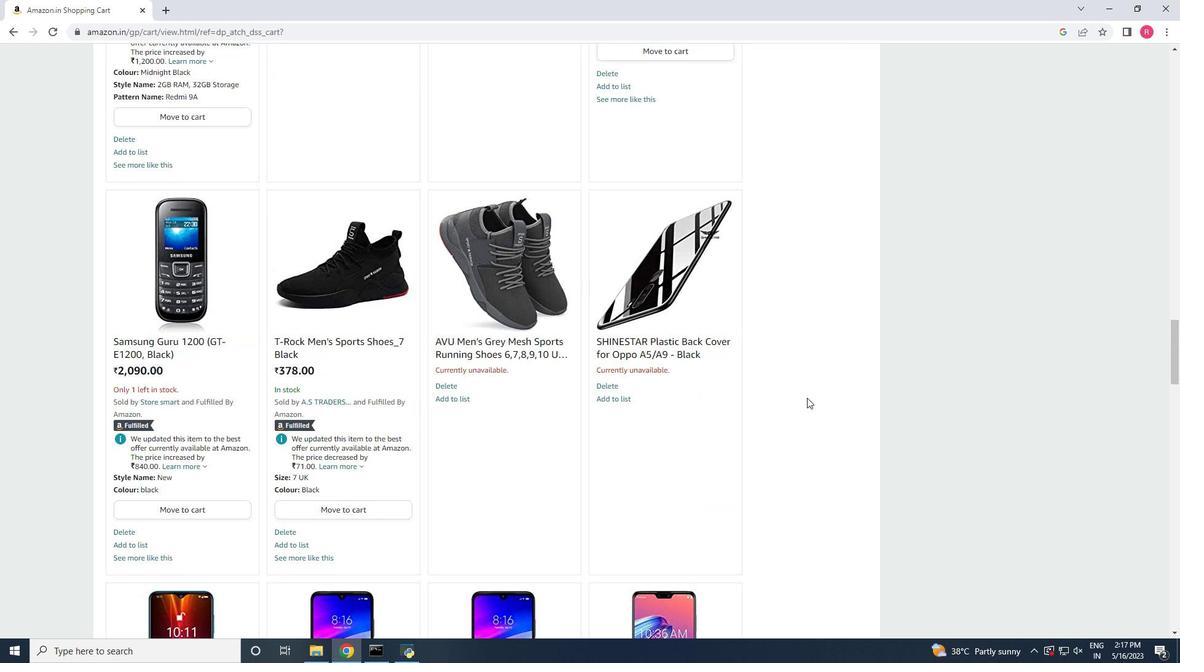 
Action: Mouse scrolled (807, 398) with delta (0, 0)
Screenshot: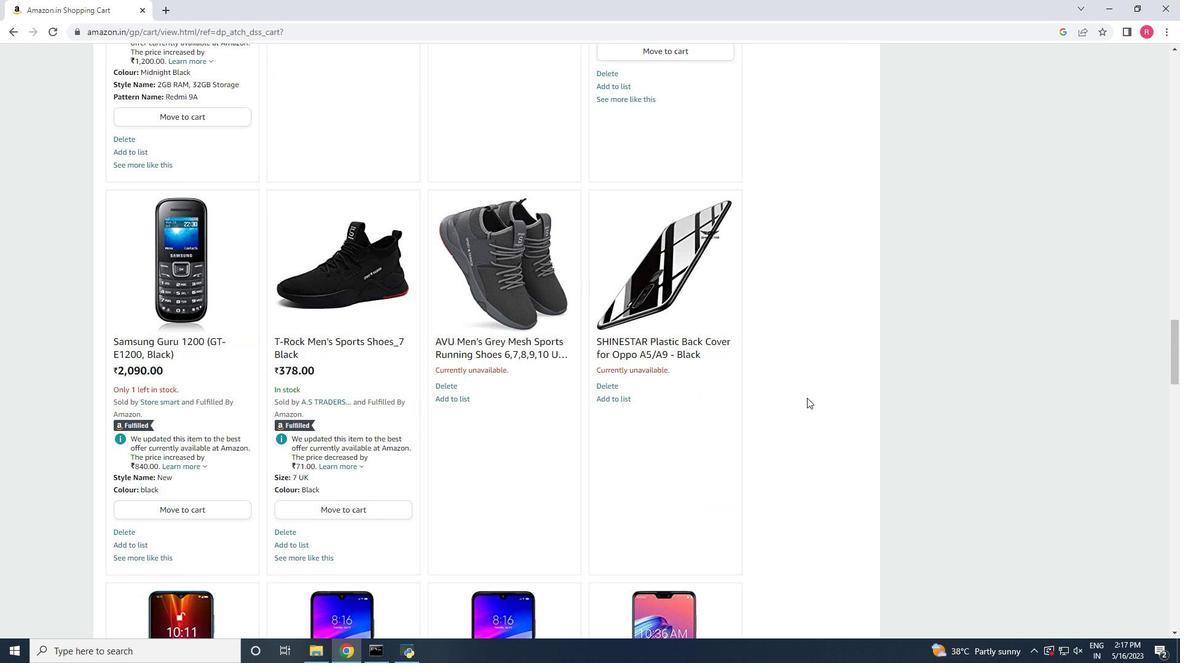 
Action: Mouse scrolled (807, 398) with delta (0, 0)
Screenshot: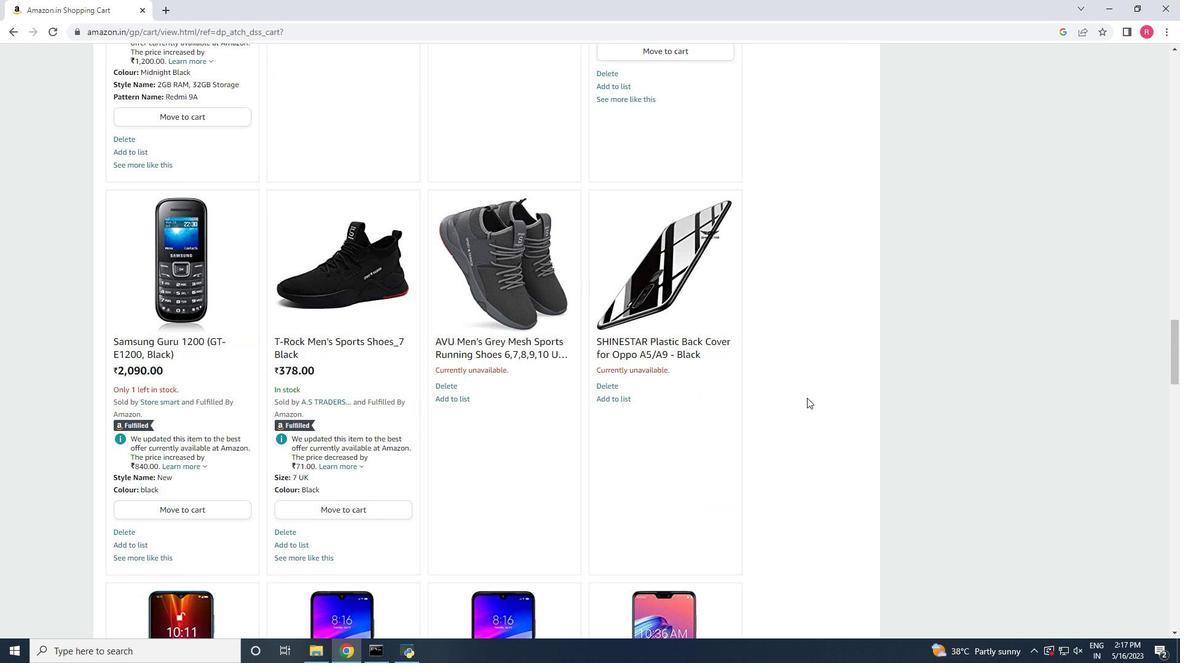 
Action: Mouse scrolled (807, 398) with delta (0, 0)
Screenshot: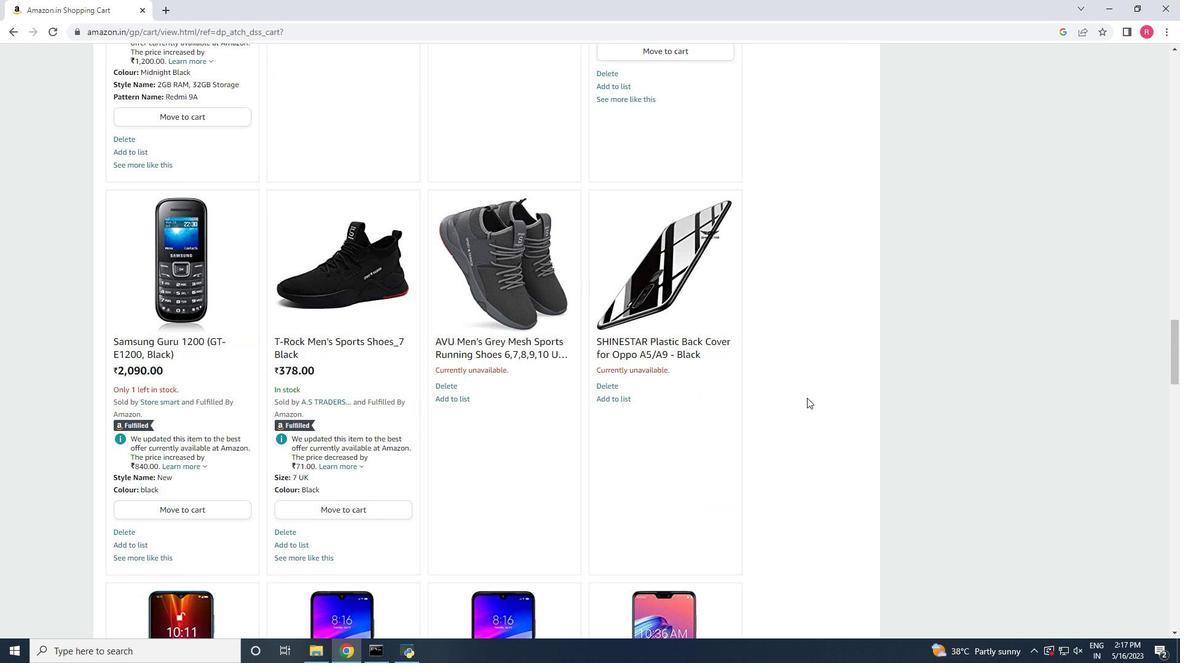 
Action: Mouse scrolled (807, 398) with delta (0, 0)
Screenshot: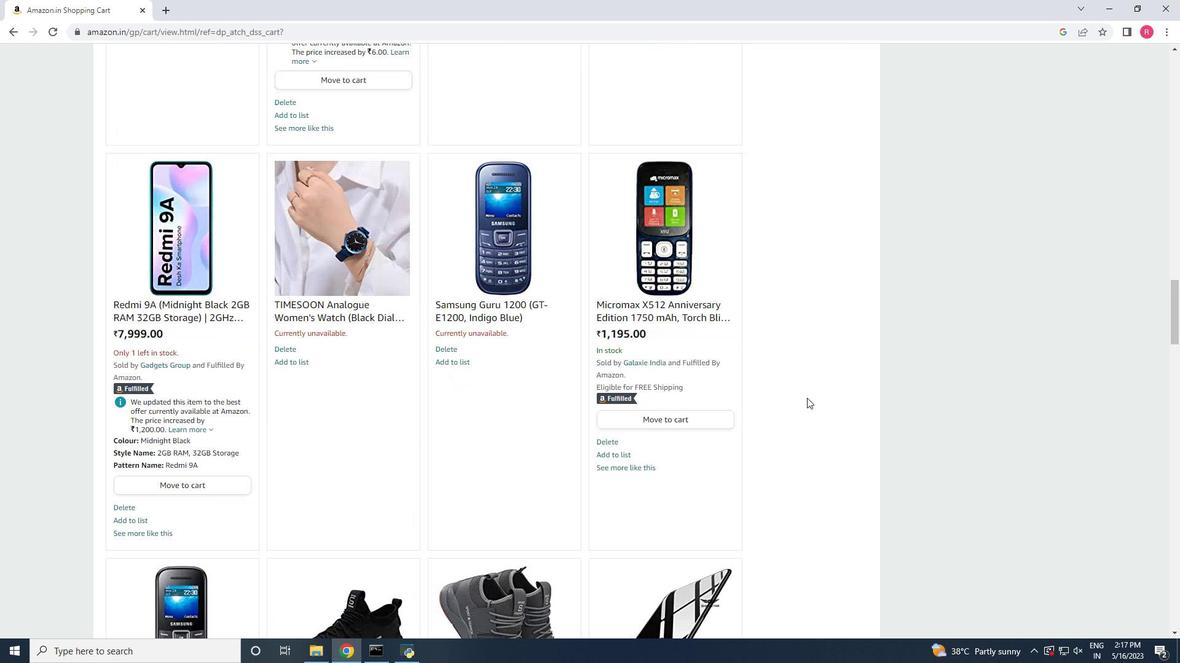 
Action: Mouse scrolled (807, 398) with delta (0, 0)
Screenshot: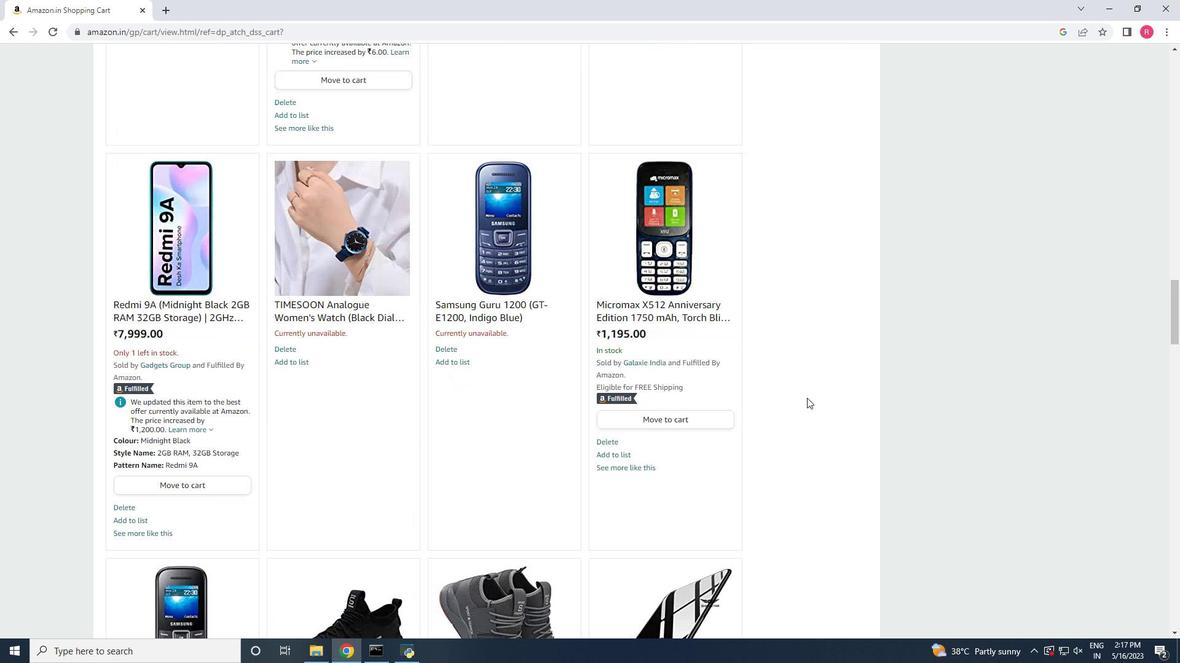 
Action: Mouse scrolled (807, 398) with delta (0, 0)
Screenshot: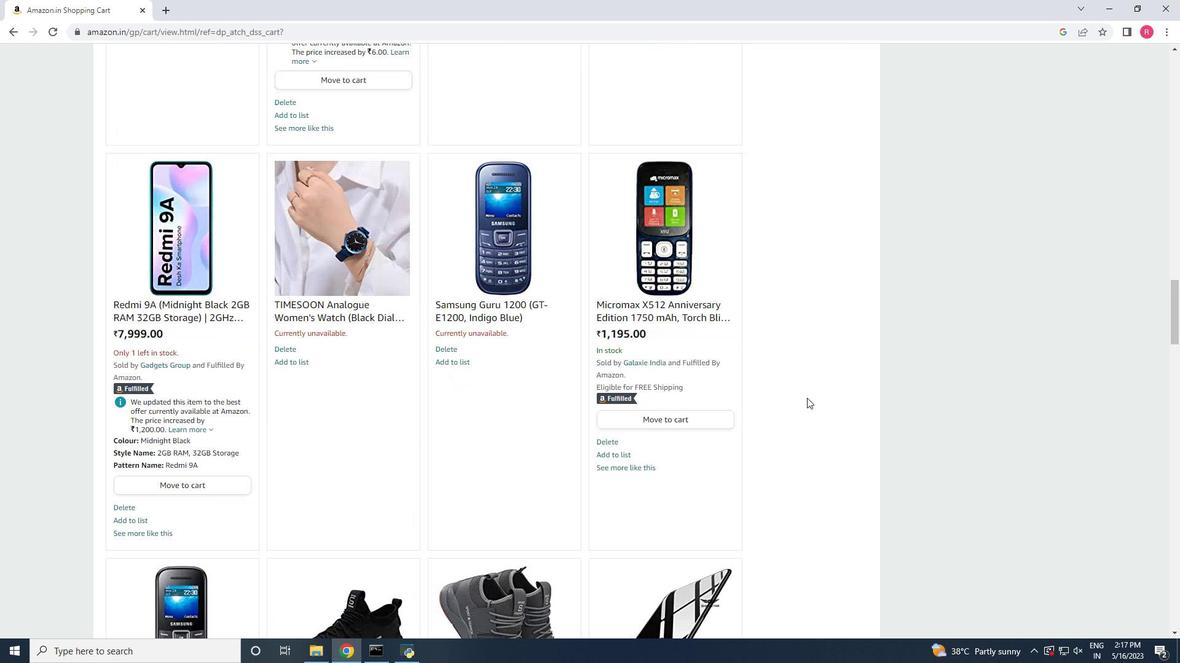 
Action: Mouse scrolled (807, 398) with delta (0, 0)
Screenshot: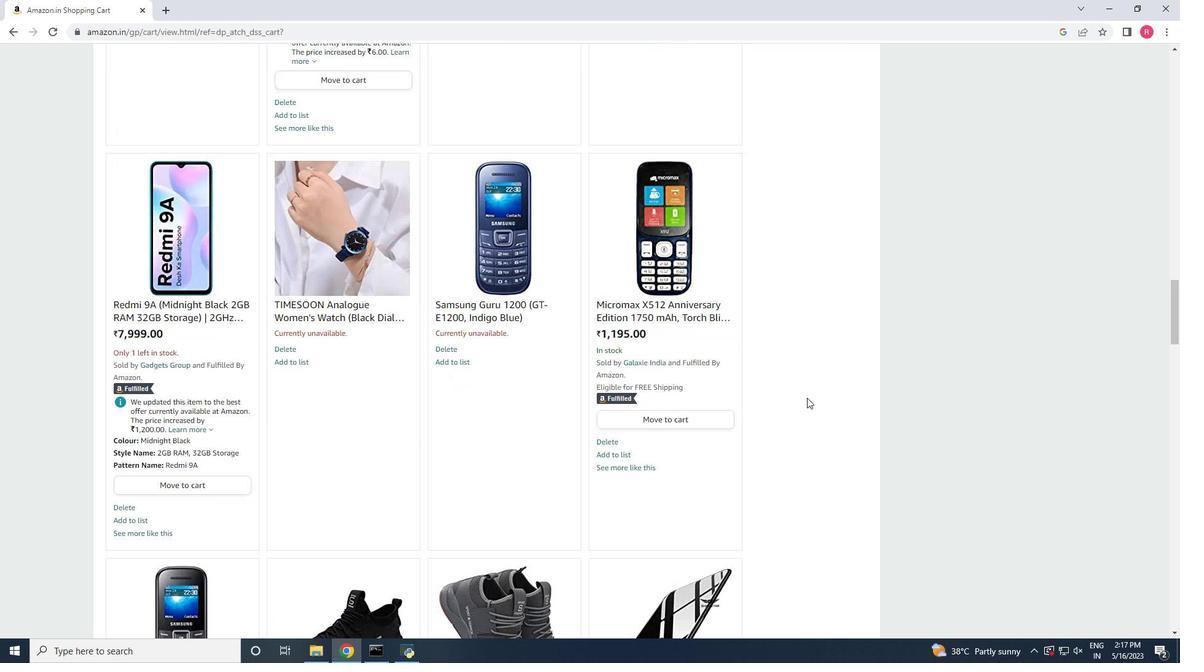 
Action: Mouse scrolled (807, 398) with delta (0, 0)
Screenshot: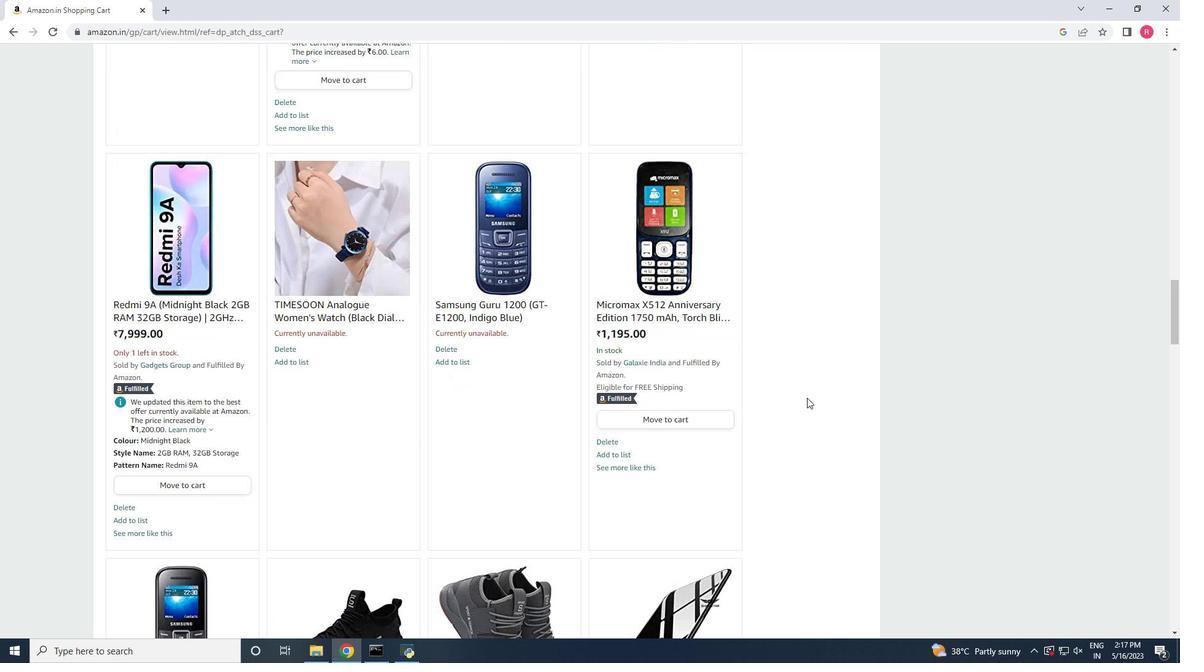 
Action: Mouse scrolled (807, 398) with delta (0, 0)
Screenshot: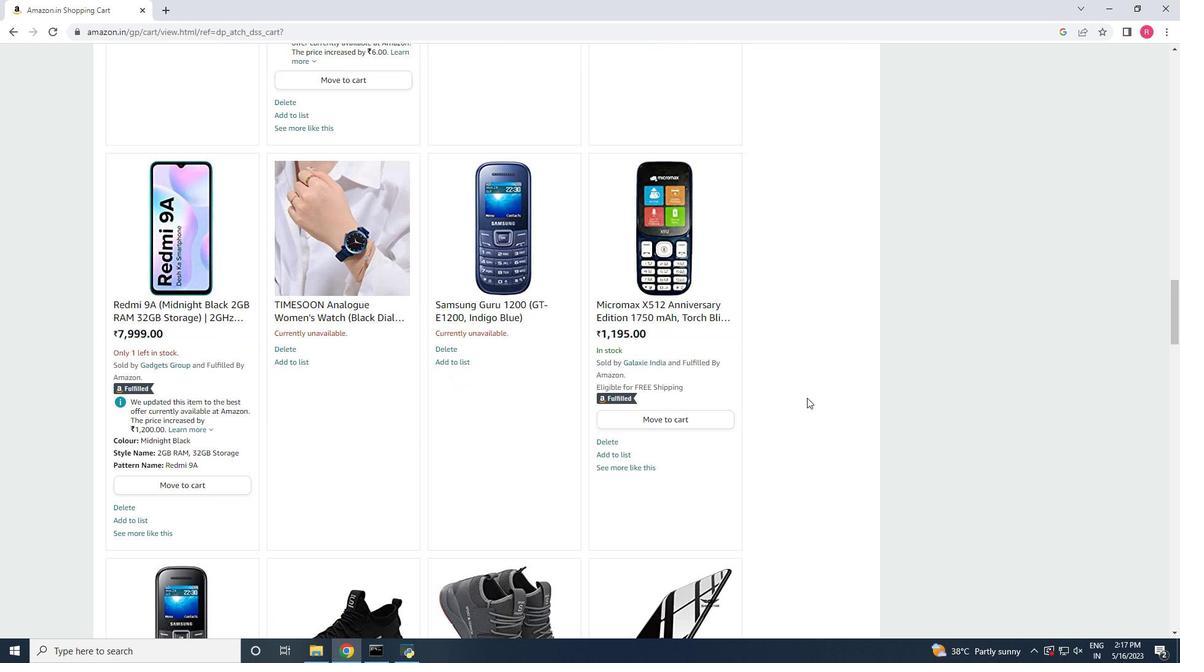 
Action: Mouse scrolled (807, 398) with delta (0, 0)
Screenshot: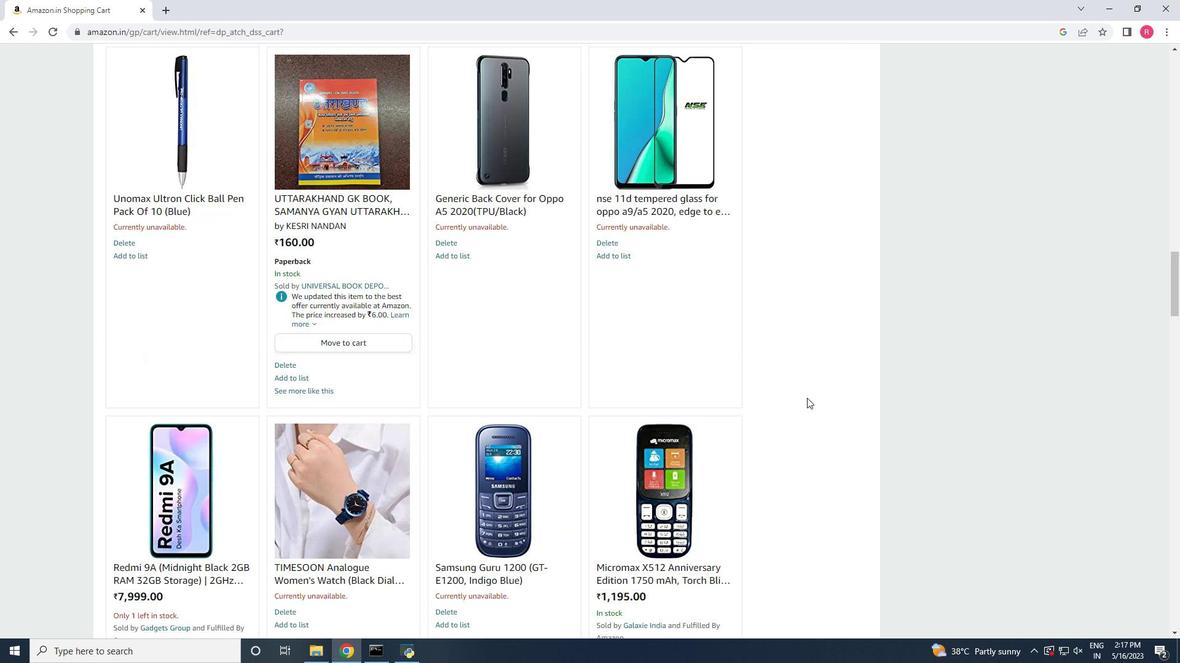 
Action: Mouse scrolled (807, 398) with delta (0, 0)
Screenshot: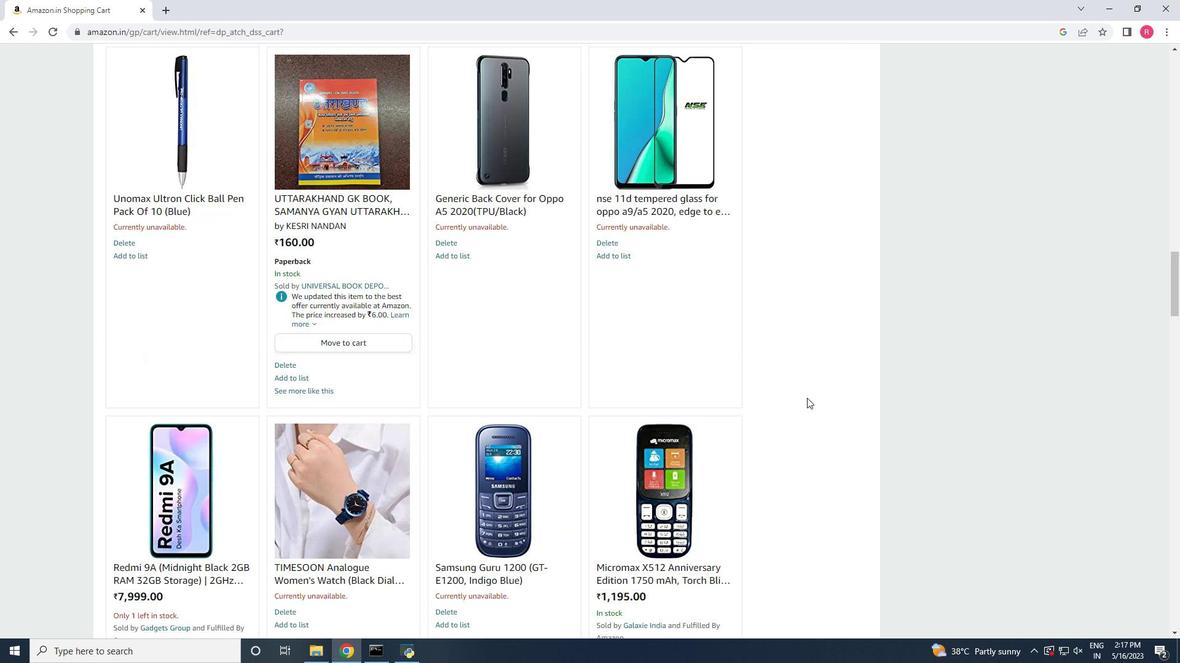 
Action: Mouse scrolled (807, 397) with delta (0, 0)
Screenshot: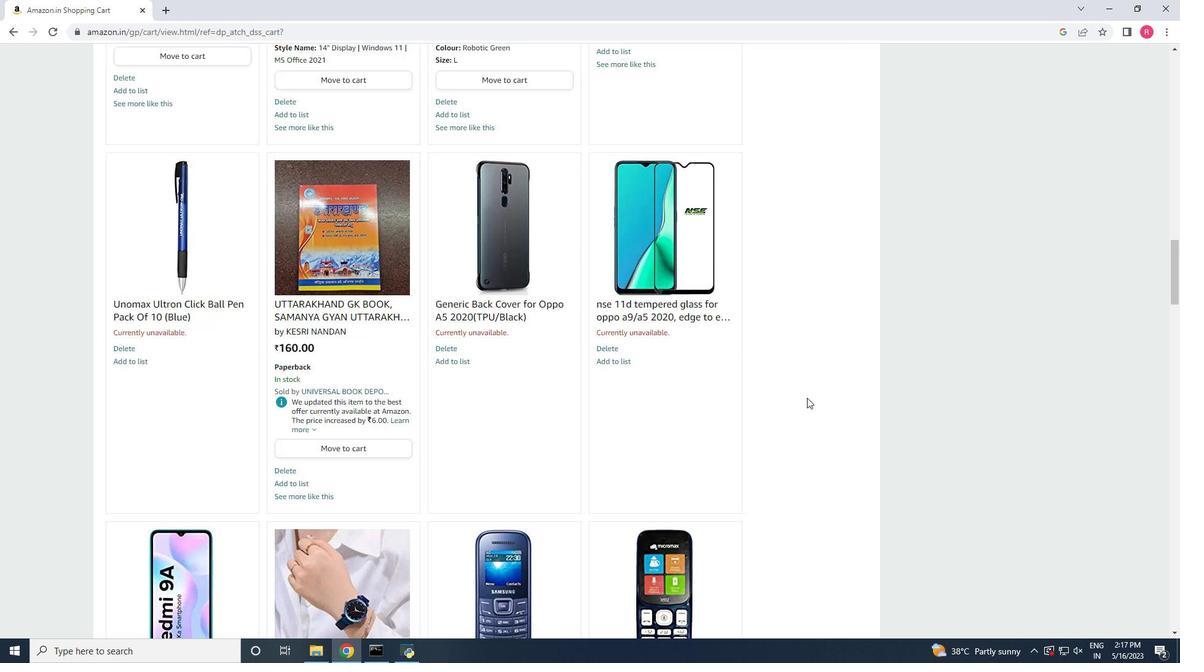
Action: Mouse scrolled (807, 398) with delta (0, 0)
Screenshot: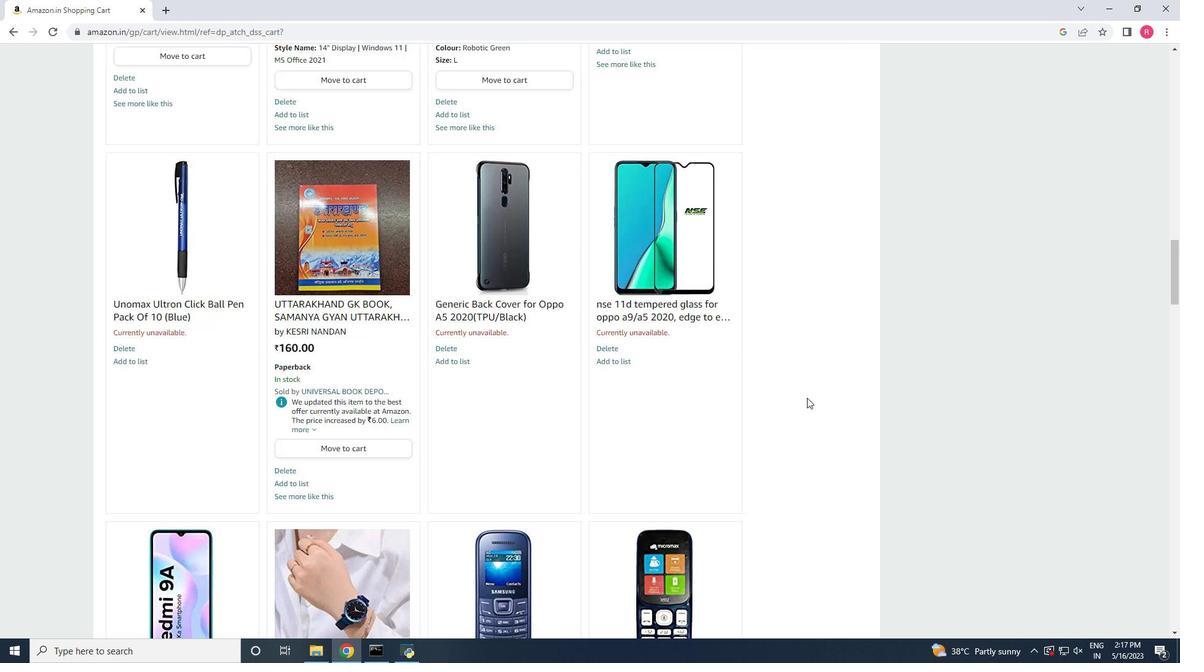
Action: Mouse scrolled (807, 398) with delta (0, 0)
Screenshot: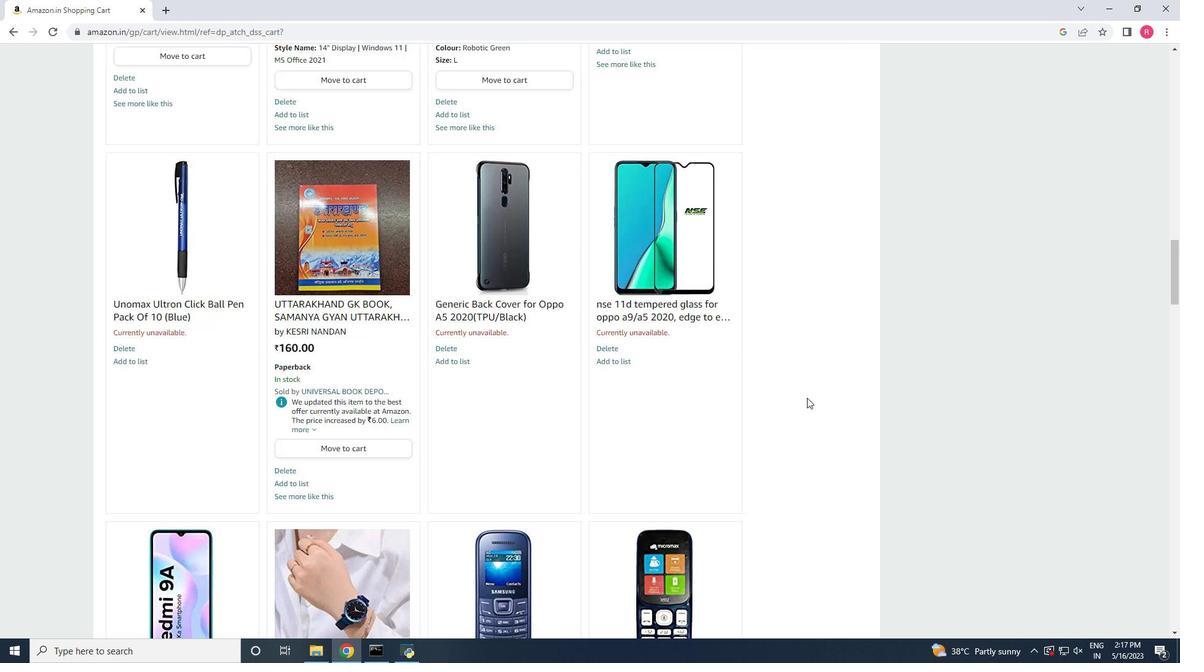 
Action: Mouse scrolled (807, 398) with delta (0, 0)
Screenshot: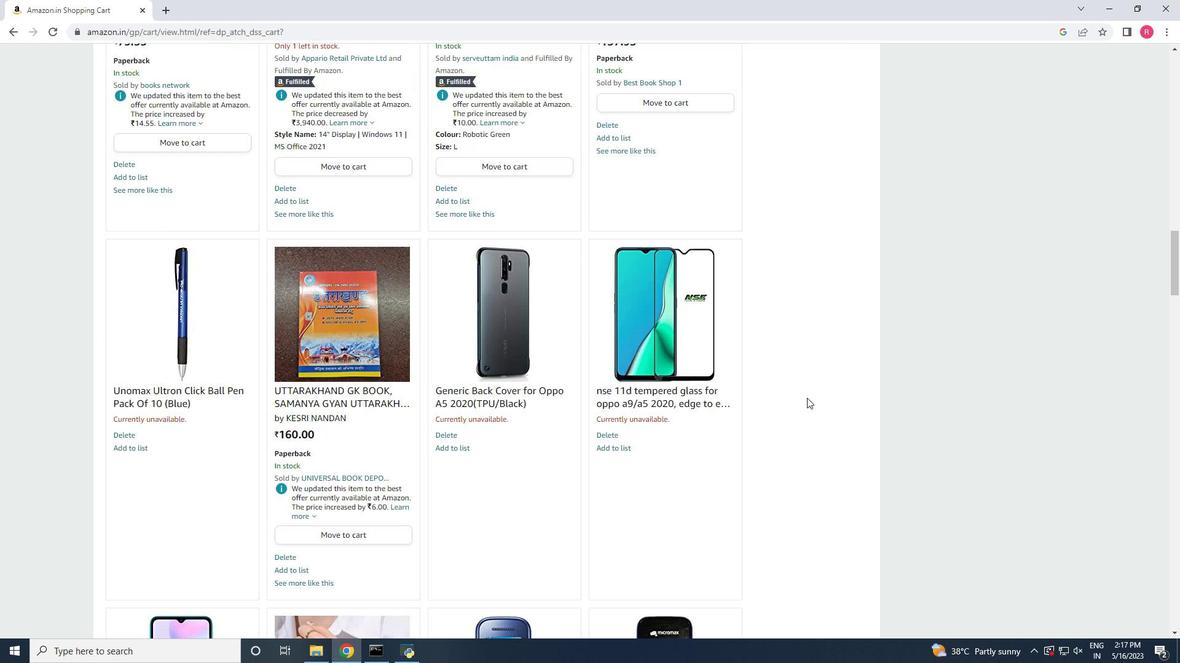 
Action: Mouse scrolled (807, 398) with delta (0, 0)
Screenshot: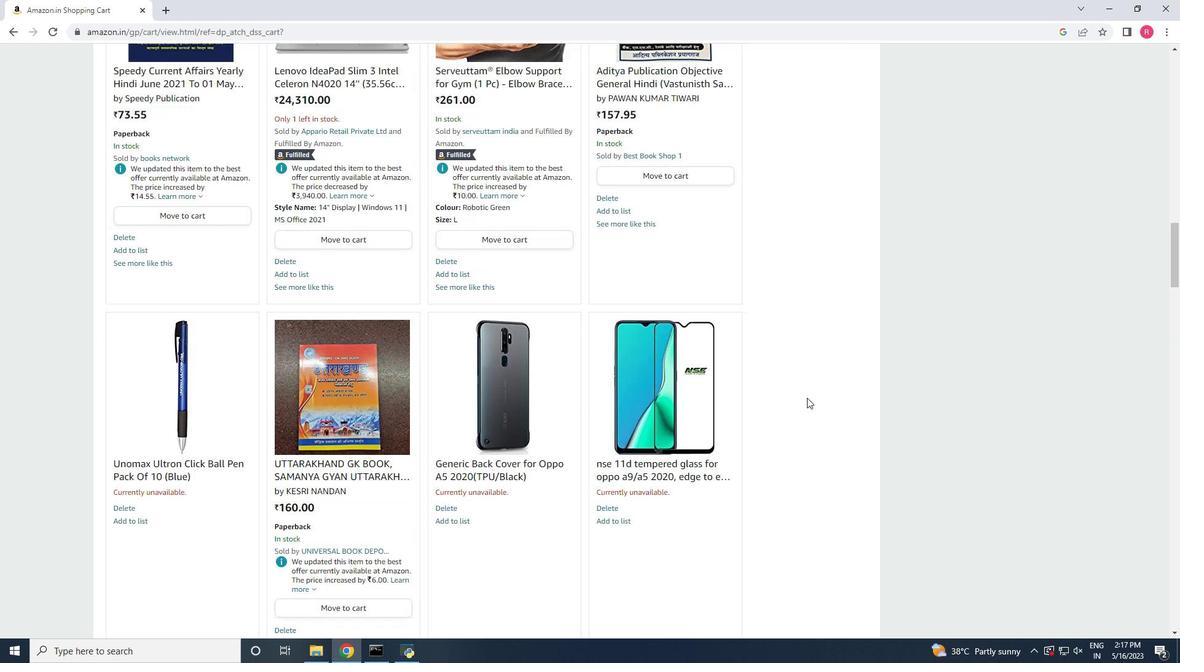 
Action: Mouse scrolled (807, 398) with delta (0, 0)
Screenshot: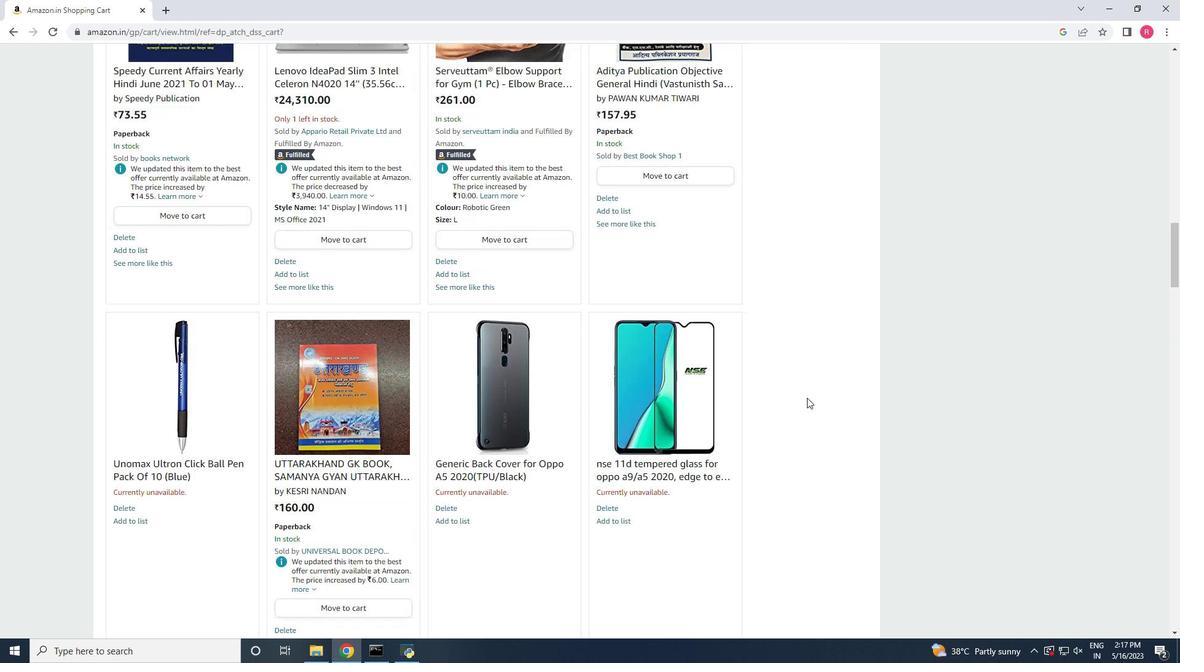 
Action: Mouse scrolled (807, 398) with delta (0, 0)
Screenshot: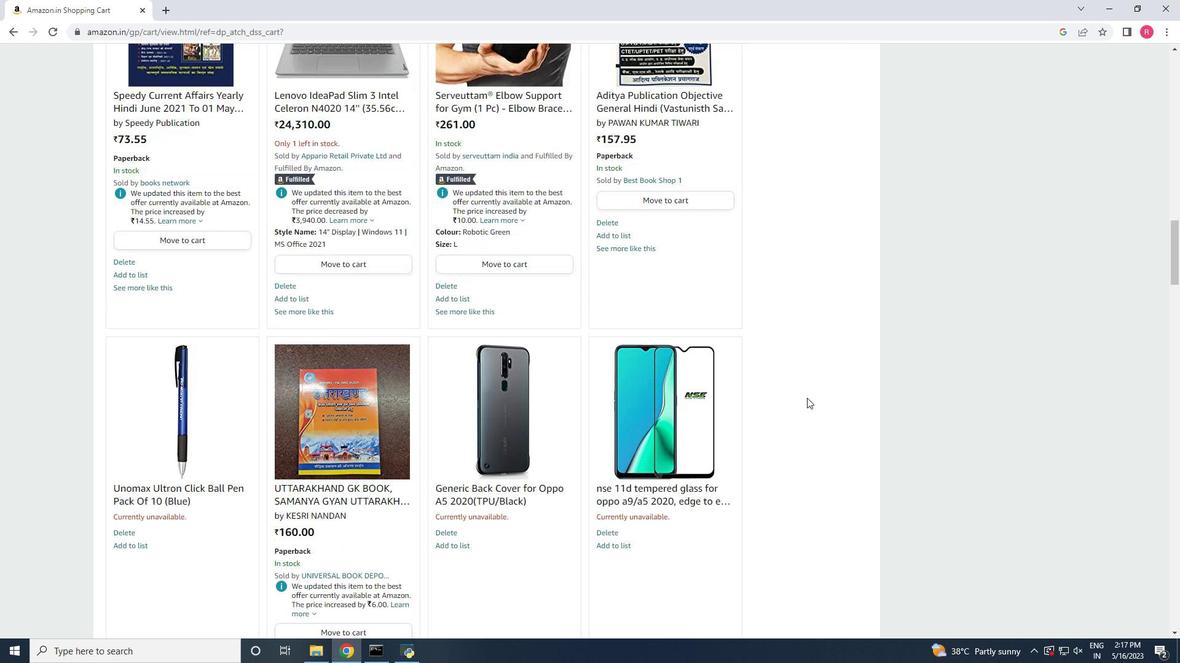 
Action: Mouse scrolled (807, 398) with delta (0, 0)
Screenshot: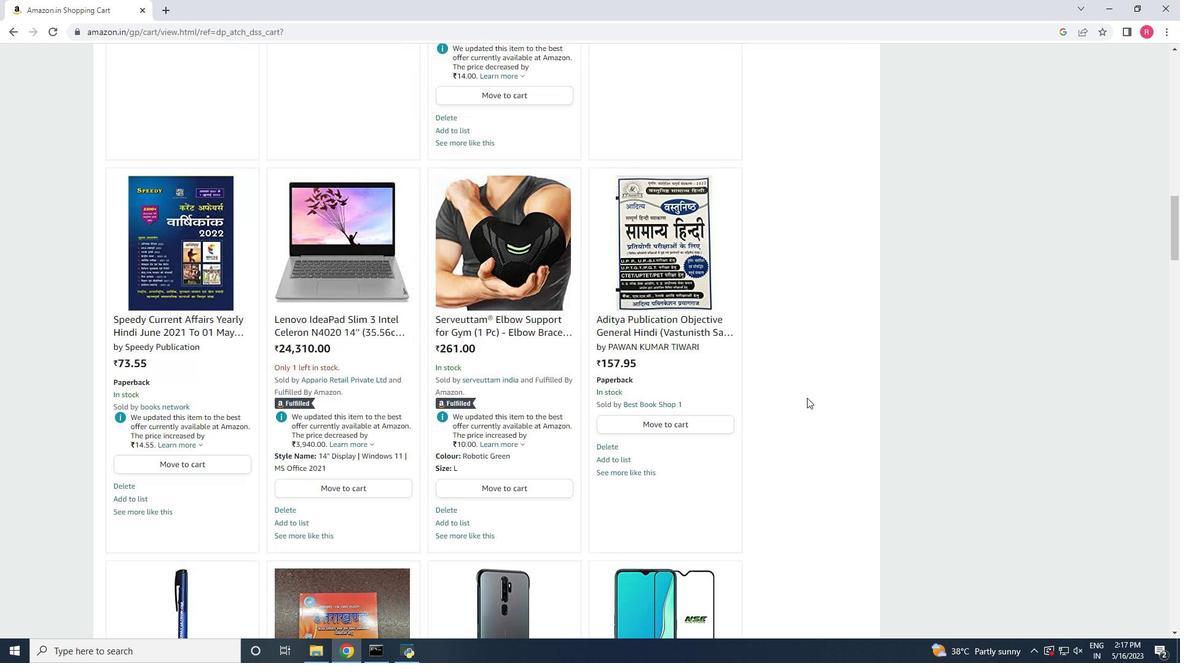 
Action: Mouse scrolled (807, 398) with delta (0, 0)
Screenshot: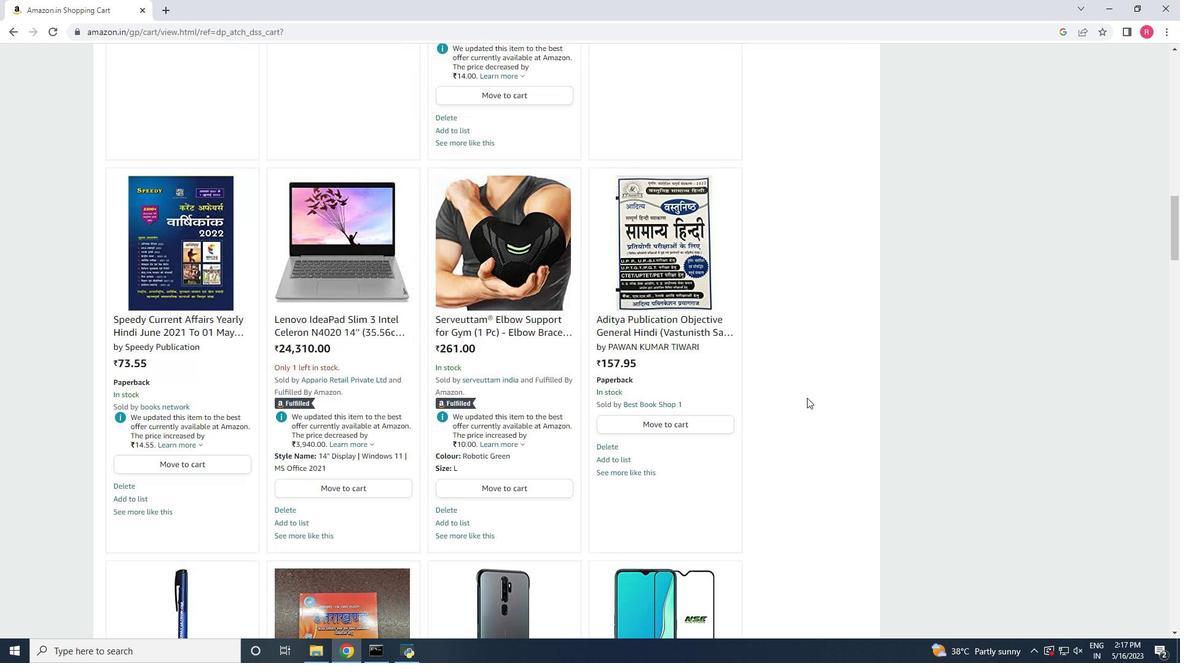 
Action: Mouse scrolled (807, 398) with delta (0, 0)
Screenshot: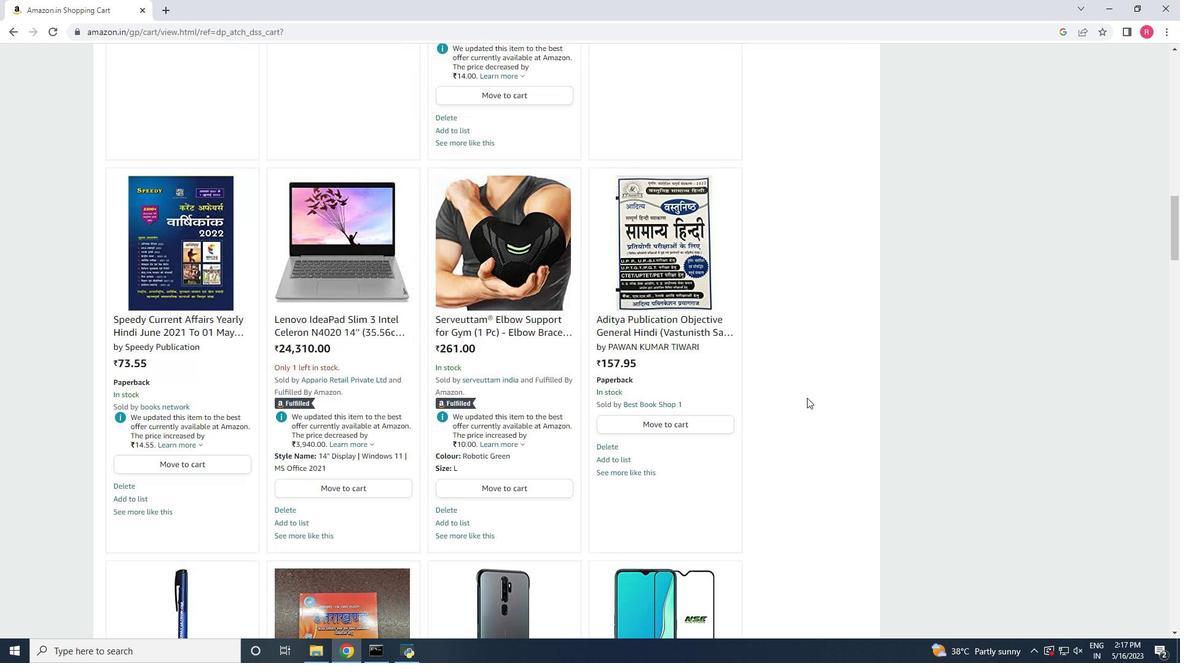 
Action: Mouse scrolled (807, 398) with delta (0, 0)
Screenshot: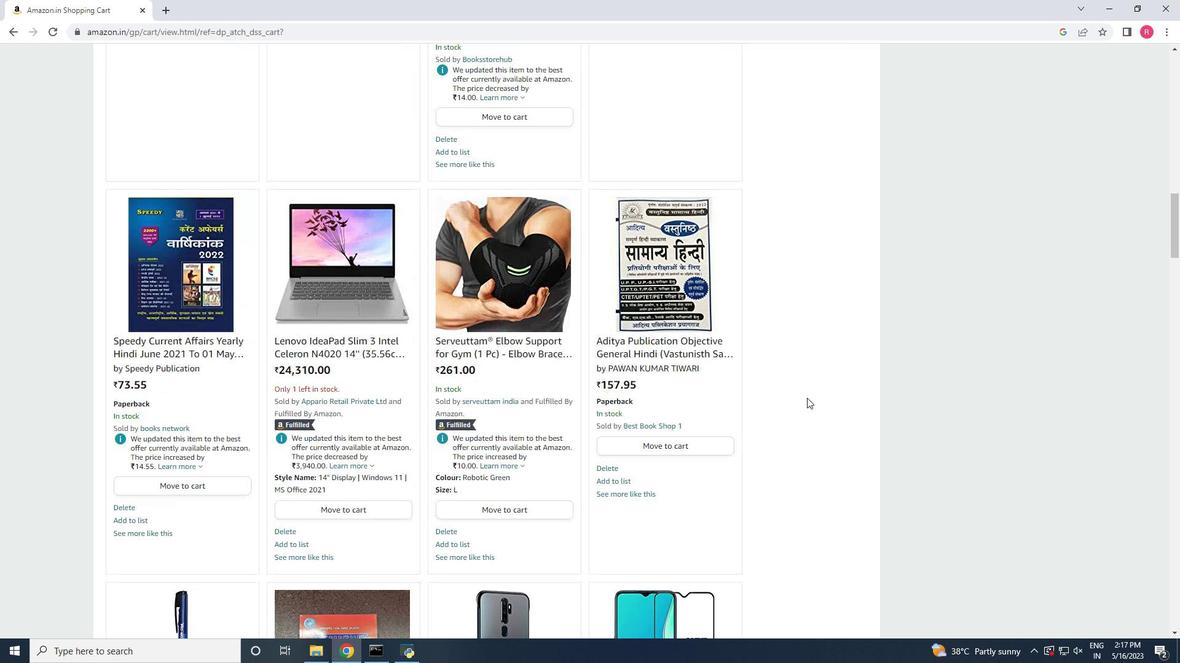 
Action: Mouse scrolled (807, 398) with delta (0, 0)
Screenshot: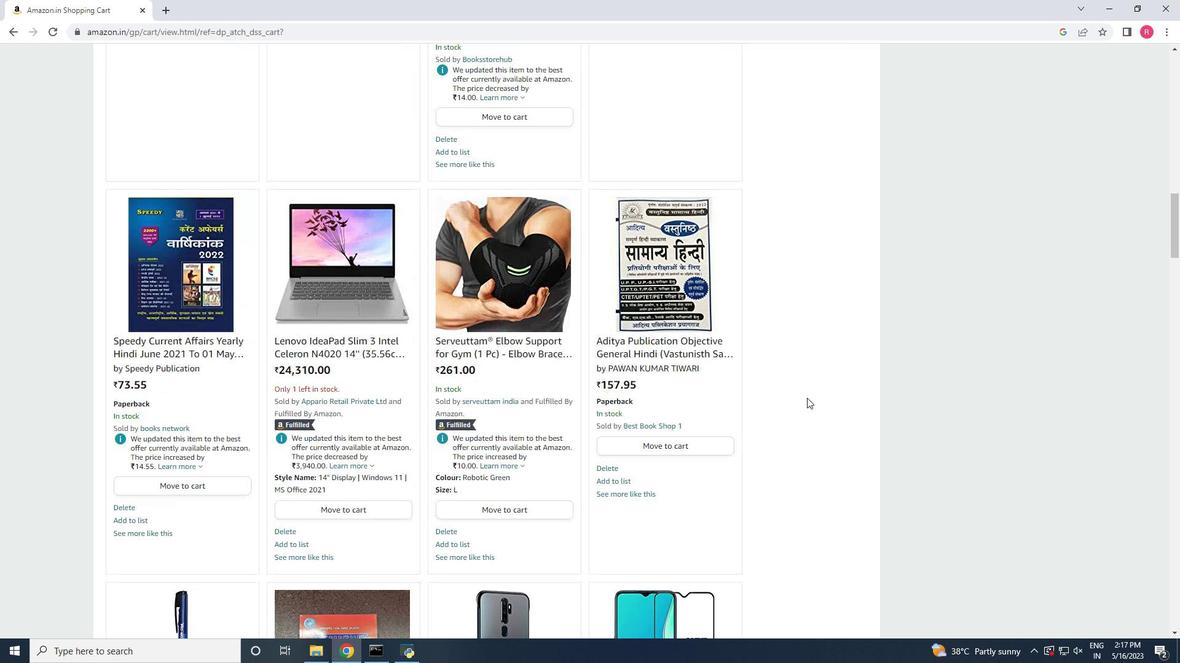 
Action: Mouse scrolled (807, 398) with delta (0, 0)
Screenshot: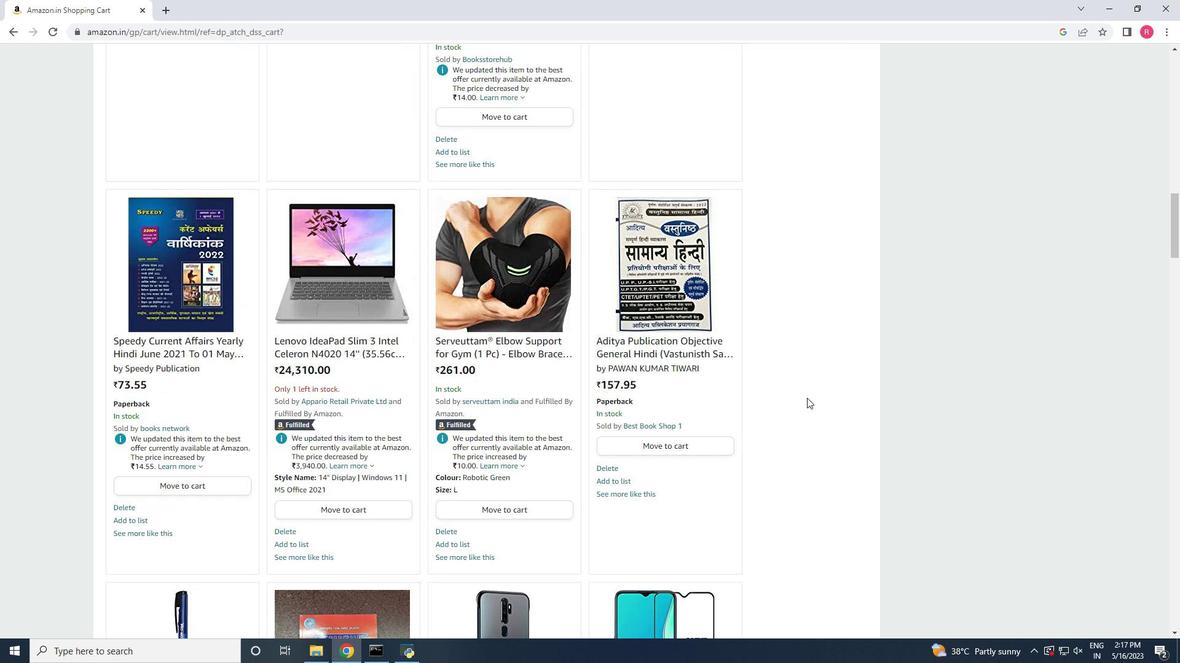 
Action: Mouse scrolled (807, 398) with delta (0, 0)
Screenshot: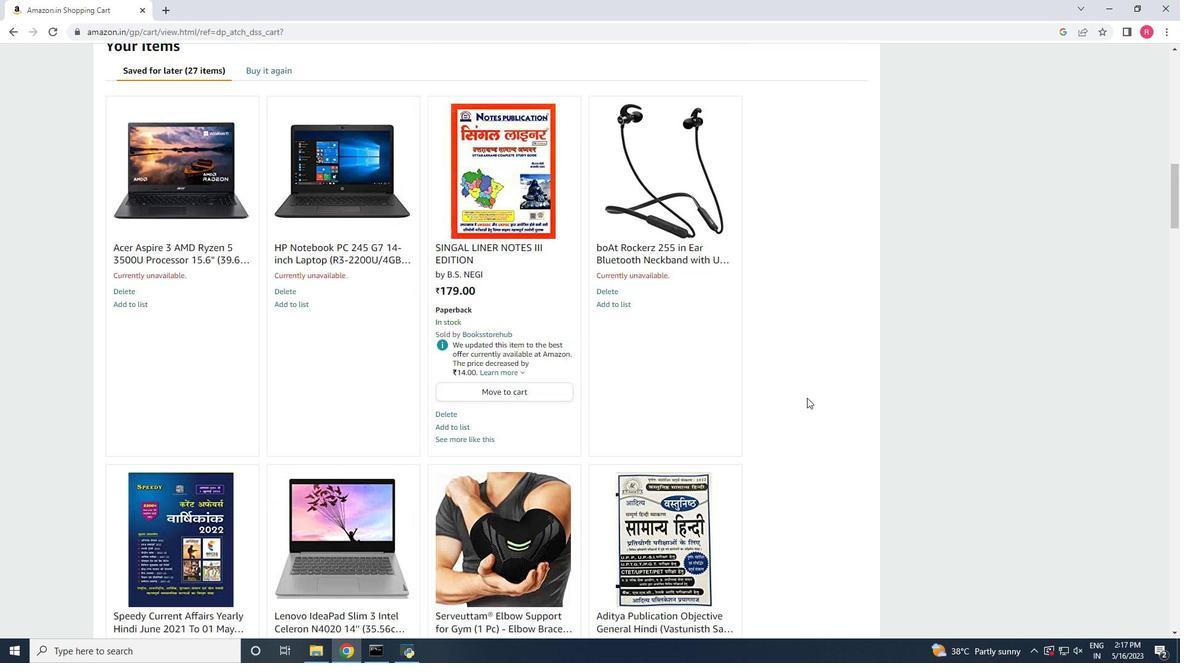 
Action: Mouse scrolled (807, 398) with delta (0, 0)
Screenshot: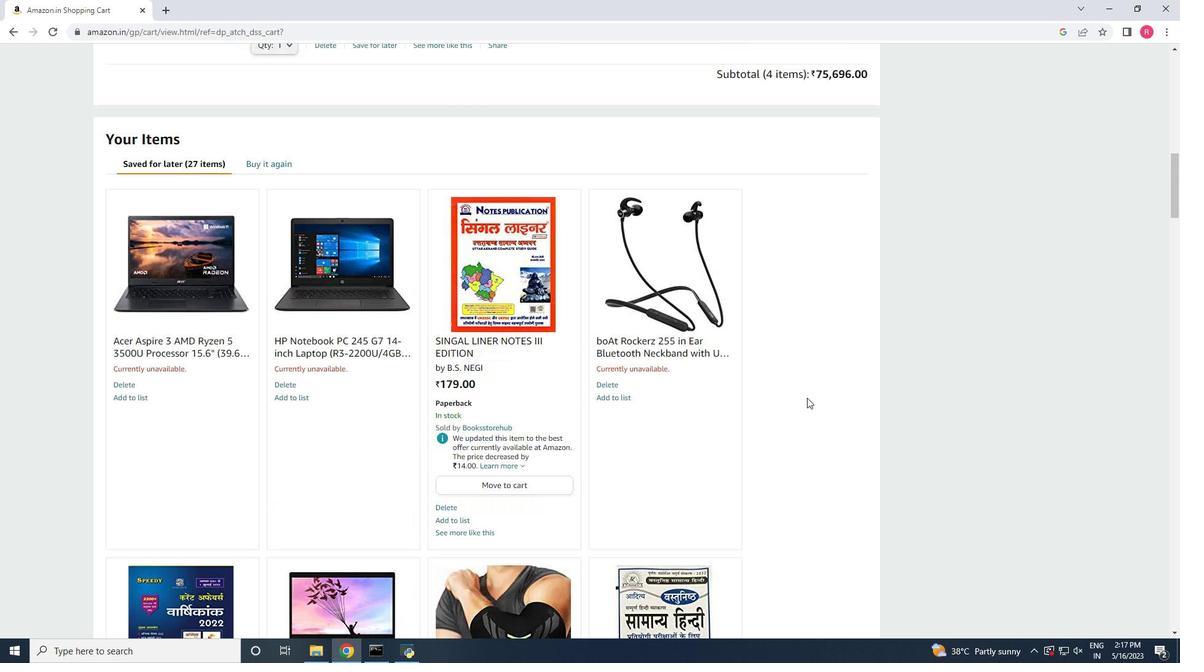 
Action: Mouse scrolled (807, 398) with delta (0, 0)
Screenshot: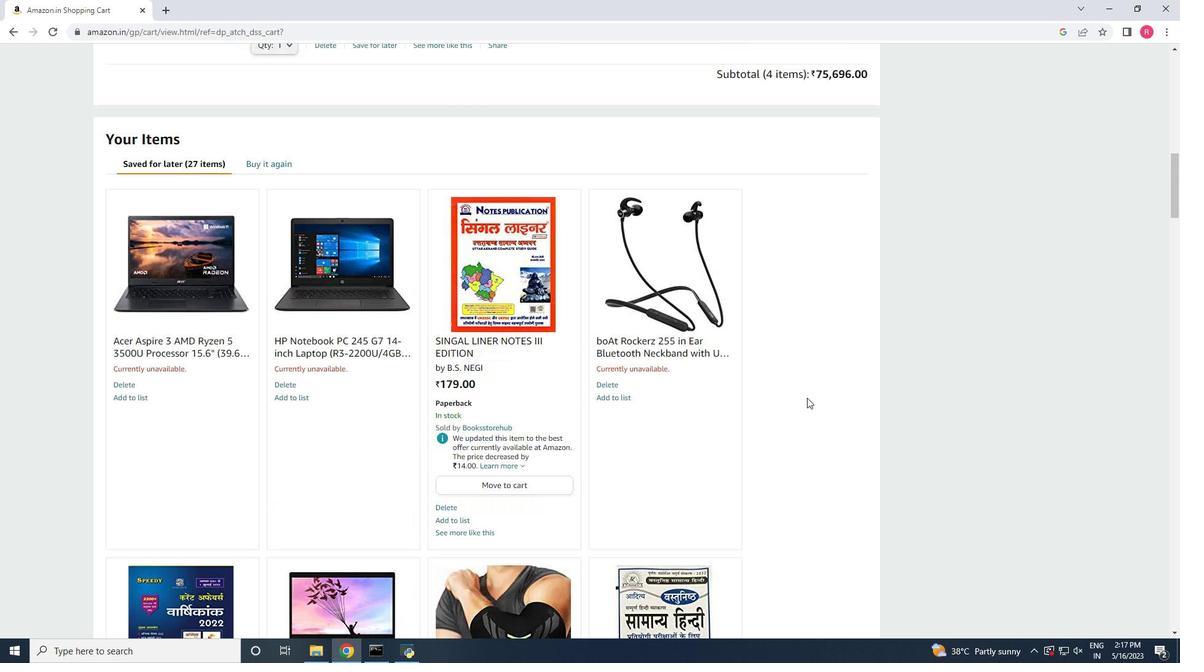 
Action: Mouse scrolled (807, 398) with delta (0, 0)
Screenshot: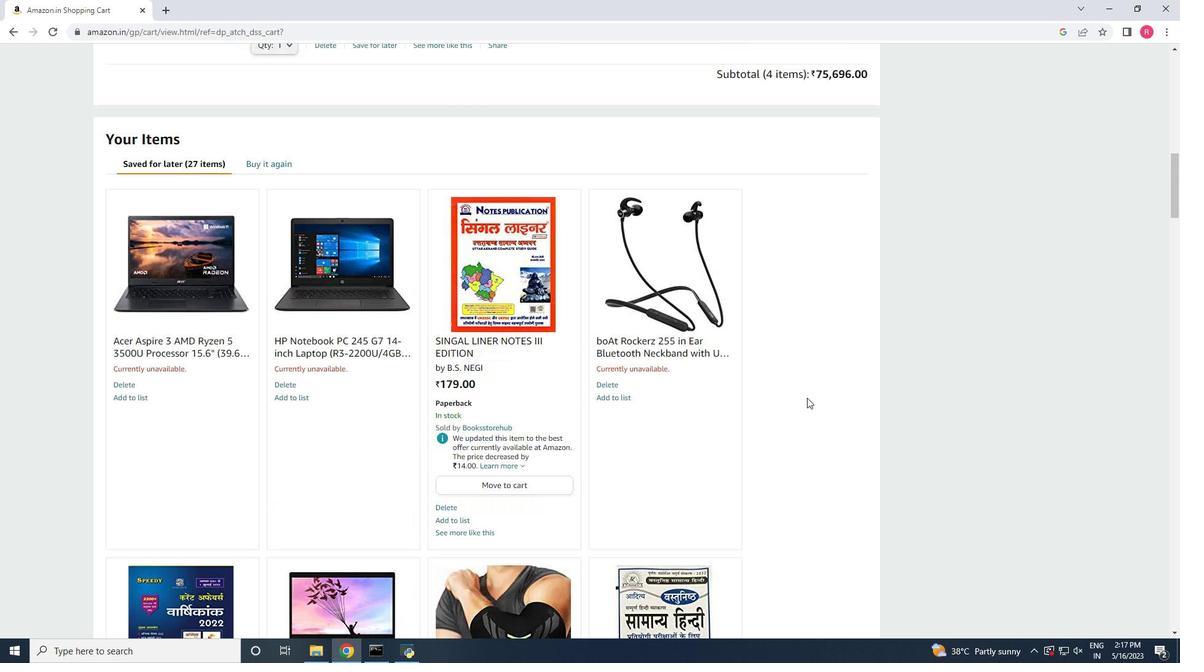 
Action: Mouse scrolled (807, 398) with delta (0, 0)
Screenshot: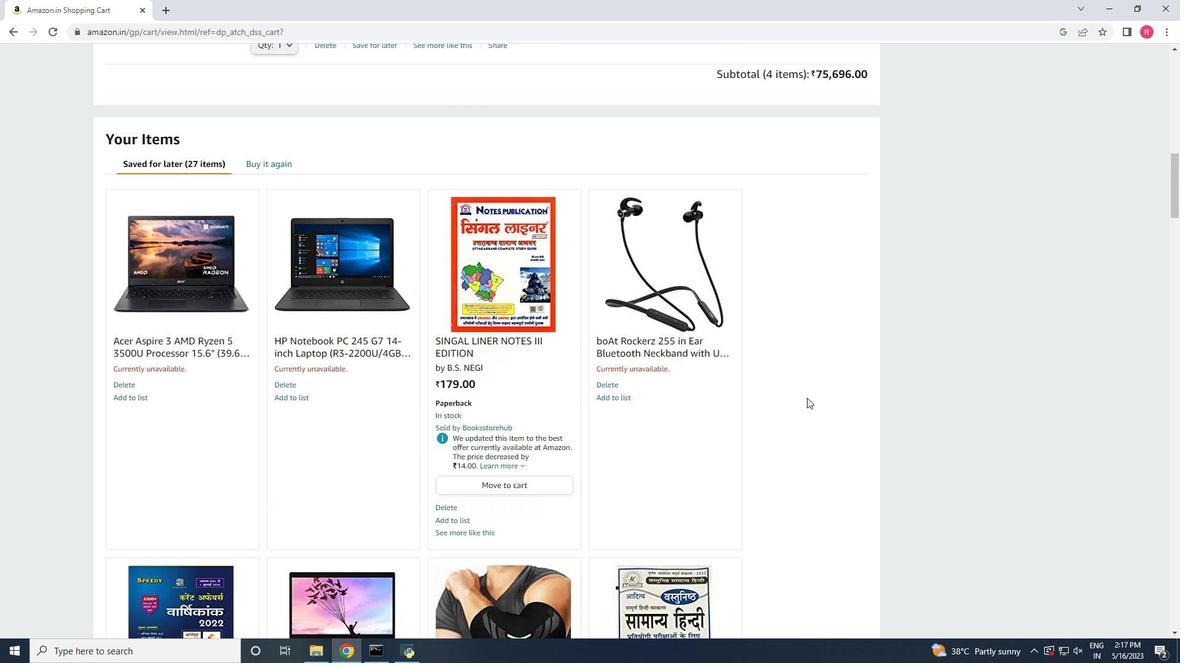 
Action: Mouse scrolled (807, 398) with delta (0, 0)
Screenshot: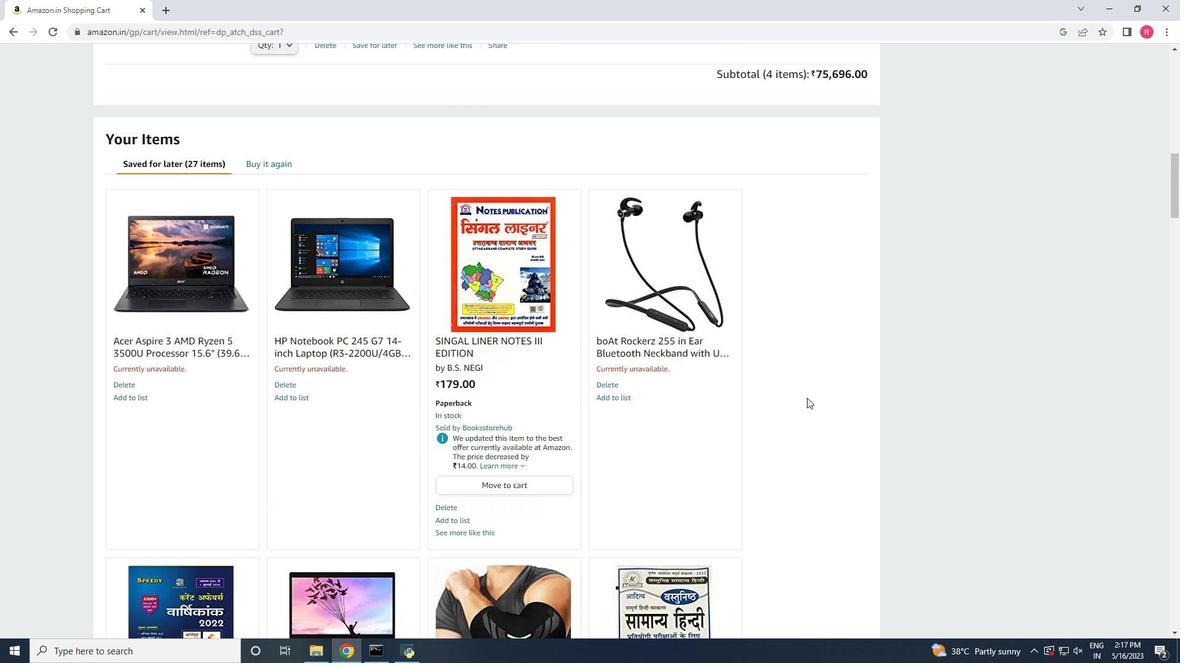 
Action: Mouse scrolled (807, 398) with delta (0, 0)
Screenshot: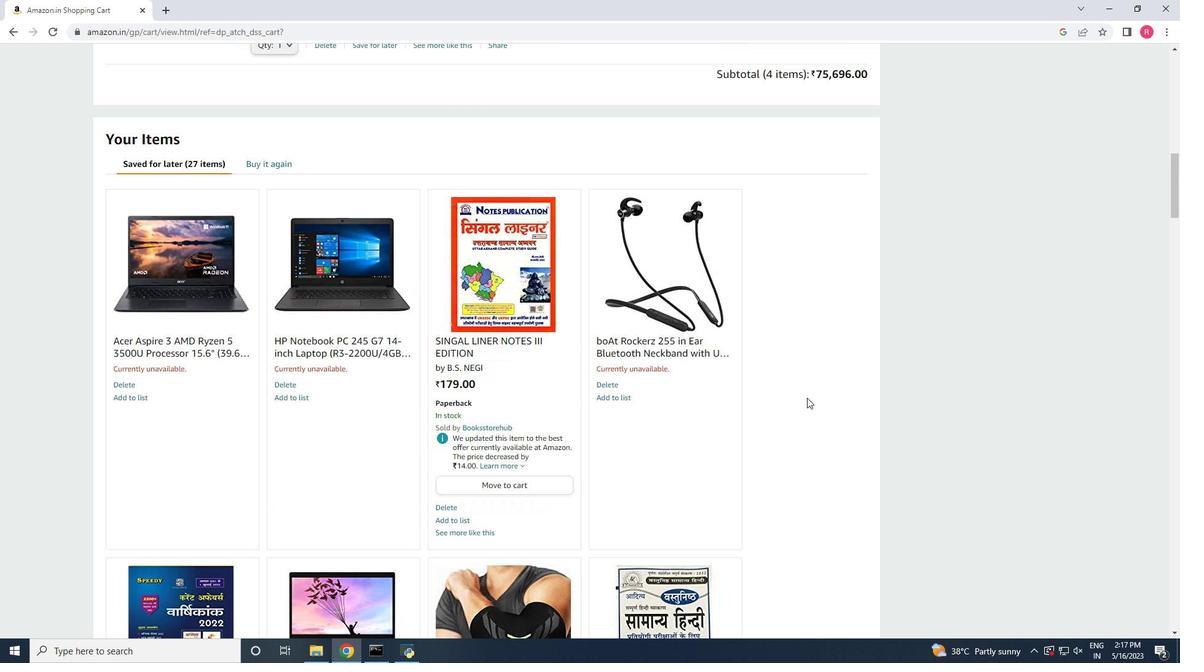 
Action: Mouse scrolled (807, 398) with delta (0, 0)
Screenshot: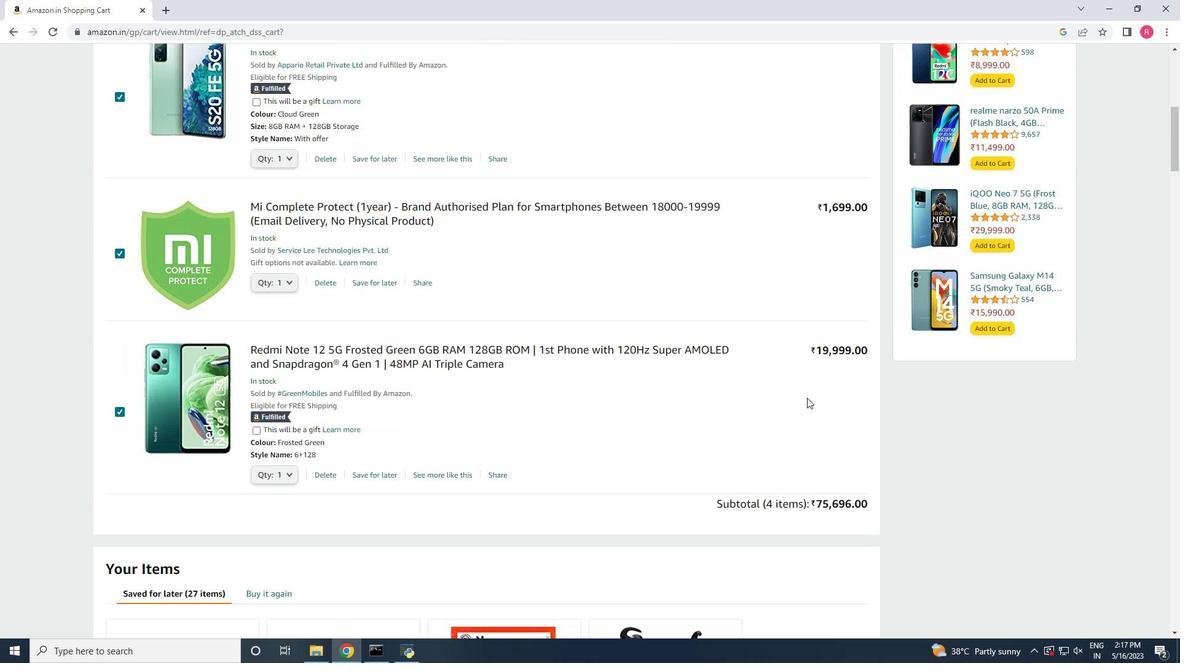 
Action: Mouse scrolled (807, 398) with delta (0, 0)
Screenshot: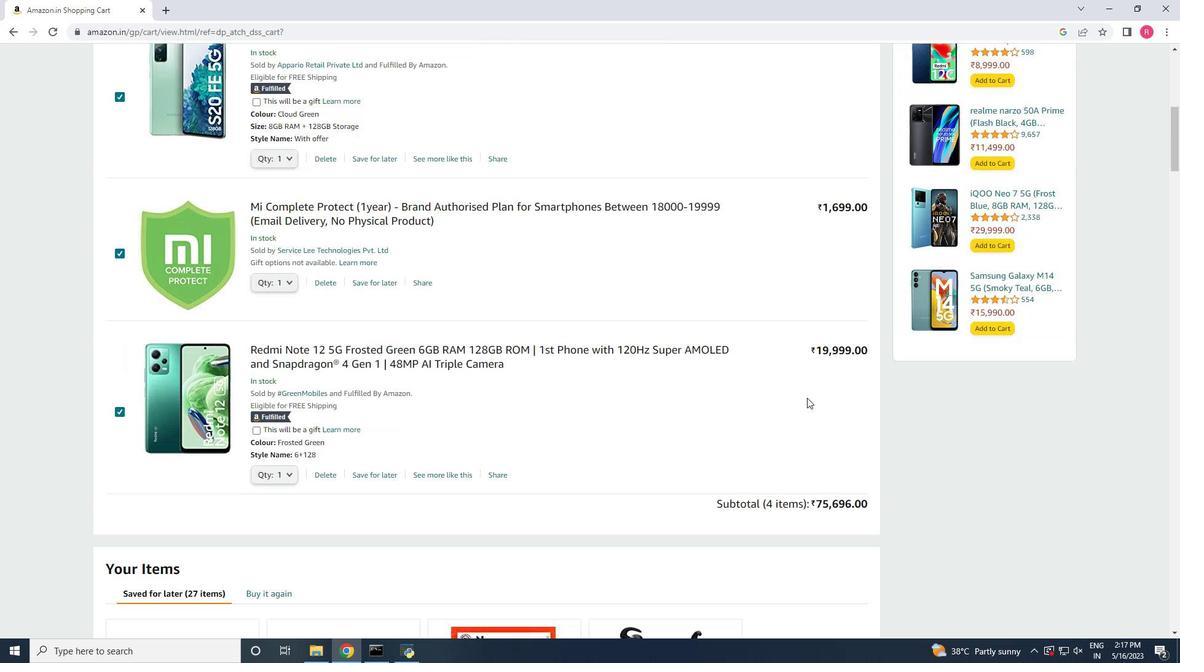 
Action: Mouse scrolled (807, 398) with delta (0, 0)
Screenshot: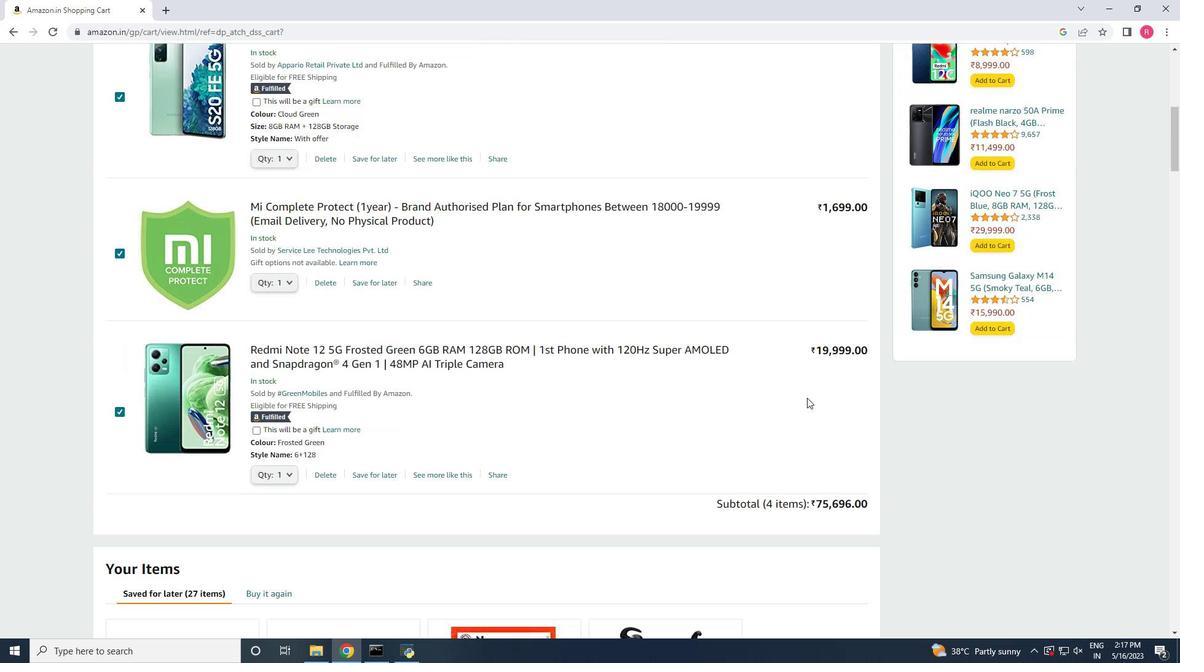 
Action: Mouse scrolled (807, 398) with delta (0, 0)
Screenshot: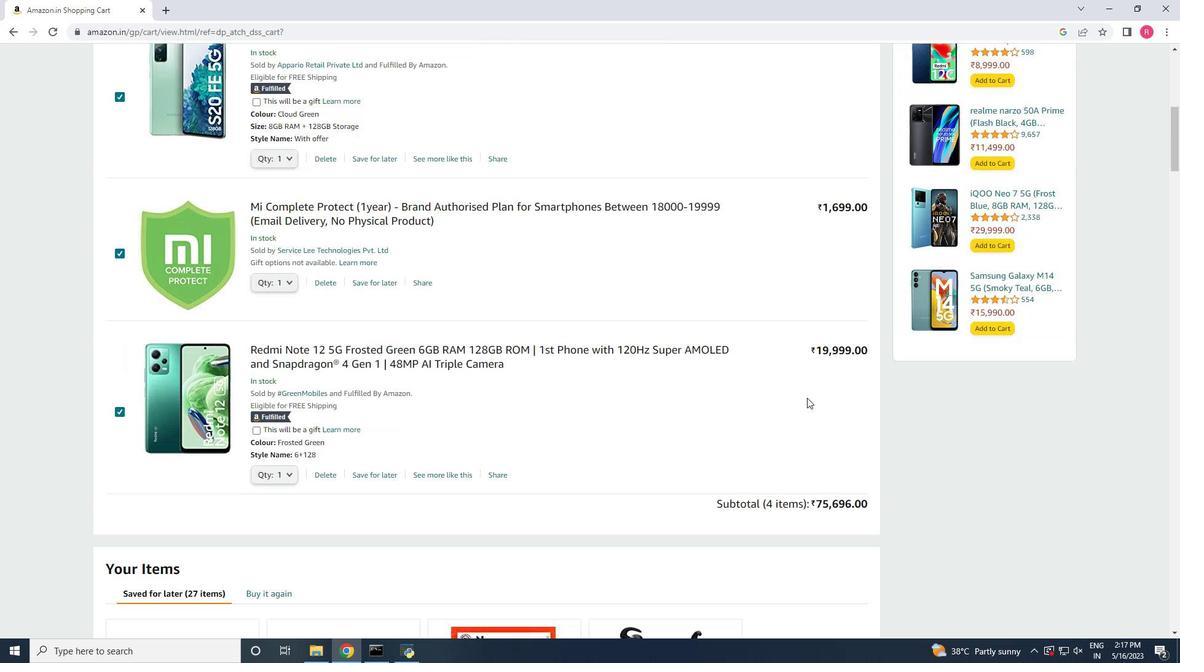 
Action: Mouse scrolled (807, 398) with delta (0, 0)
Screenshot: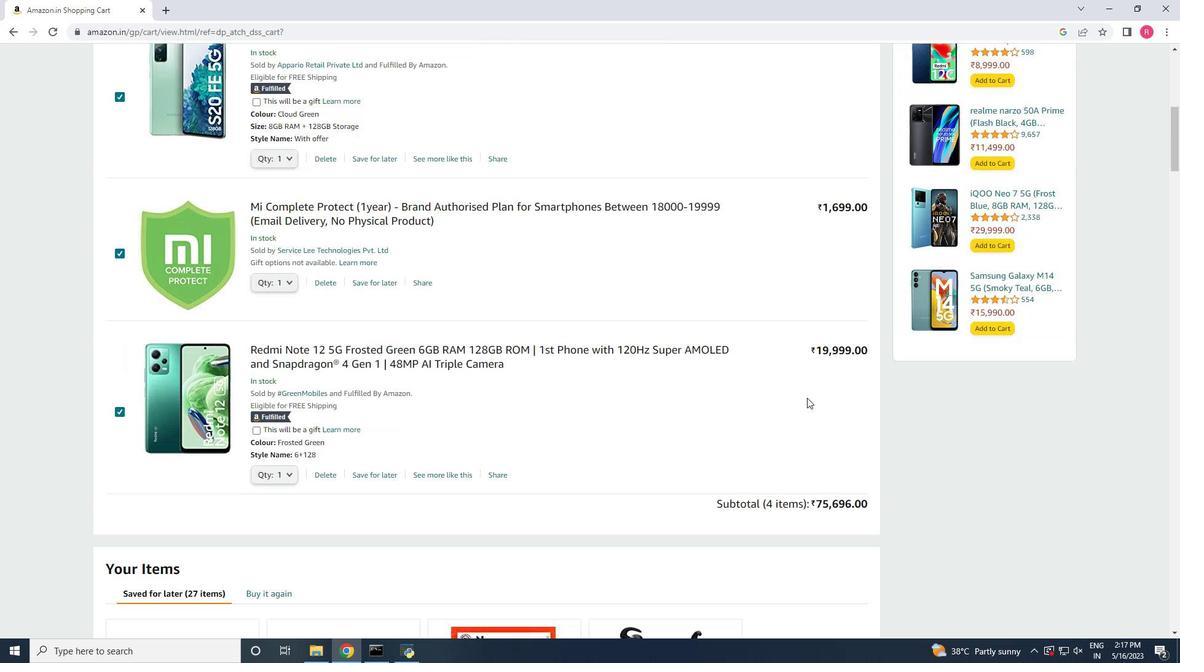 
Action: Mouse scrolled (807, 398) with delta (0, 0)
Screenshot: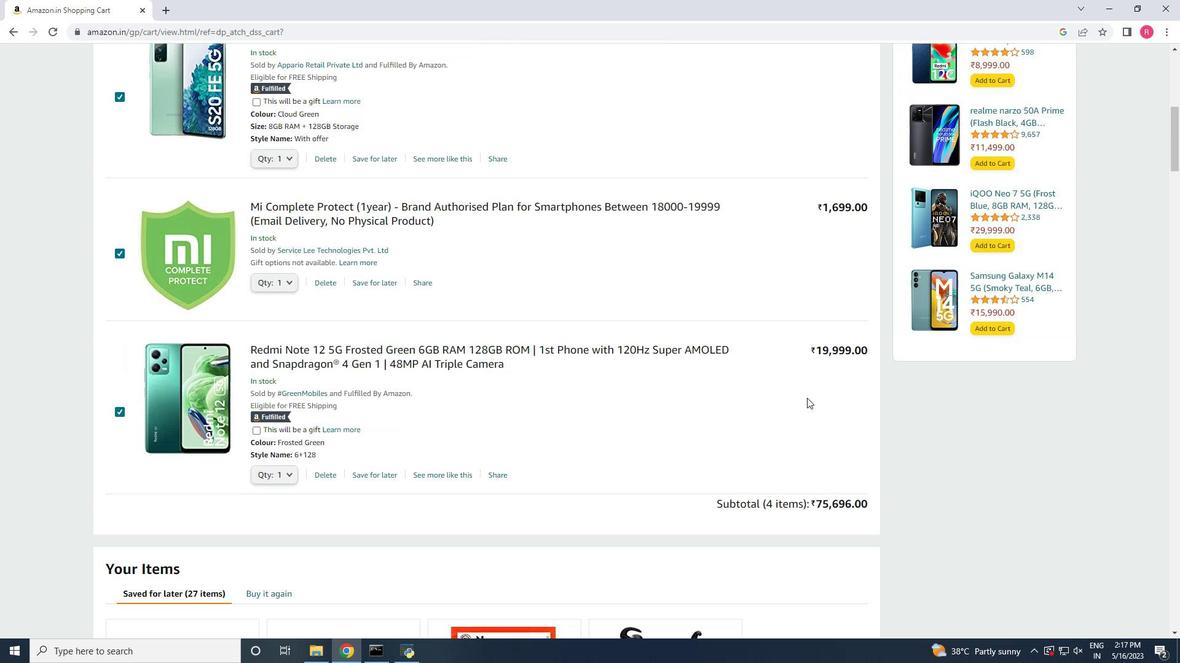 
Action: Mouse scrolled (807, 398) with delta (0, 0)
Screenshot: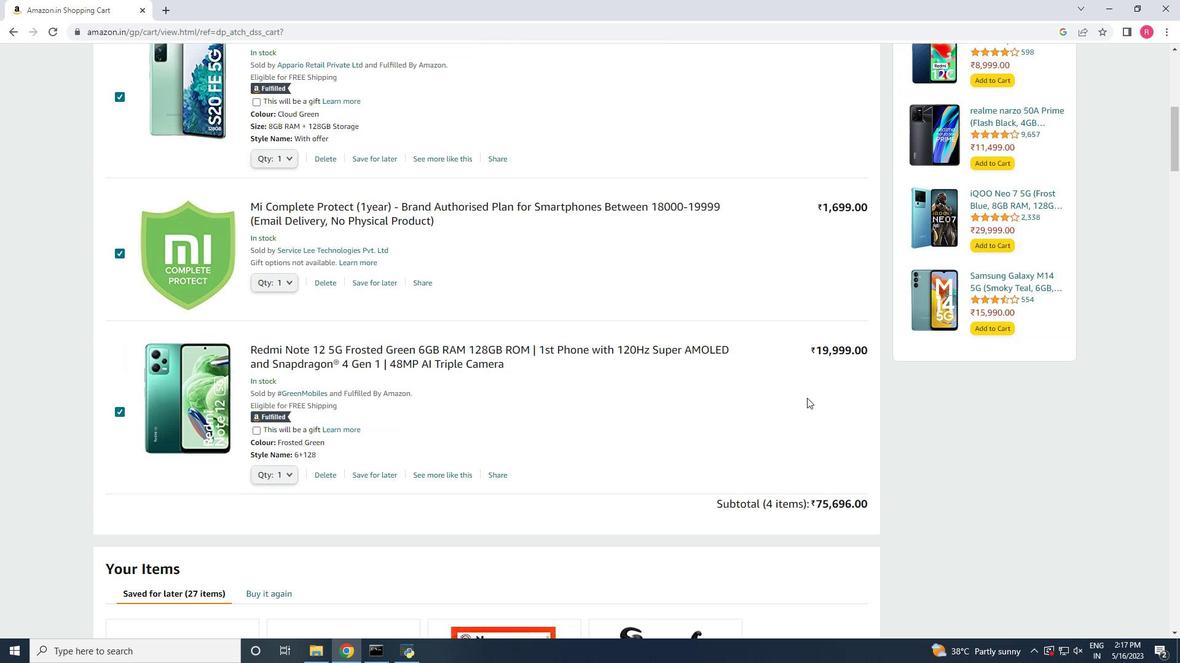 
Action: Mouse scrolled (807, 398) with delta (0, 0)
Screenshot: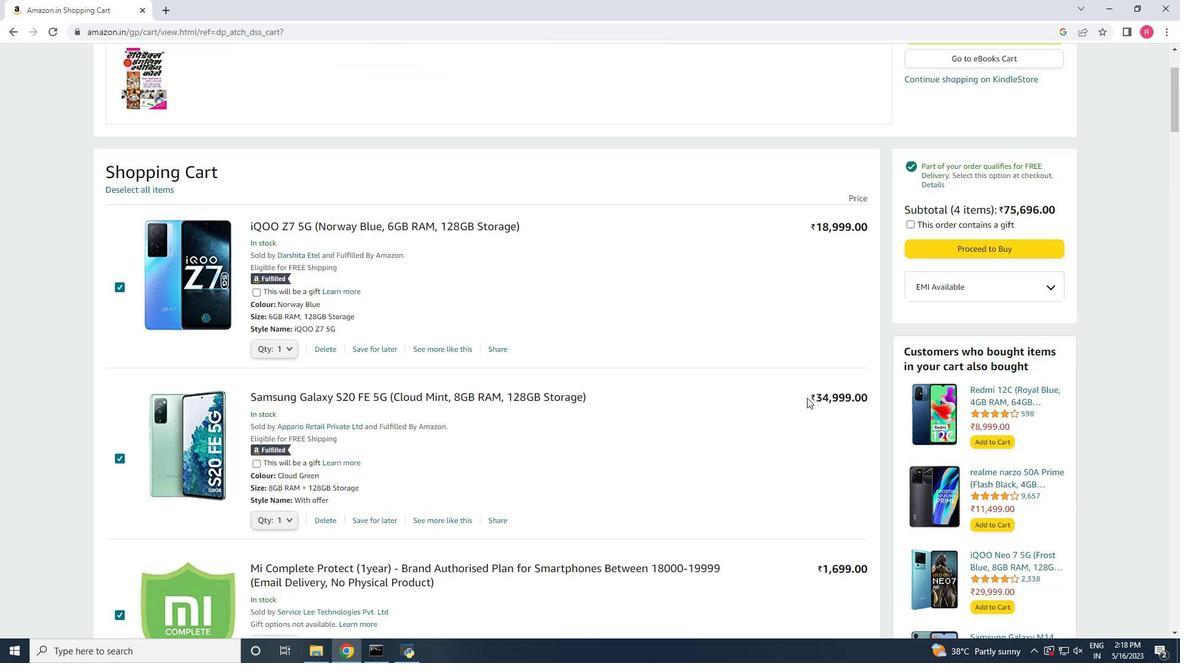 
Action: Mouse scrolled (807, 398) with delta (0, 0)
Screenshot: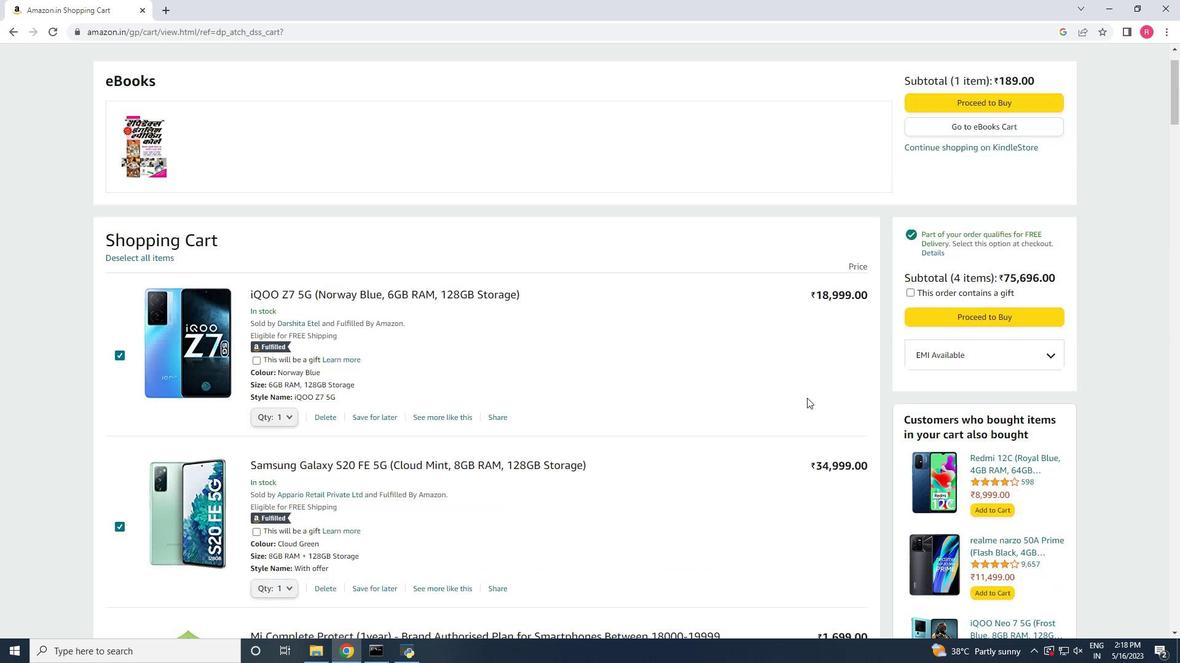 
Action: Mouse scrolled (807, 398) with delta (0, 0)
Screenshot: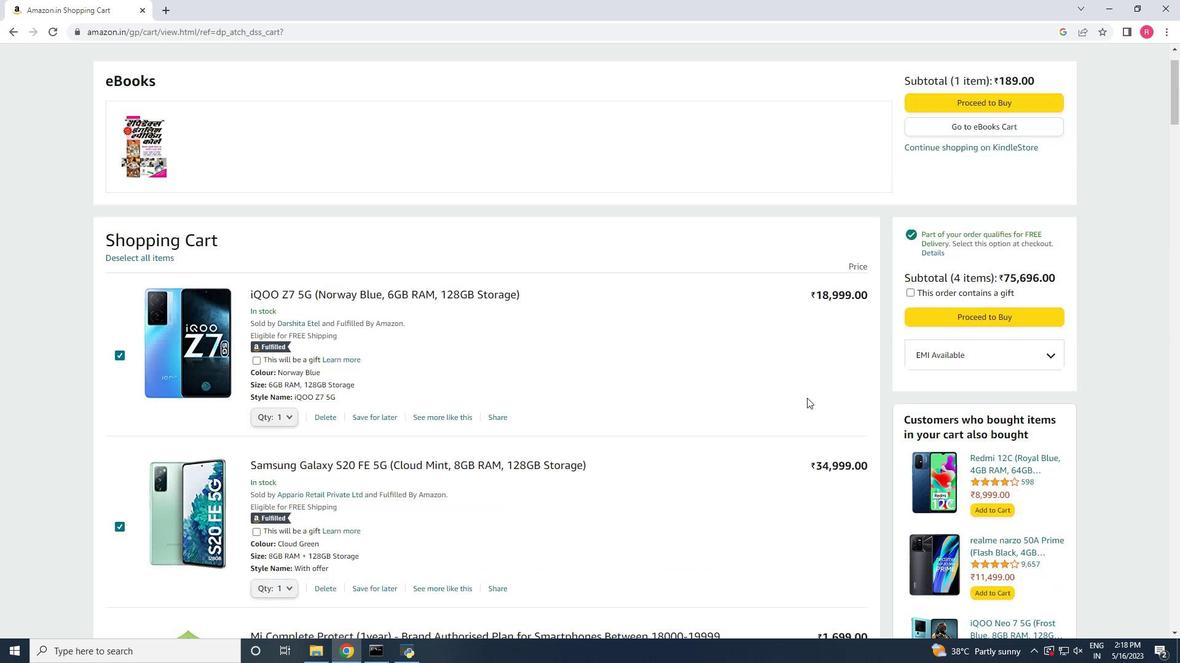 
Action: Mouse scrolled (807, 398) with delta (0, 0)
Screenshot: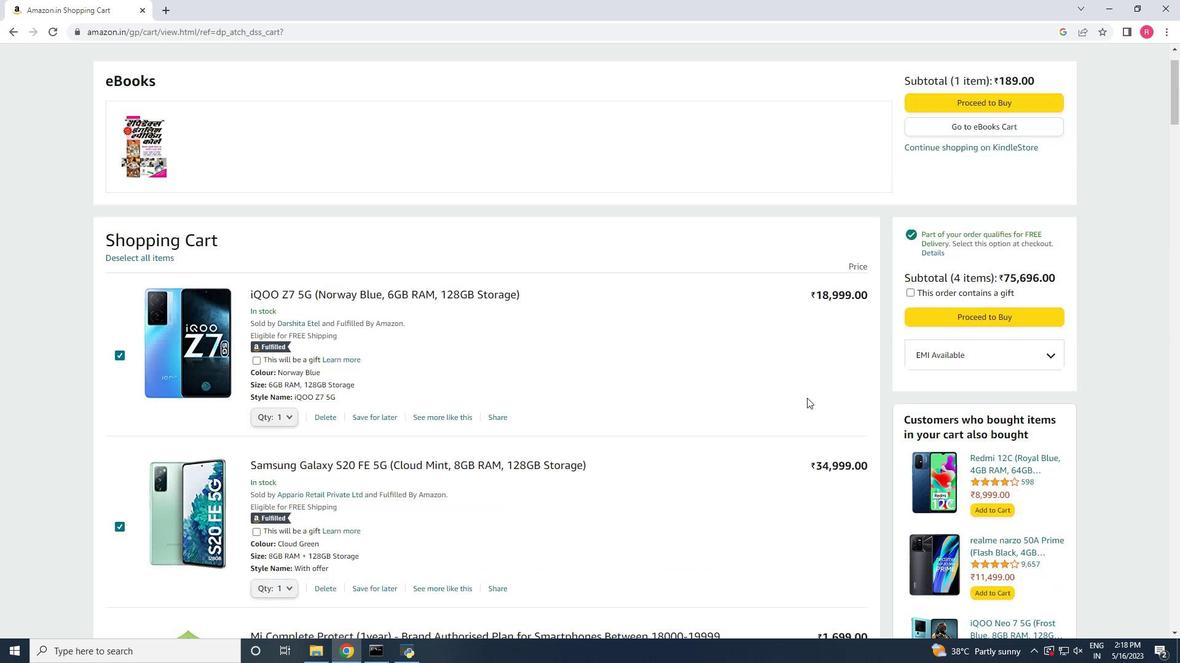 
Action: Mouse scrolled (807, 398) with delta (0, 0)
Screenshot: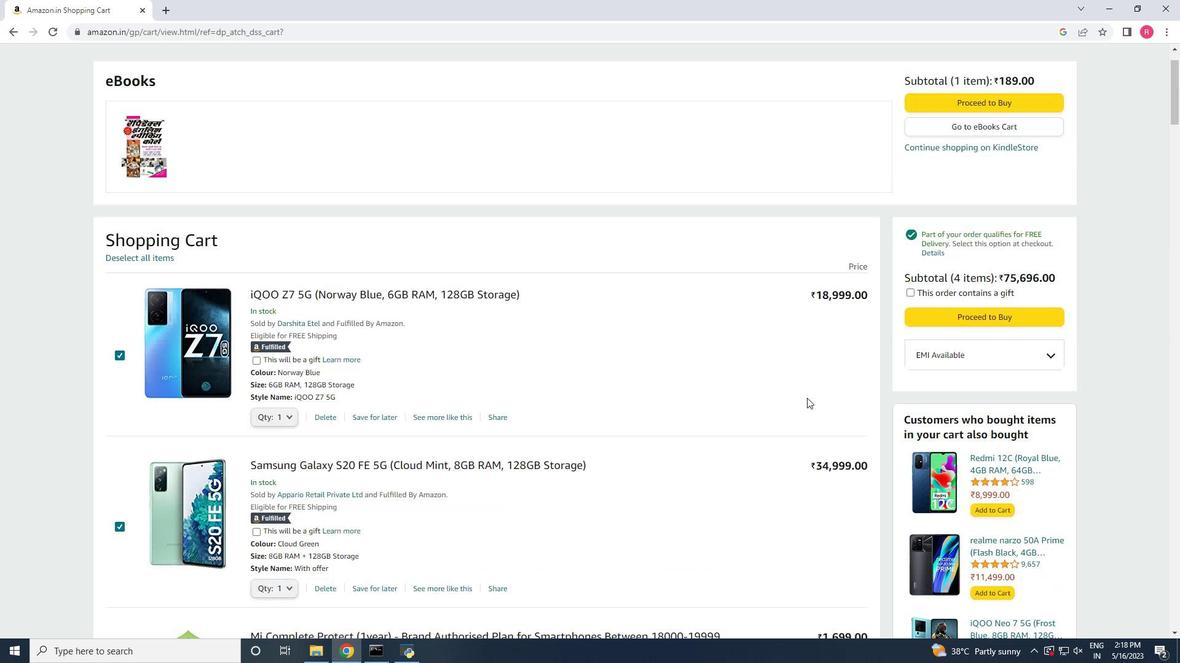 
Action: Mouse scrolled (807, 398) with delta (0, 0)
Screenshot: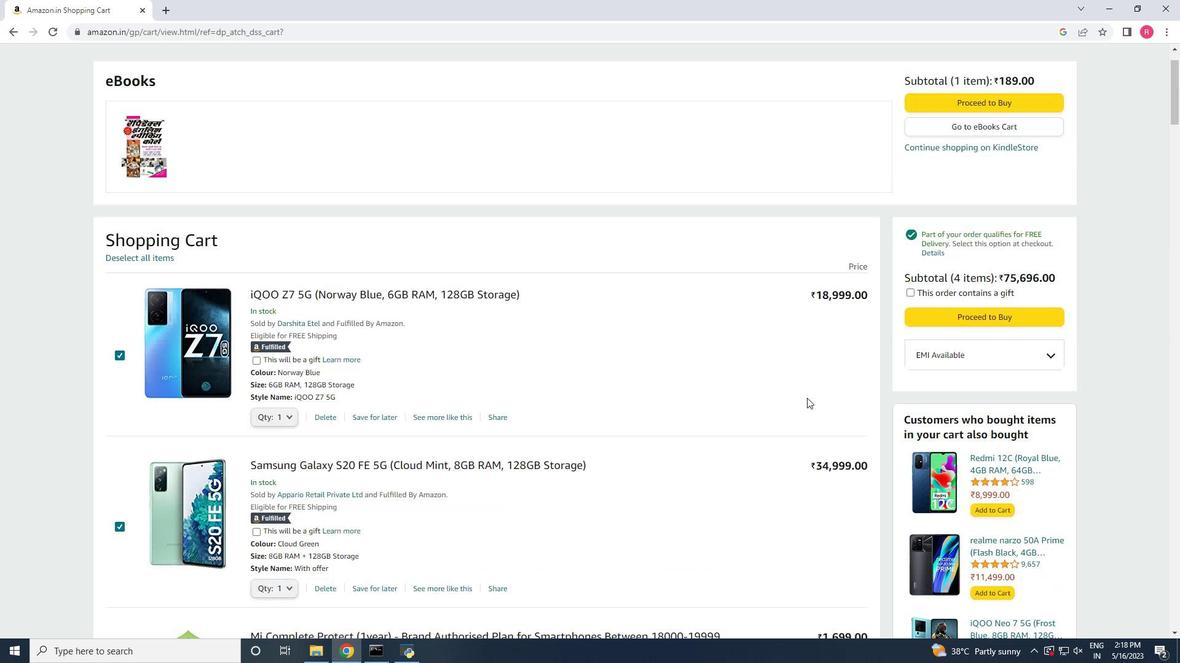 
Action: Mouse scrolled (807, 398) with delta (0, 0)
Screenshot: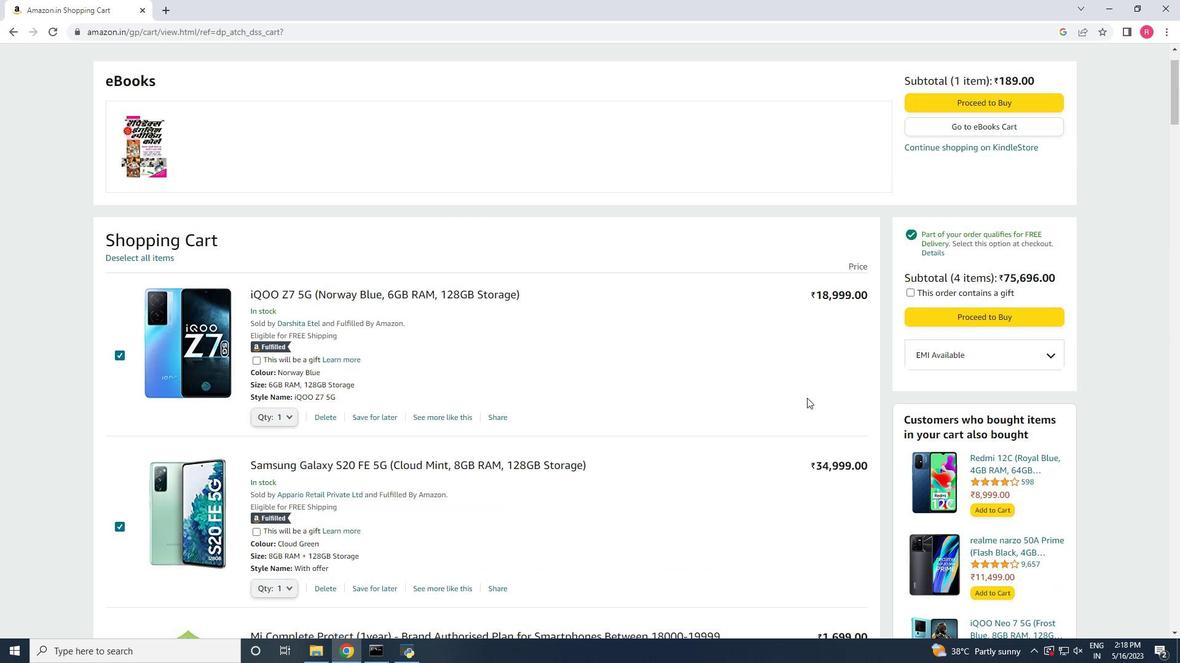 
Action: Mouse scrolled (807, 398) with delta (0, 0)
Screenshot: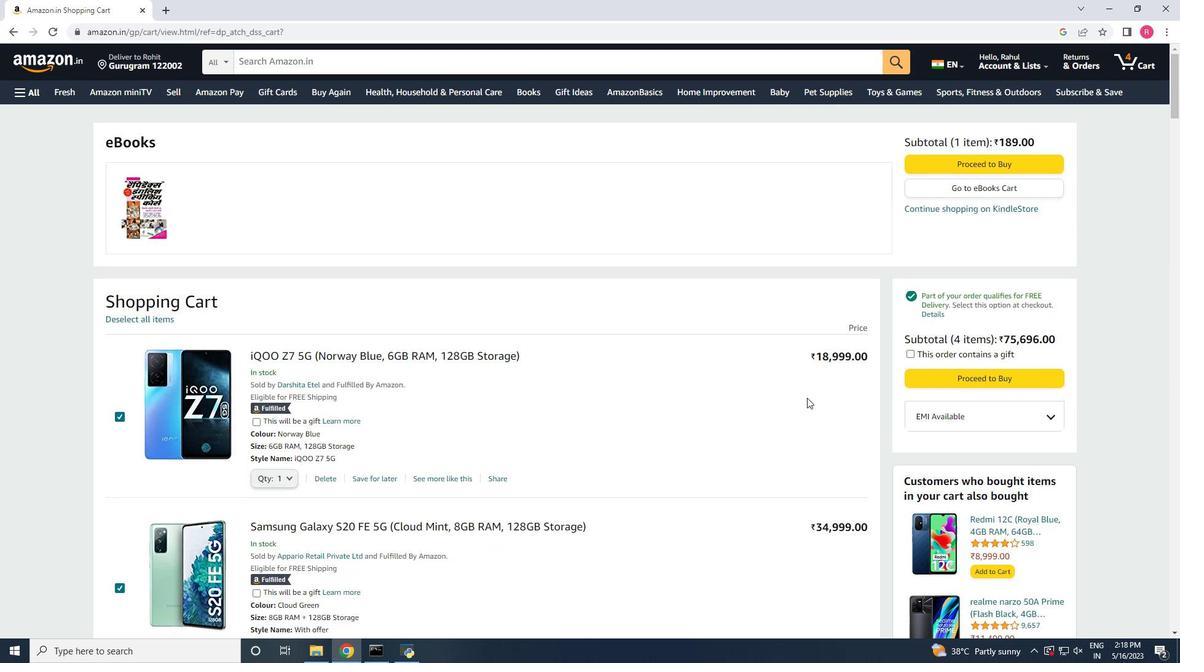 
Action: Mouse scrolled (807, 398) with delta (0, 0)
Screenshot: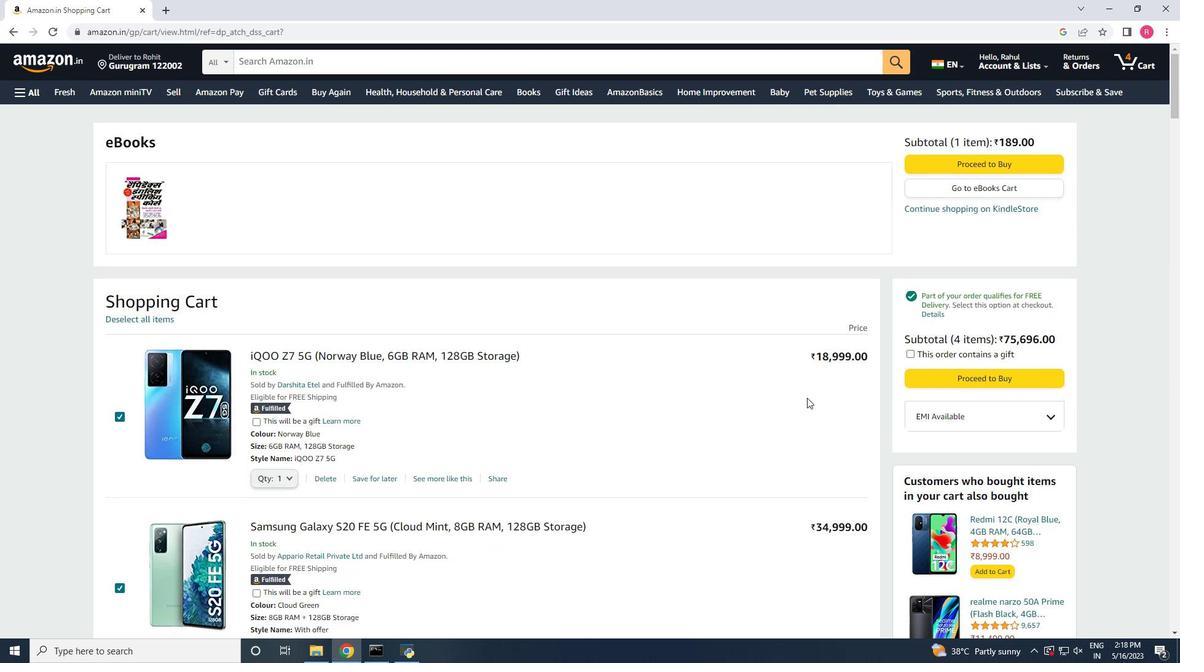 
Action: Mouse scrolled (807, 398) with delta (0, 0)
Screenshot: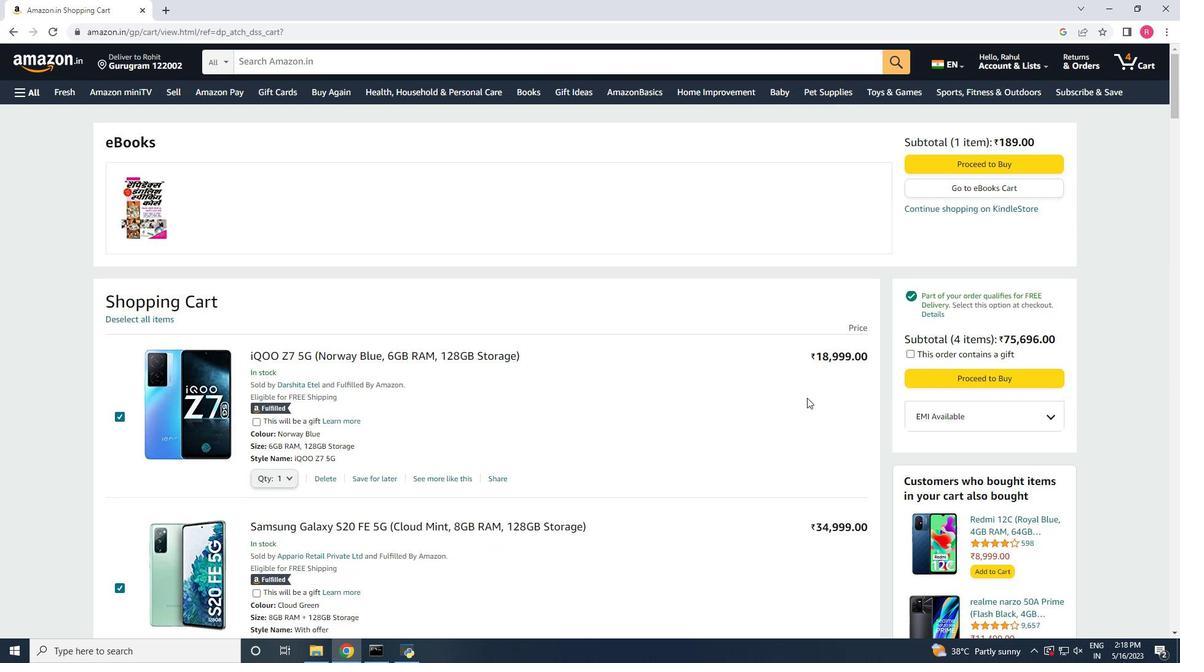 
Action: Mouse scrolled (807, 398) with delta (0, 0)
Screenshot: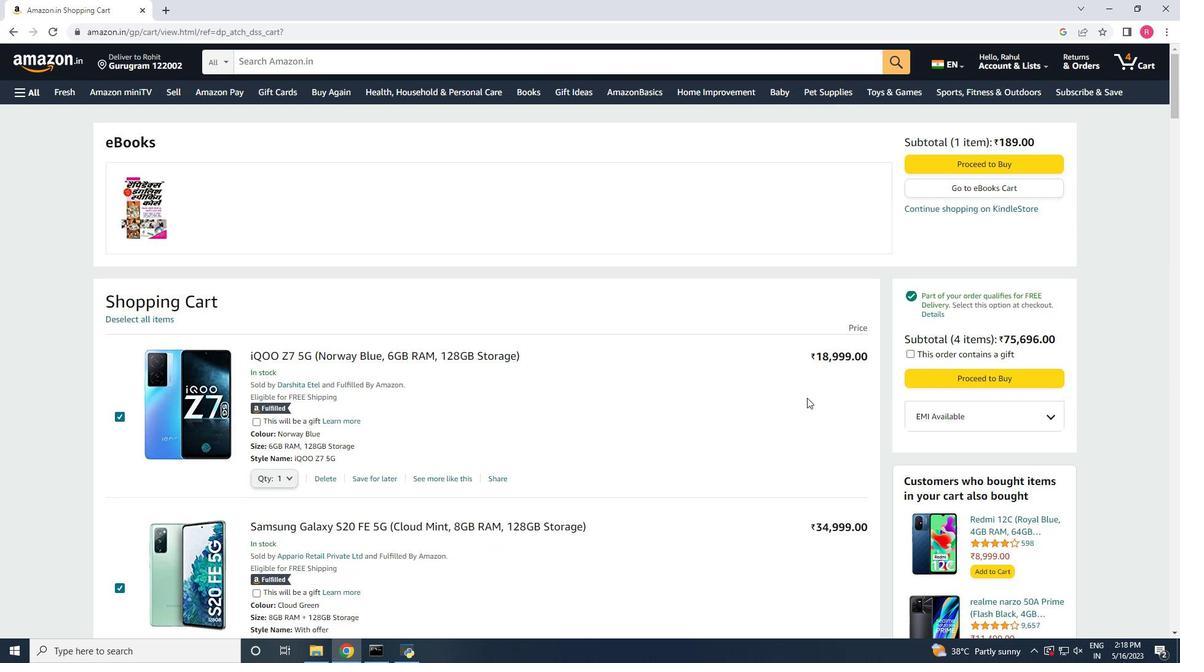 
Action: Mouse scrolled (807, 398) with delta (0, 0)
Screenshot: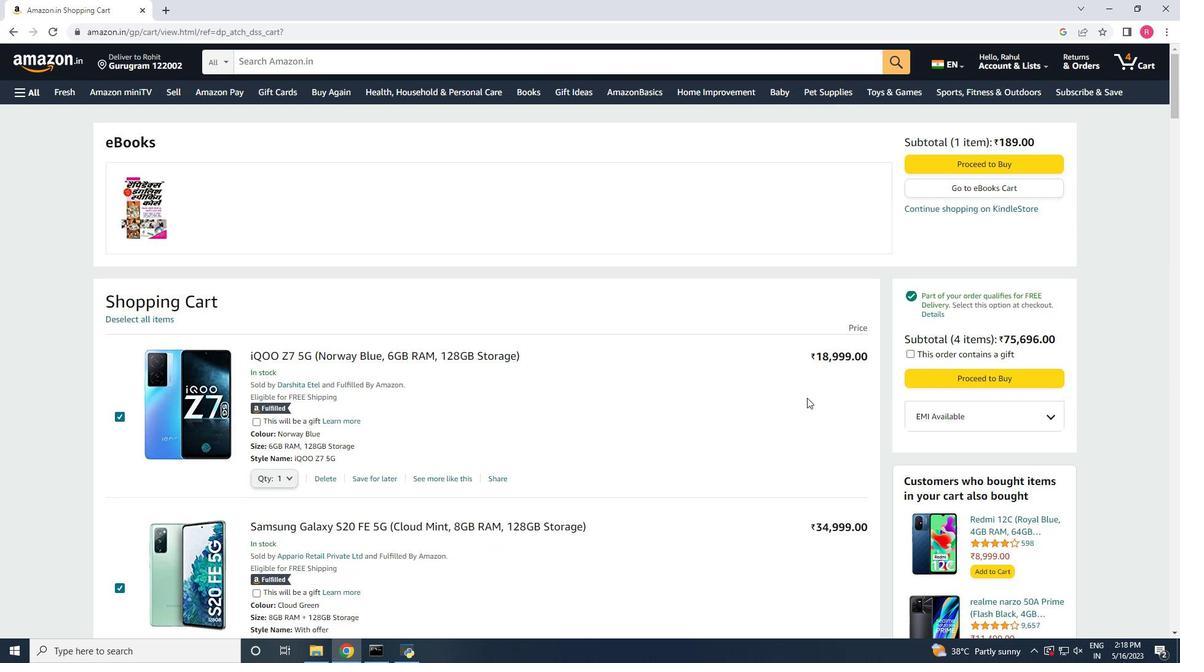 
Action: Mouse scrolled (807, 398) with delta (0, 0)
Screenshot: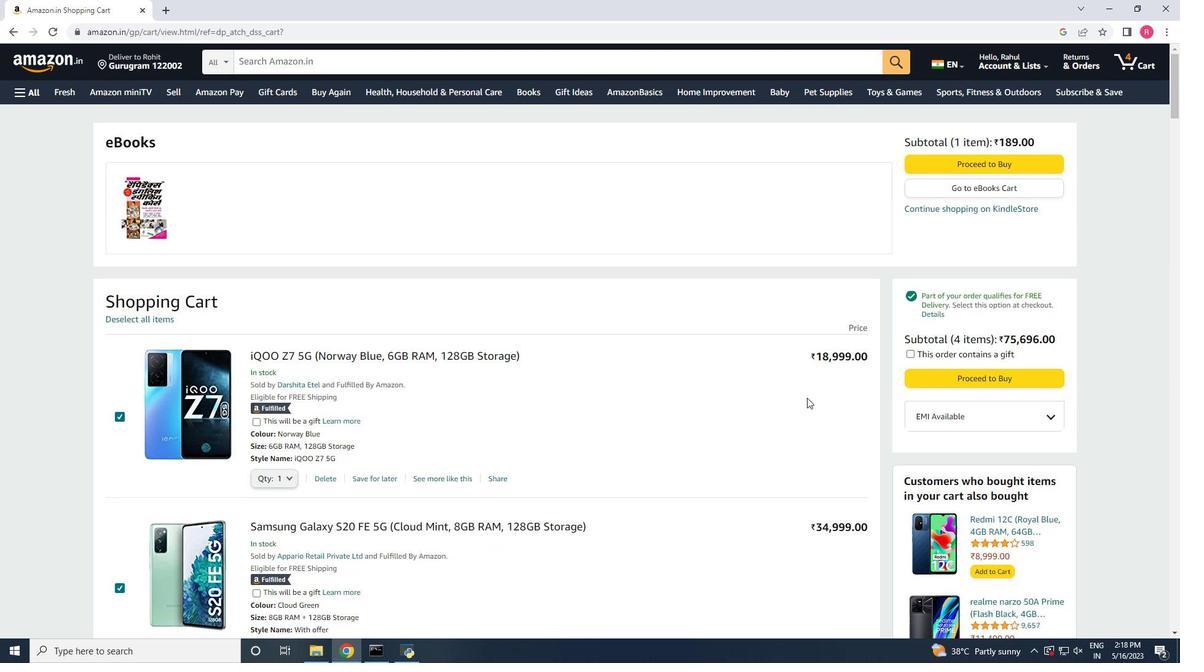 
Action: Mouse scrolled (807, 398) with delta (0, 0)
Screenshot: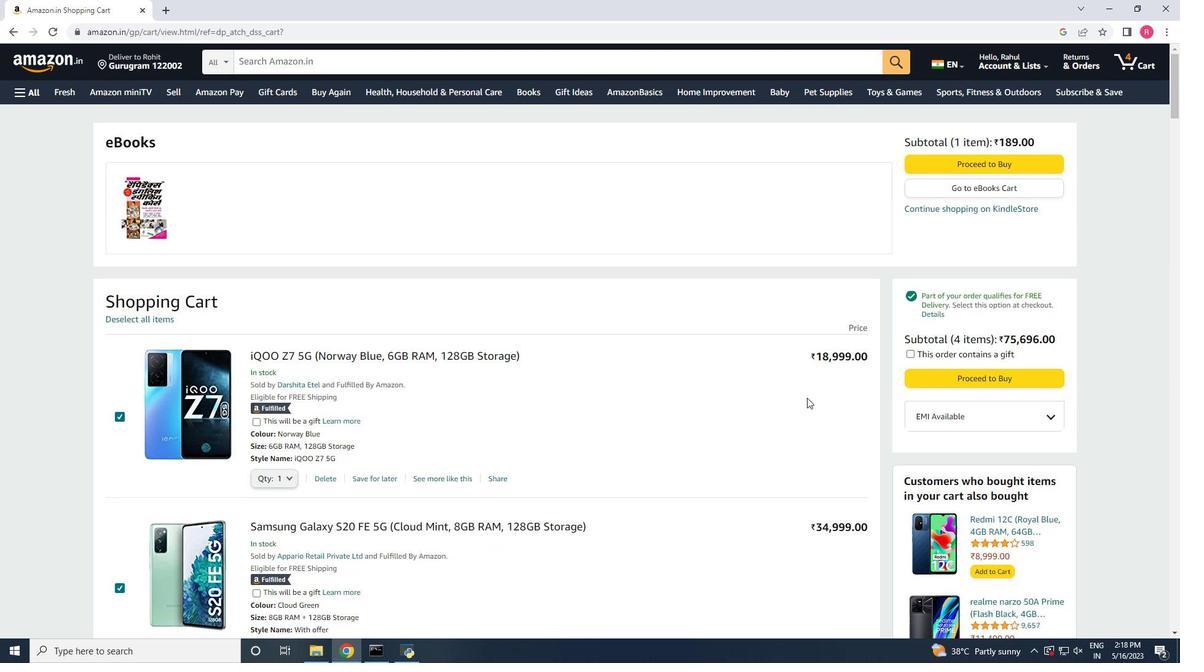 
Action: Mouse scrolled (807, 398) with delta (0, 0)
Screenshot: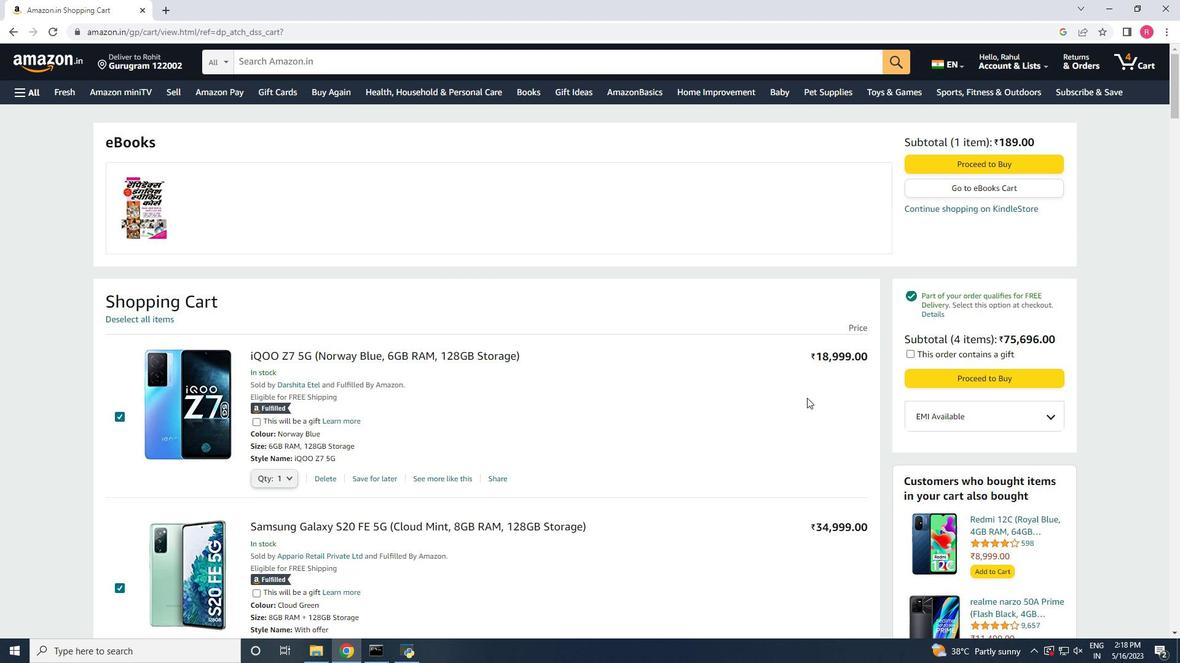 
Action: Mouse scrolled (807, 398) with delta (0, 0)
Screenshot: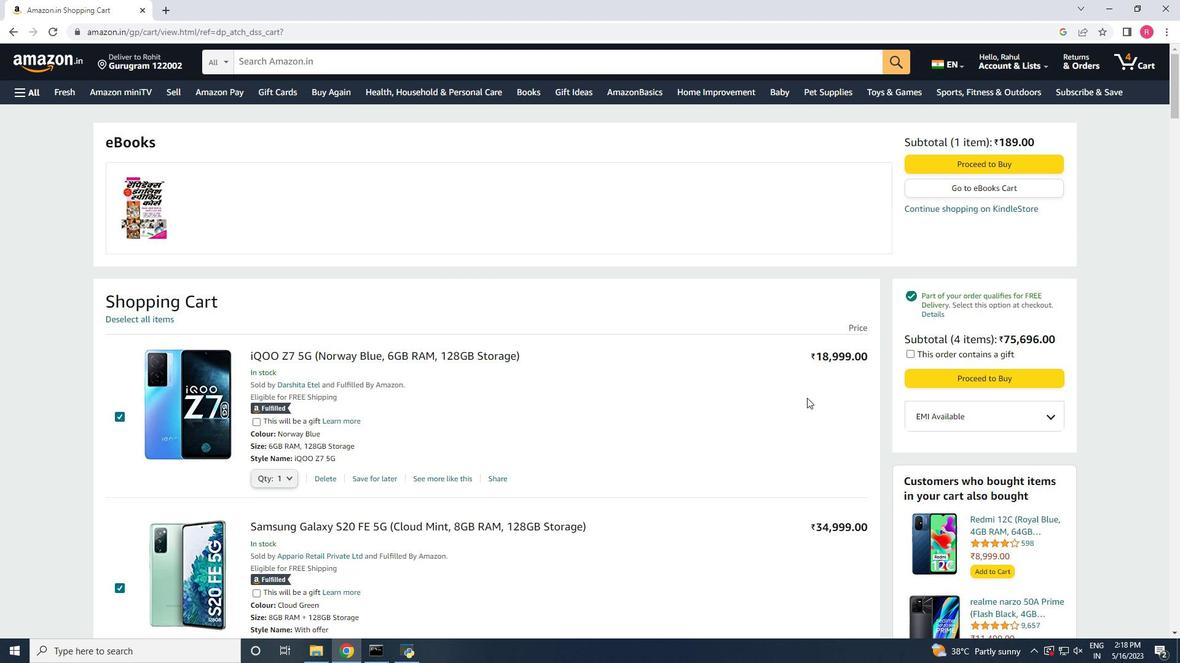 
Action: Mouse scrolled (807, 398) with delta (0, 0)
Screenshot: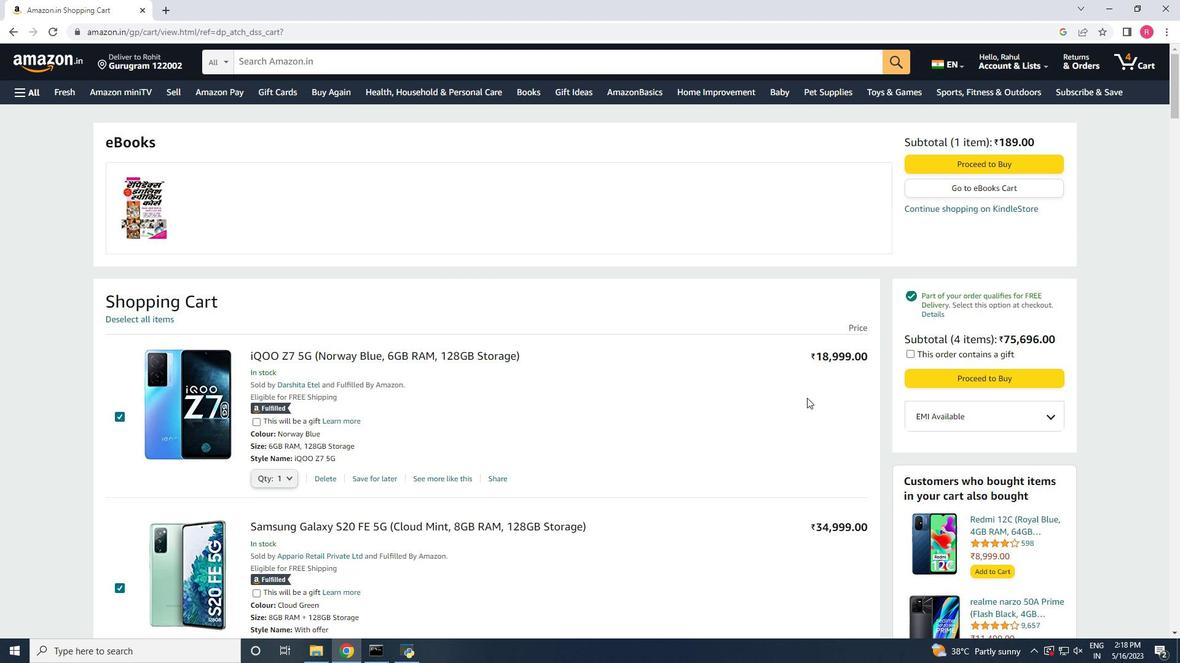 
Action: Mouse scrolled (807, 399) with delta (0, 1)
Screenshot: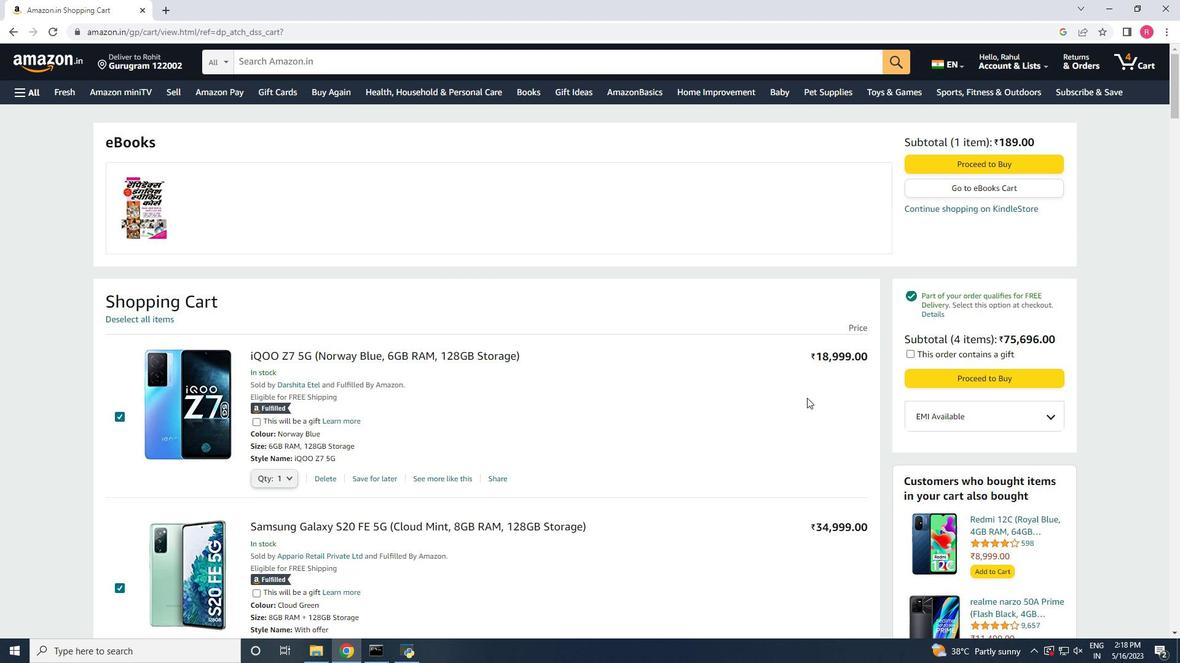 
Action: Mouse scrolled (807, 398) with delta (0, 0)
Screenshot: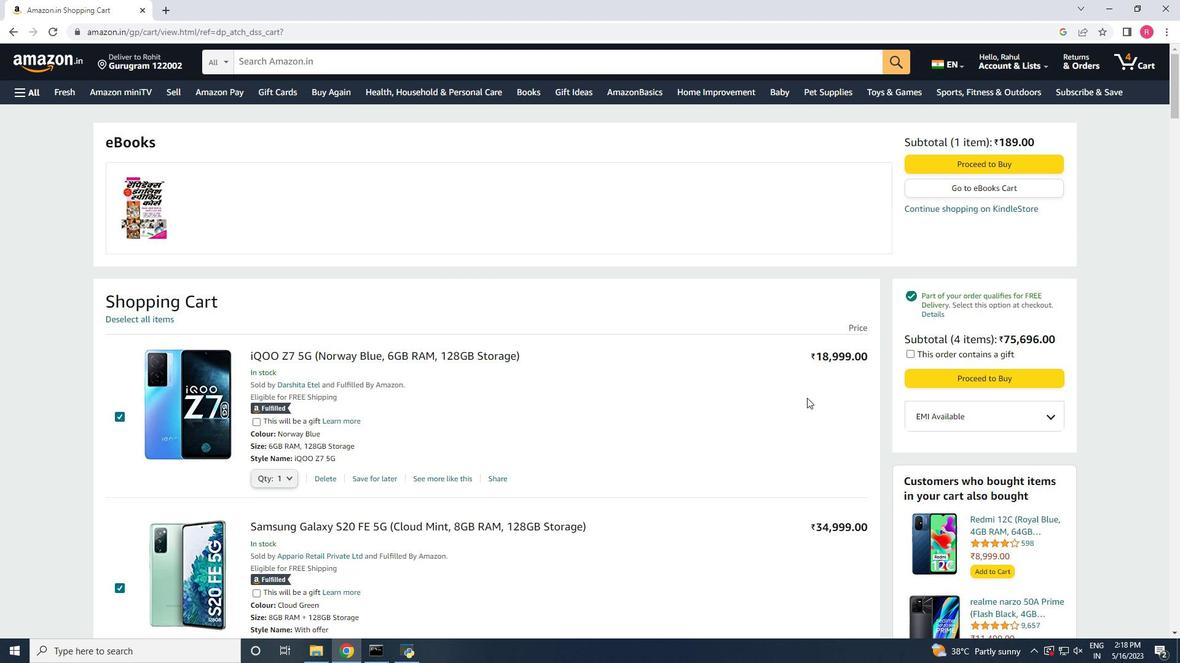 
Action: Mouse scrolled (807, 398) with delta (0, 0)
Screenshot: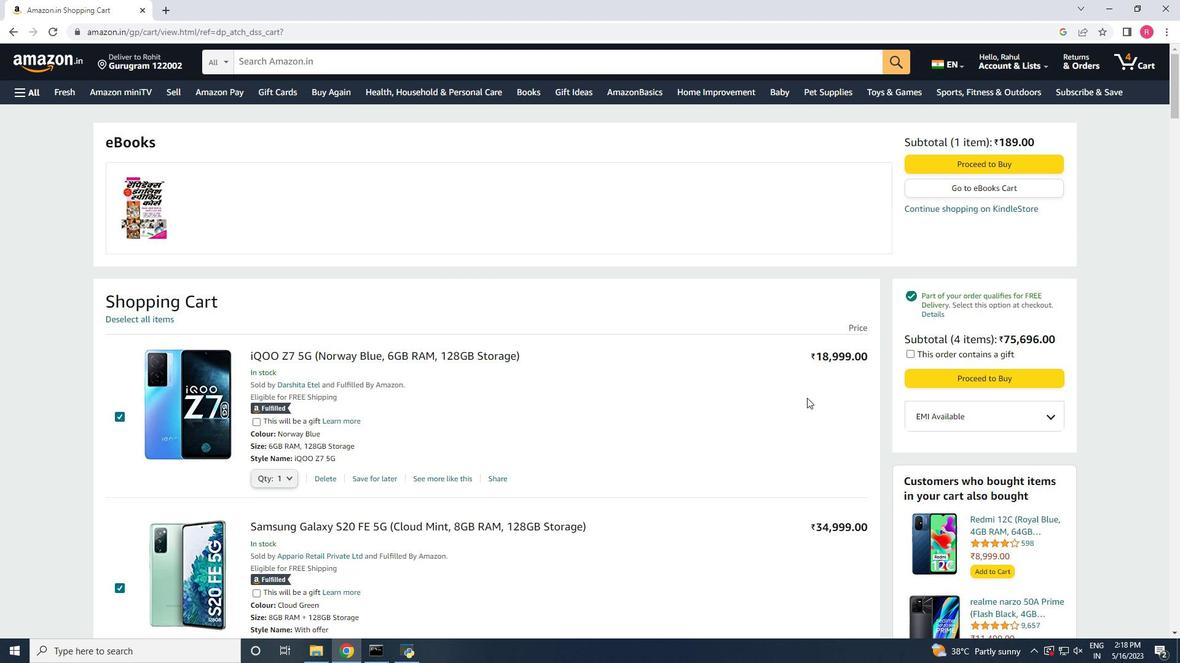 
Action: Mouse moved to (705, 241)
Screenshot: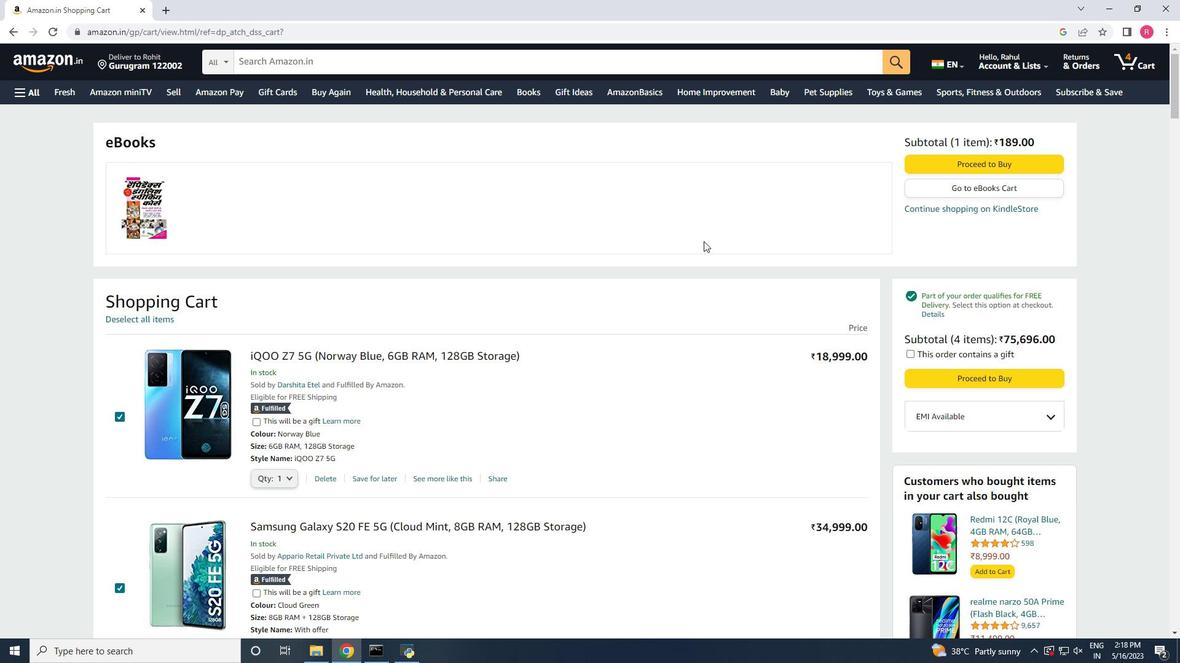 
